 Task: Look for space in Jamshedpur, India from 6th September, 2023 to 15th September, 2023 for 6 adults in price range Rs.8000 to Rs.12000. Place can be entire place or private room with 6 bedrooms having 6 beds and 6 bathrooms. Property type can be house, flat, guest house. Amenities needed are: wifi, TV, free parkinig on premises, gym, breakfast. Booking option can be shelf check-in. Required host language is English.
Action: Mouse pressed left at (526, 108)
Screenshot: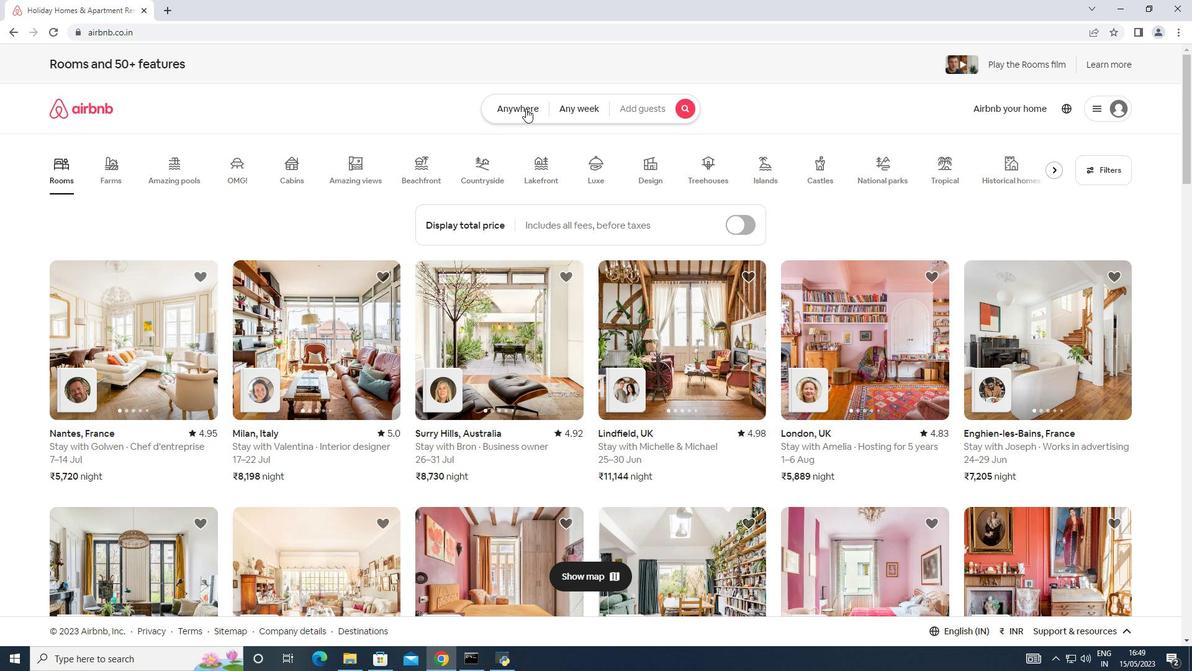 
Action: Mouse moved to (457, 150)
Screenshot: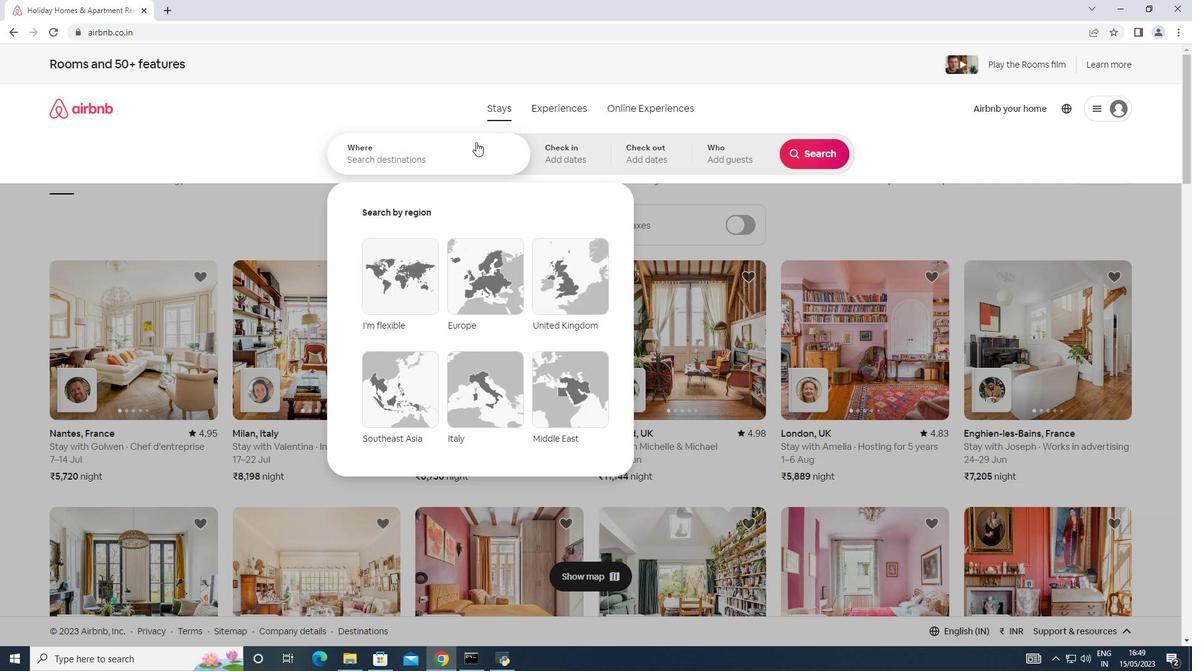 
Action: Mouse pressed left at (457, 150)
Screenshot: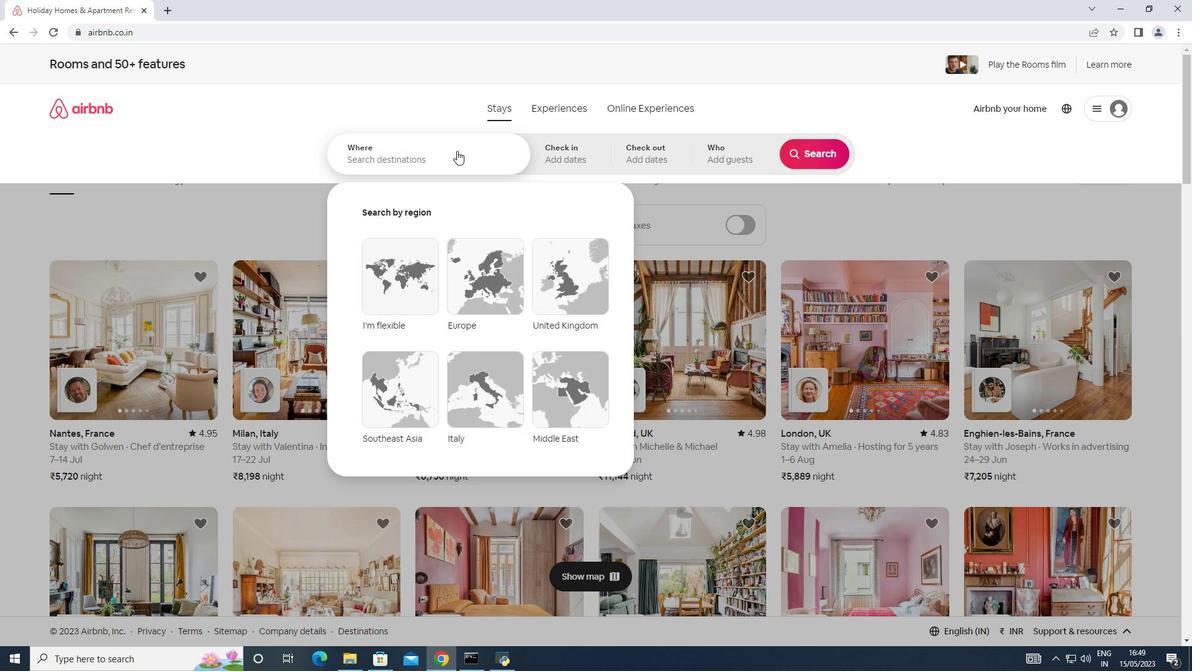 
Action: Key pressed <Key.shift><Key.shift><Key.shift><Key.shift><Key.shift>Jamshedpur,<Key.shift>India
Screenshot: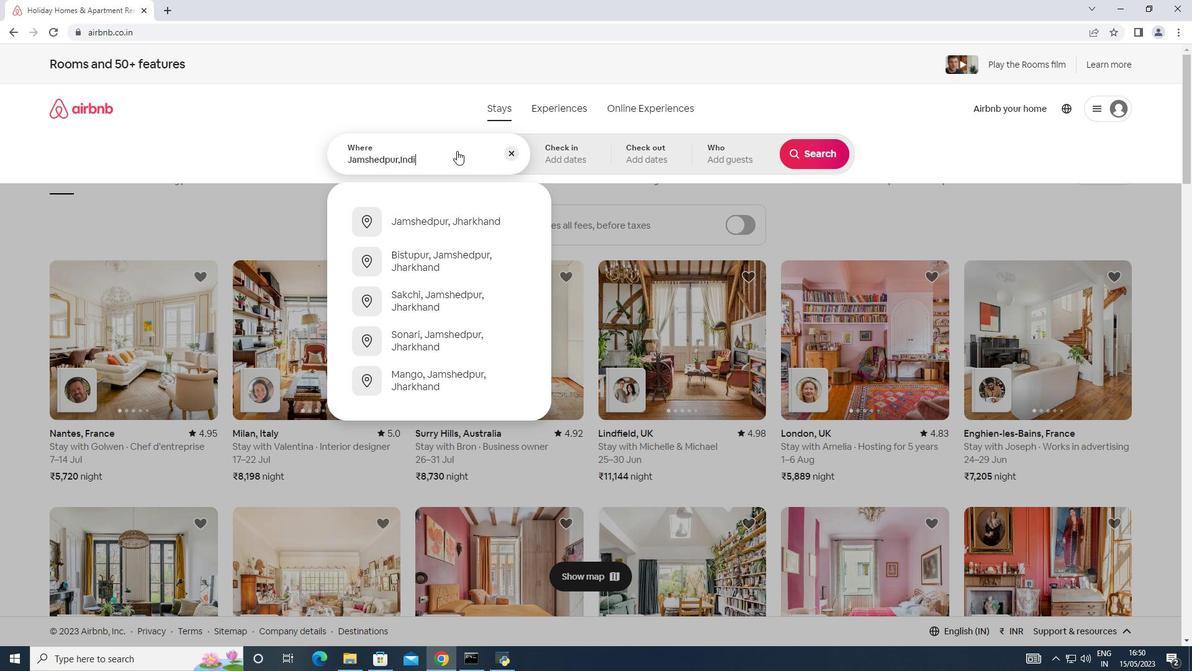 
Action: Mouse moved to (549, 150)
Screenshot: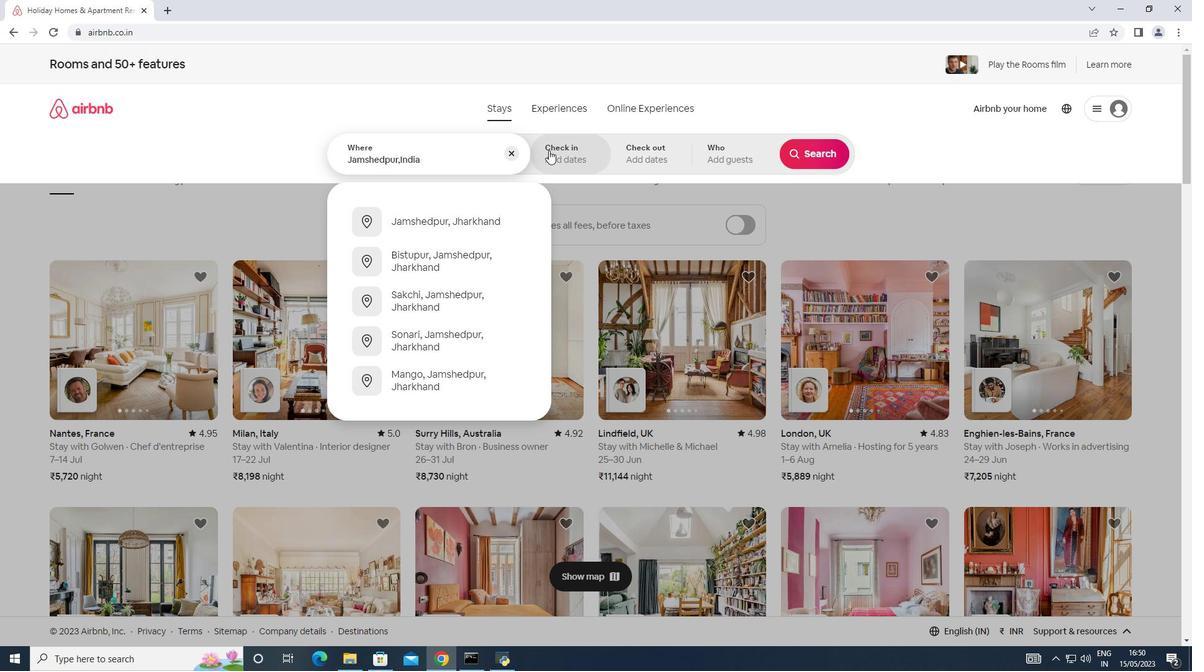 
Action: Mouse pressed left at (549, 150)
Screenshot: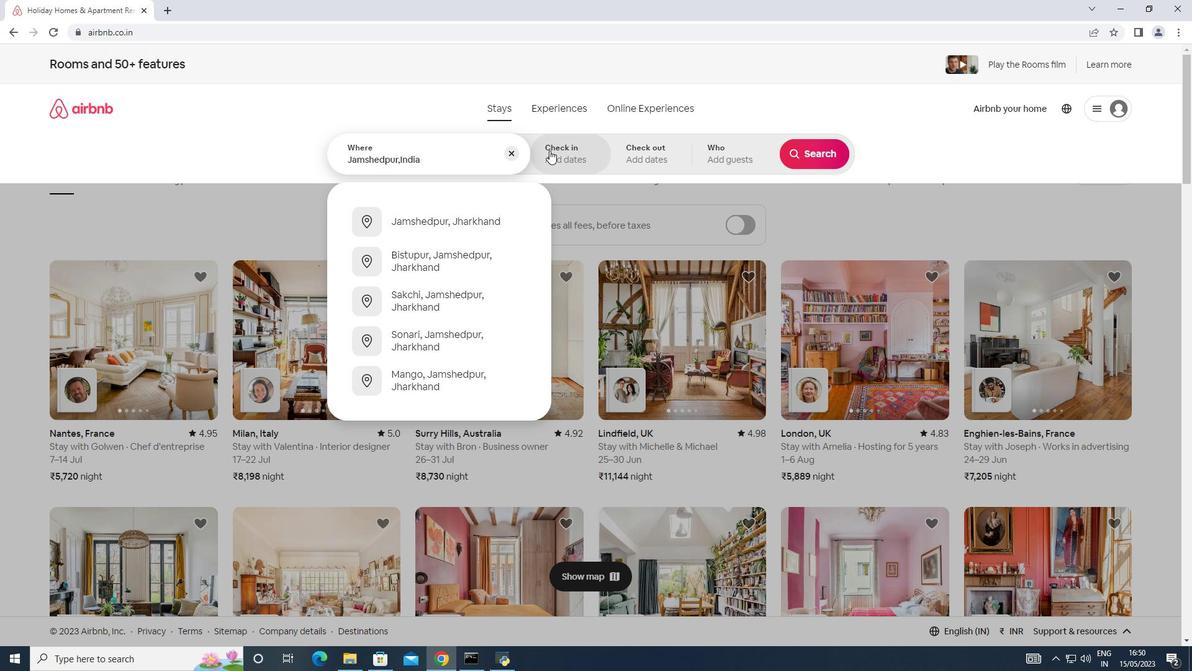 
Action: Mouse moved to (806, 249)
Screenshot: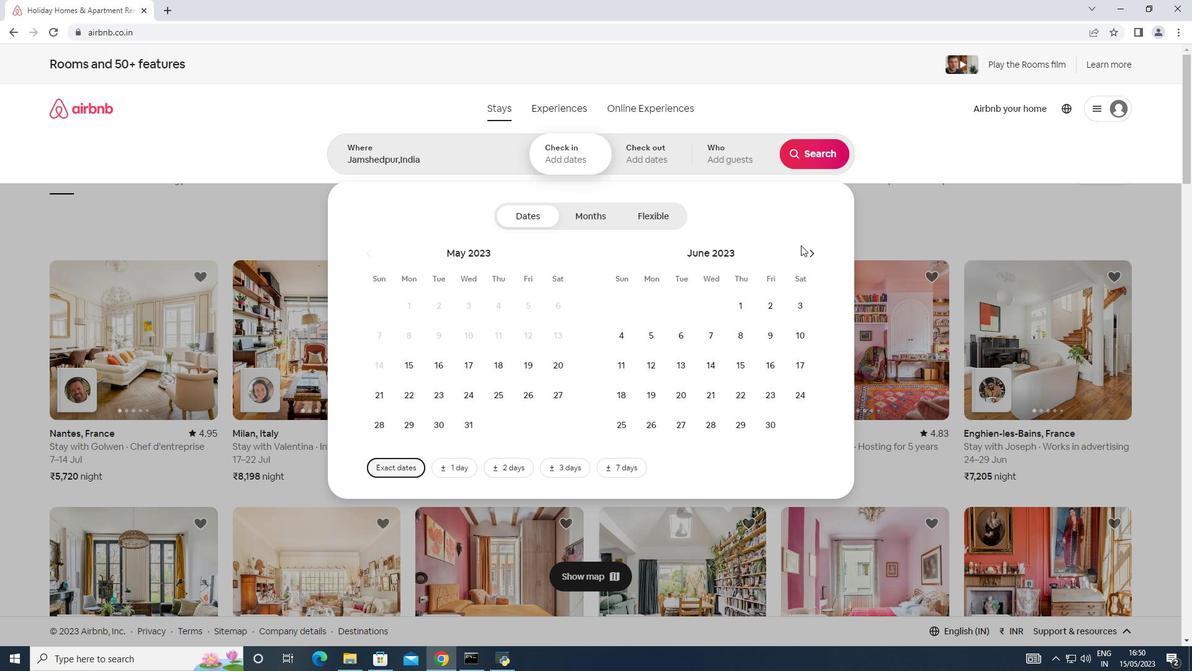 
Action: Mouse pressed left at (806, 249)
Screenshot: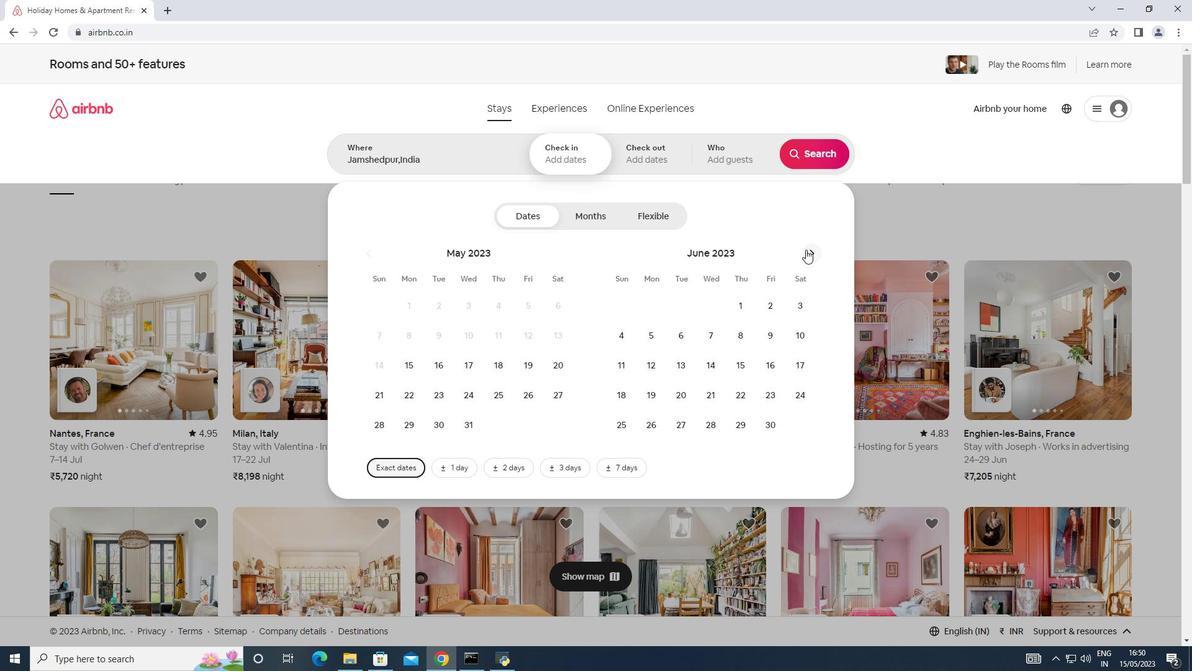 
Action: Mouse pressed left at (806, 249)
Screenshot: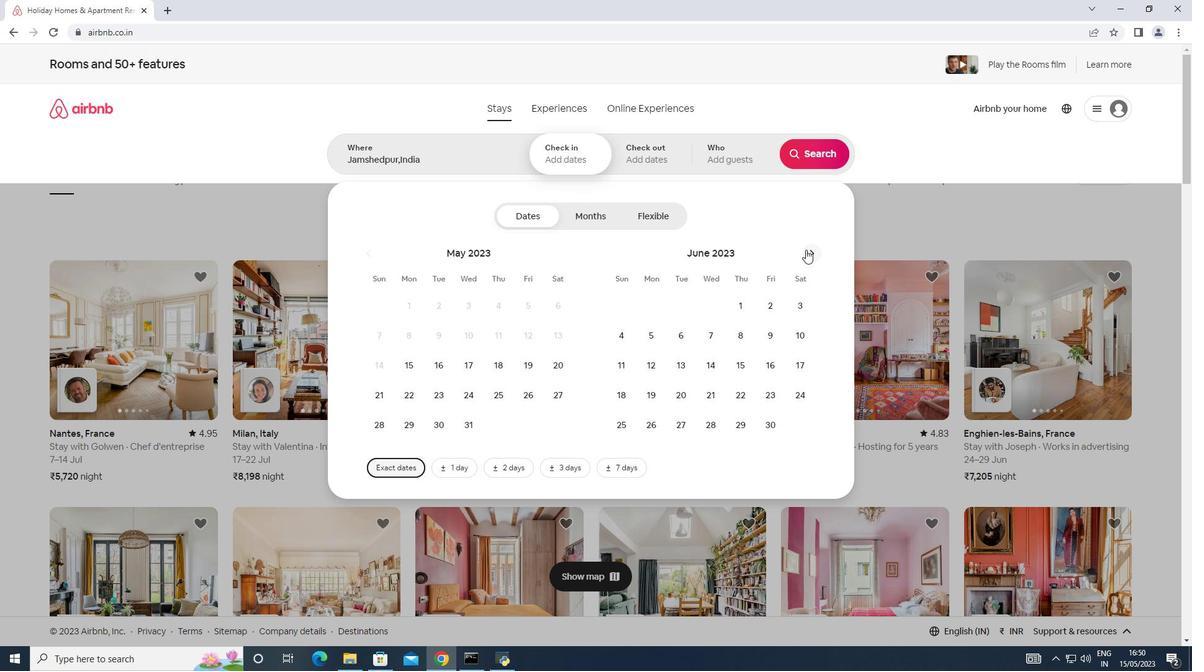
Action: Mouse pressed left at (806, 249)
Screenshot: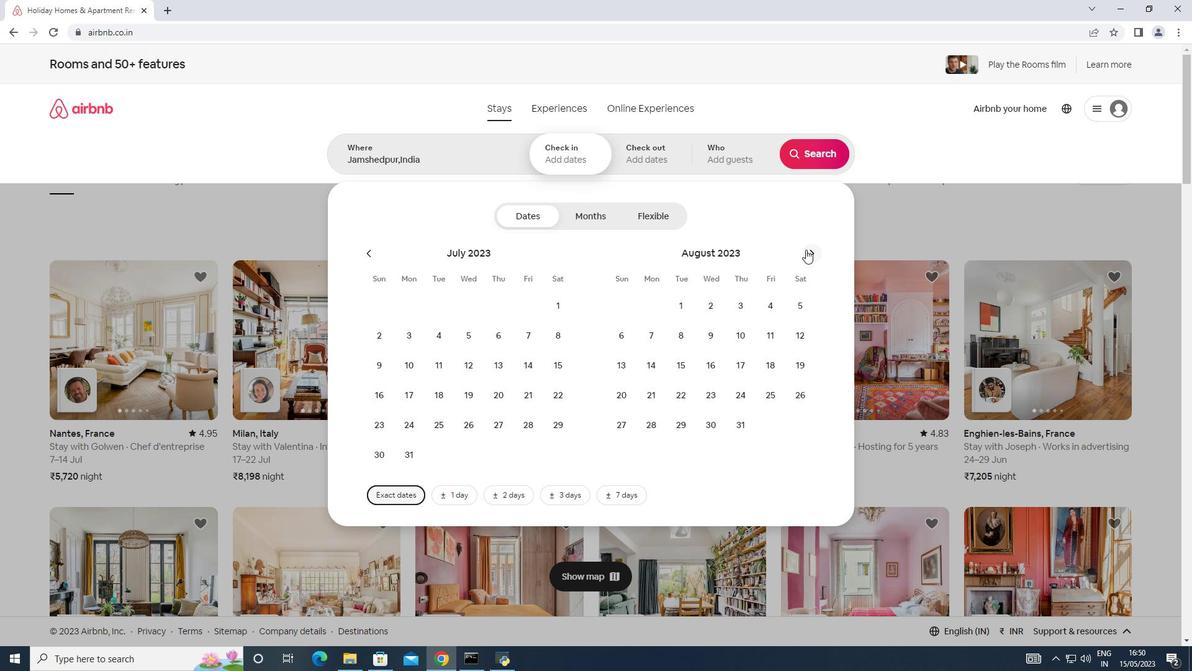 
Action: Mouse moved to (718, 328)
Screenshot: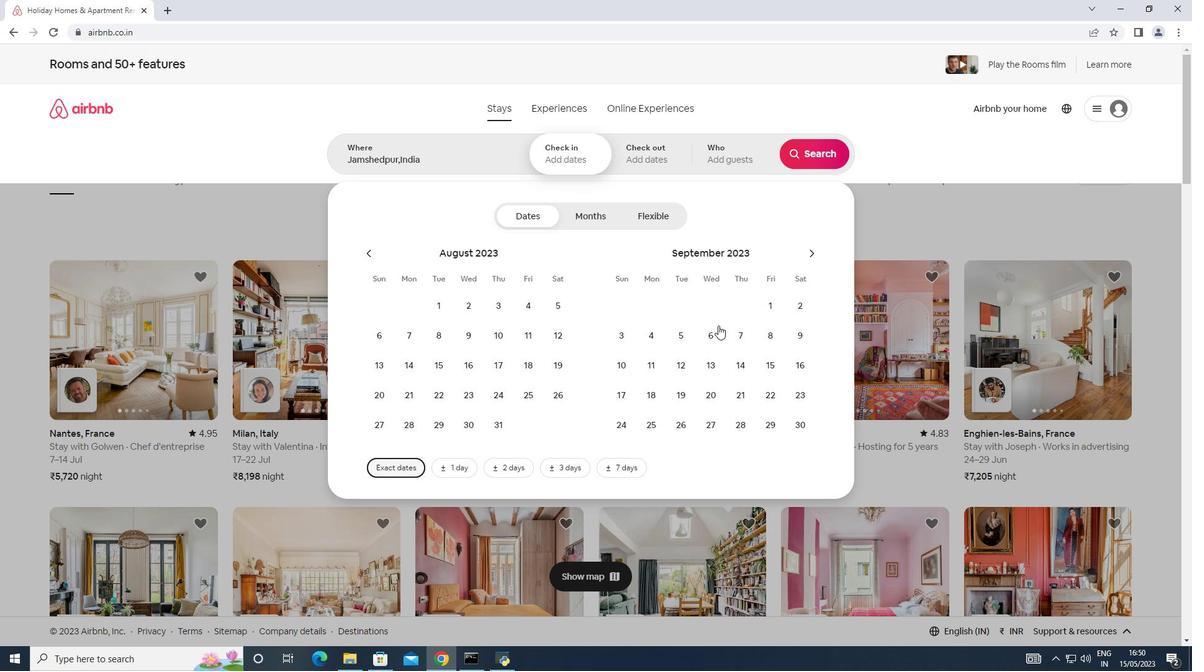 
Action: Mouse pressed left at (718, 328)
Screenshot: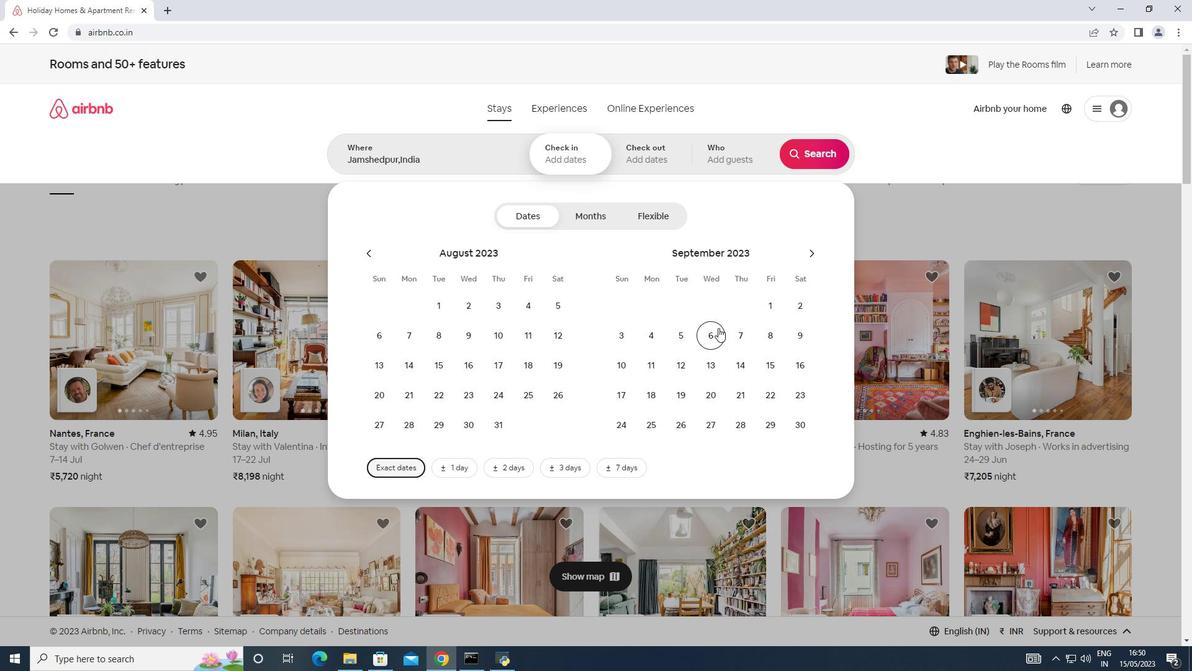 
Action: Mouse moved to (769, 360)
Screenshot: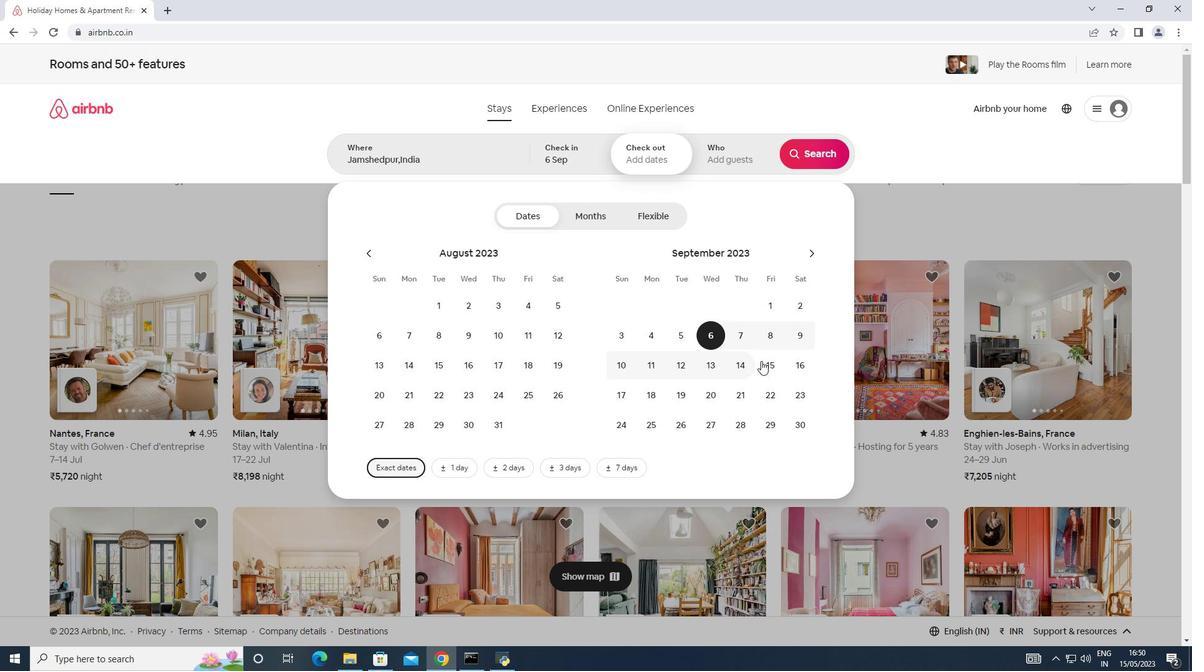 
Action: Mouse pressed left at (769, 360)
Screenshot: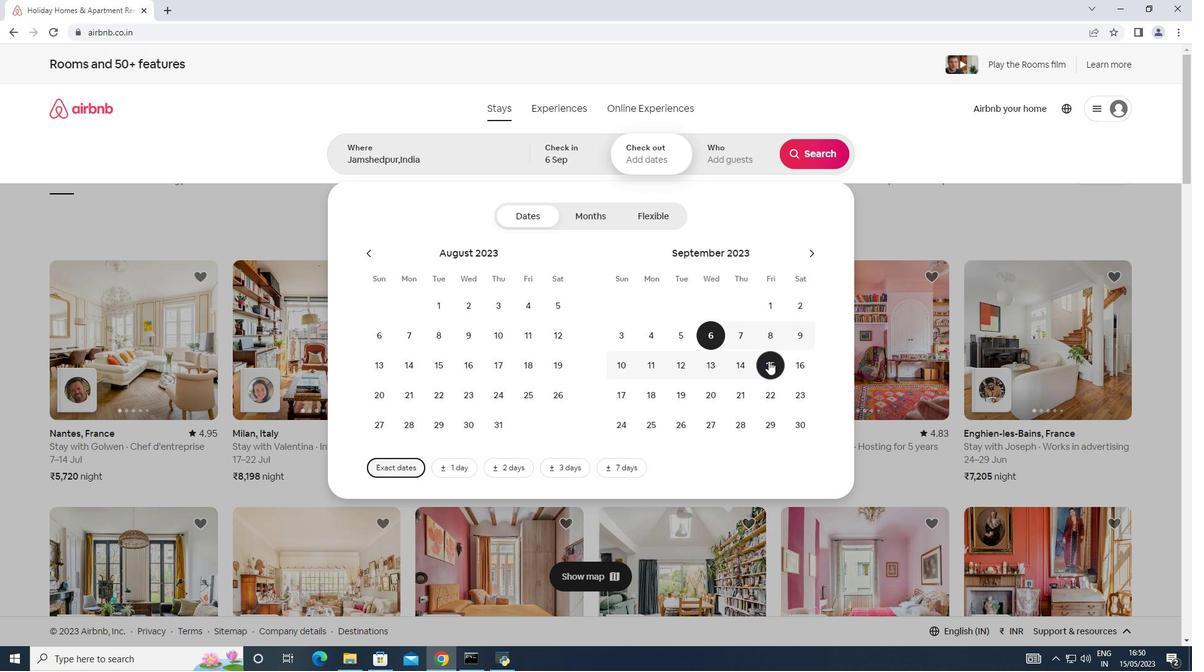 
Action: Mouse moved to (725, 150)
Screenshot: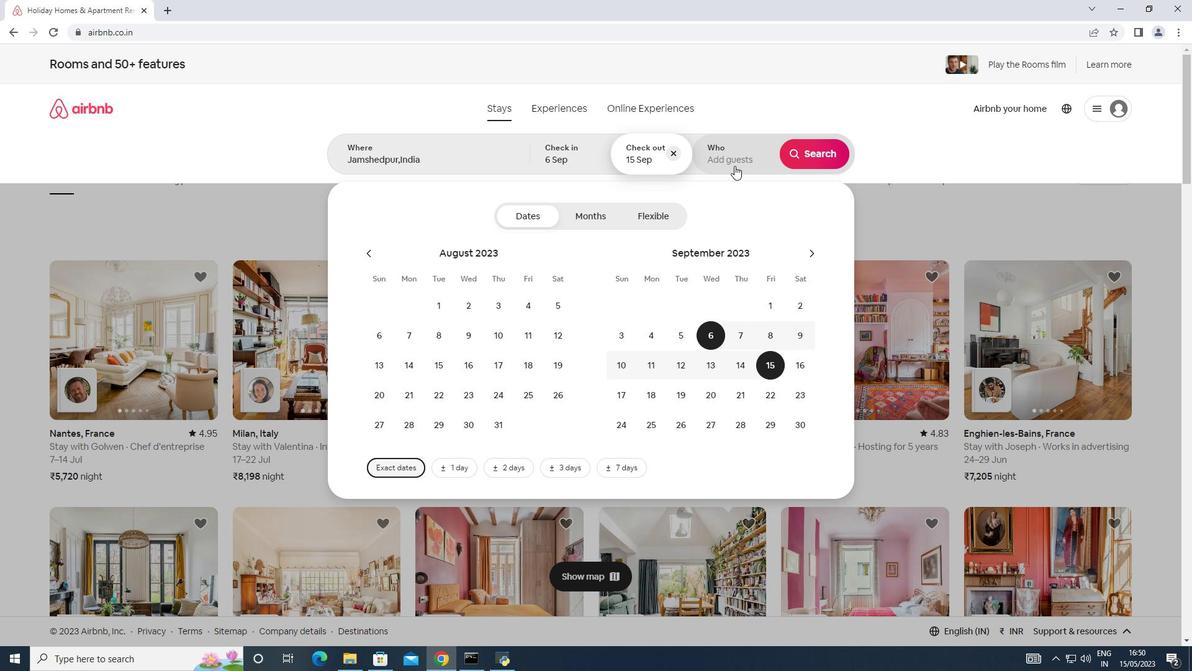 
Action: Mouse pressed left at (725, 150)
Screenshot: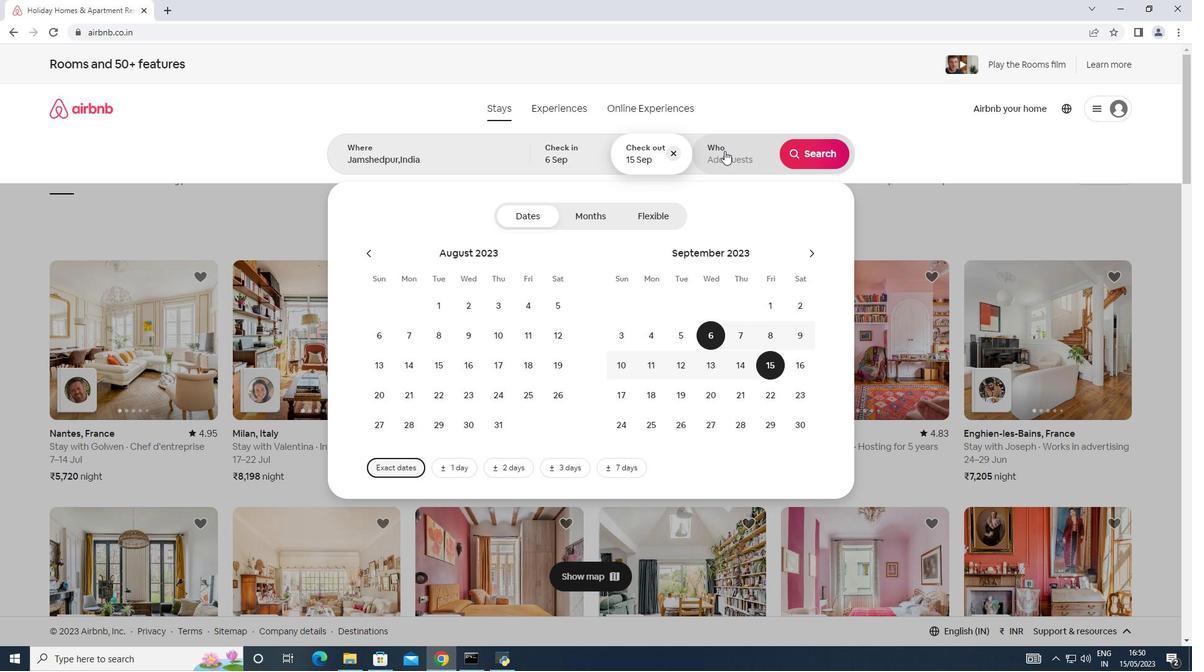 
Action: Mouse moved to (815, 213)
Screenshot: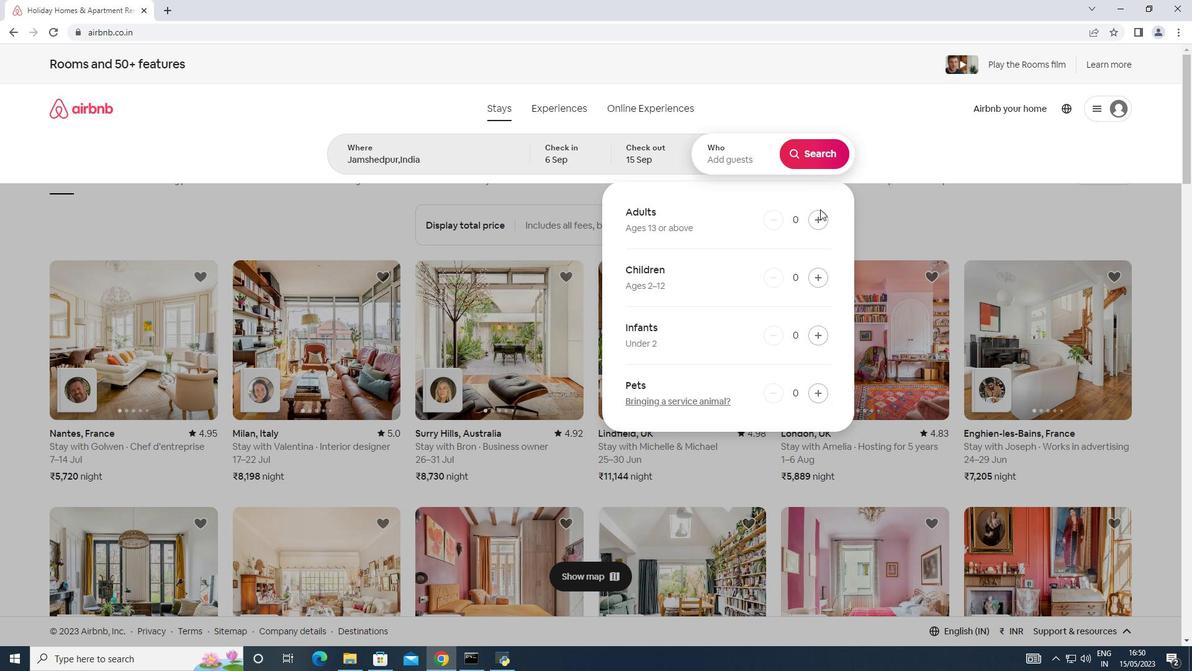 
Action: Mouse pressed left at (815, 213)
Screenshot: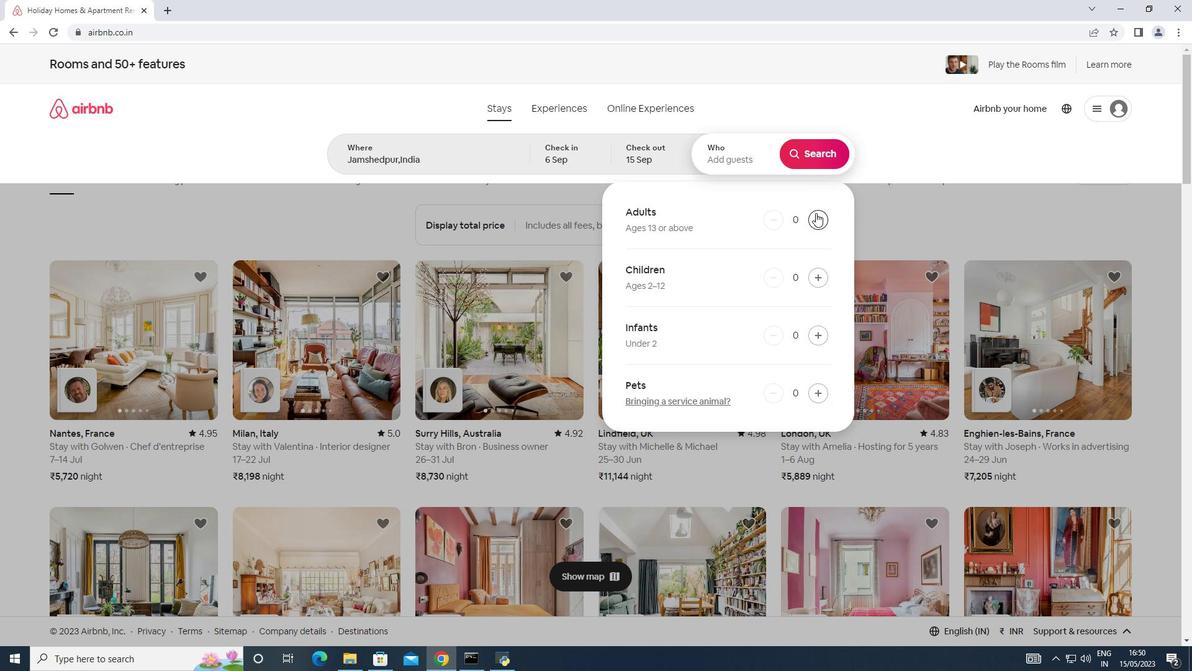 
Action: Mouse pressed left at (815, 213)
Screenshot: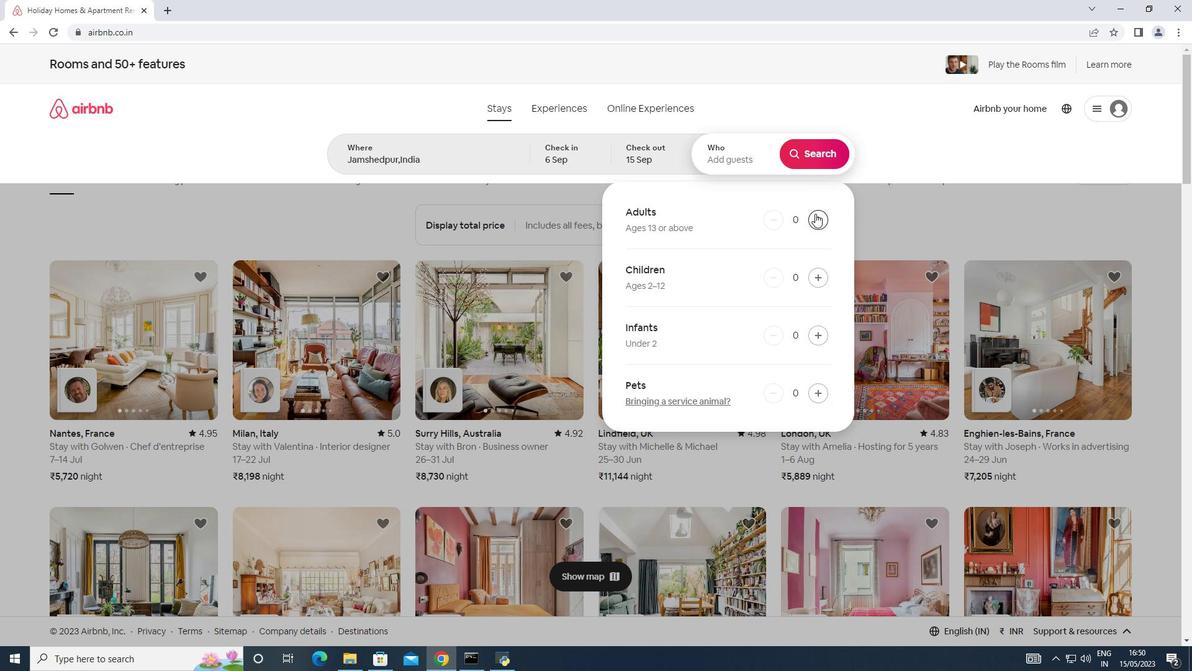 
Action: Mouse pressed left at (815, 213)
Screenshot: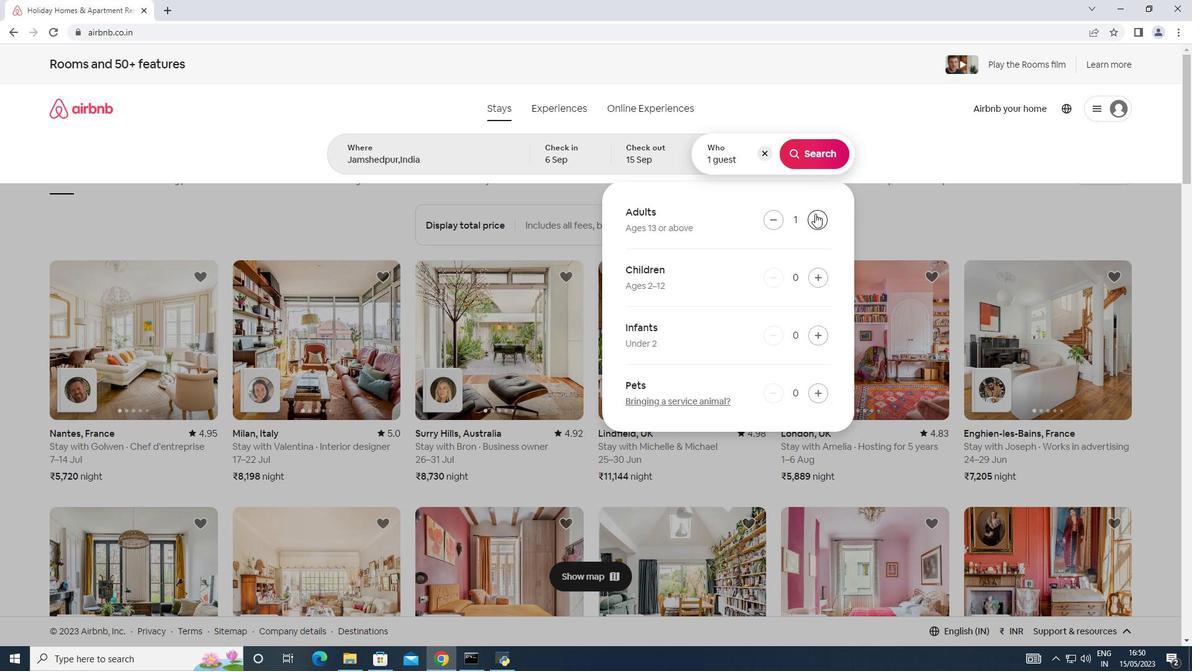 
Action: Mouse pressed left at (815, 213)
Screenshot: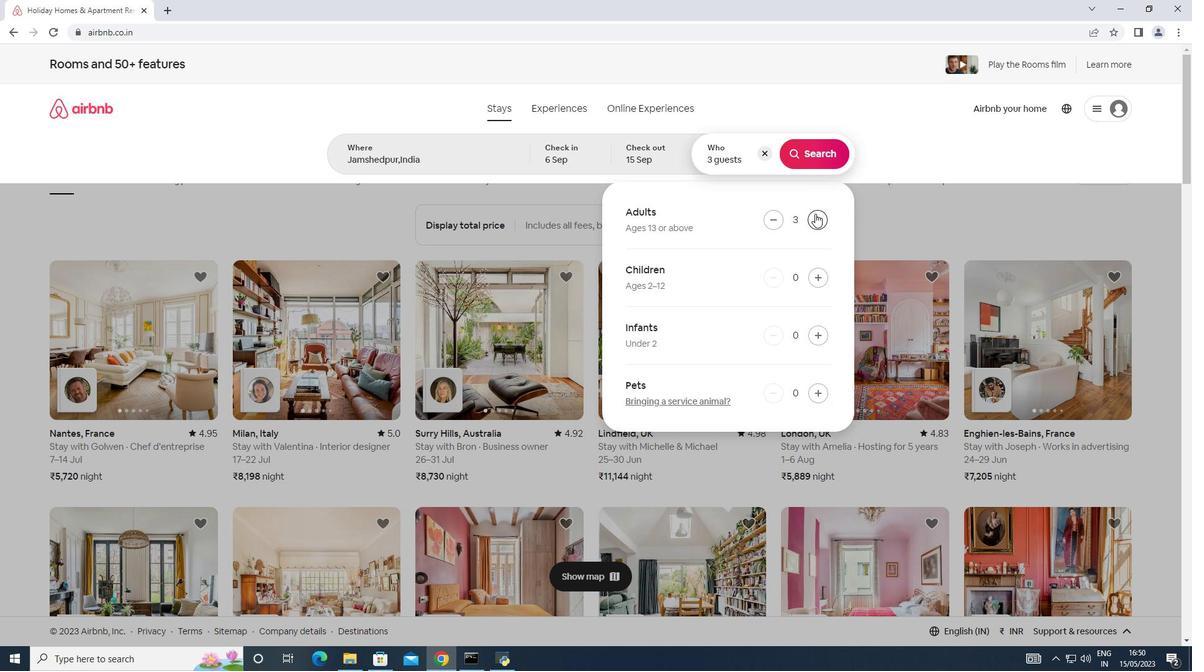 
Action: Mouse pressed left at (815, 213)
Screenshot: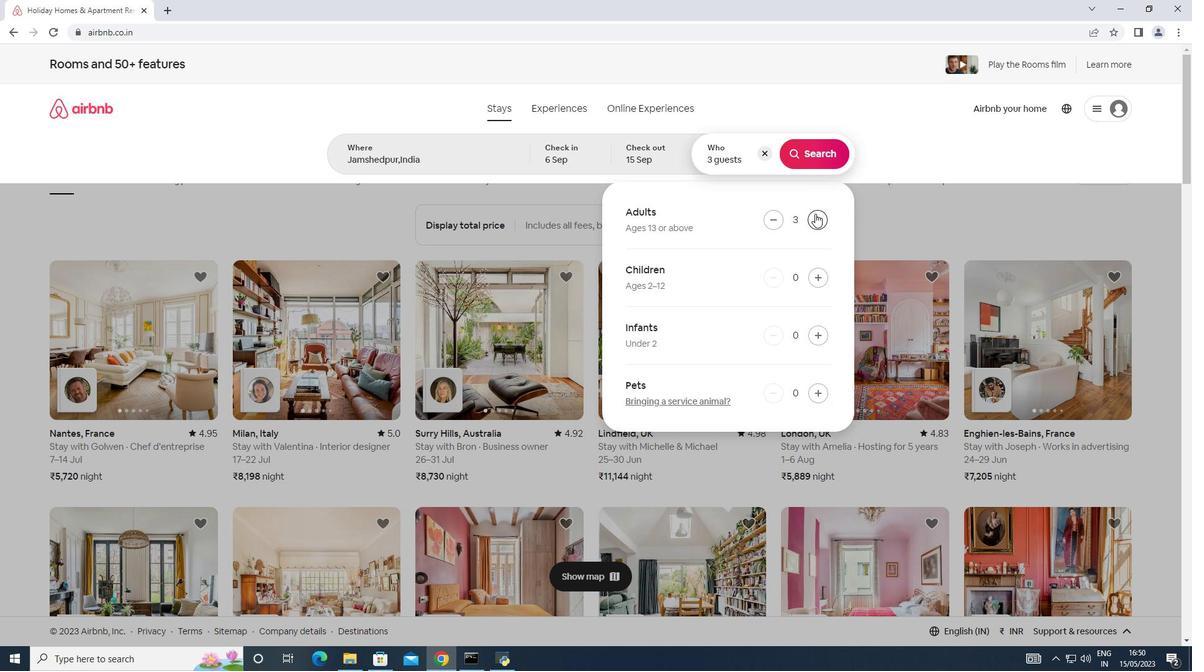 
Action: Mouse pressed left at (815, 213)
Screenshot: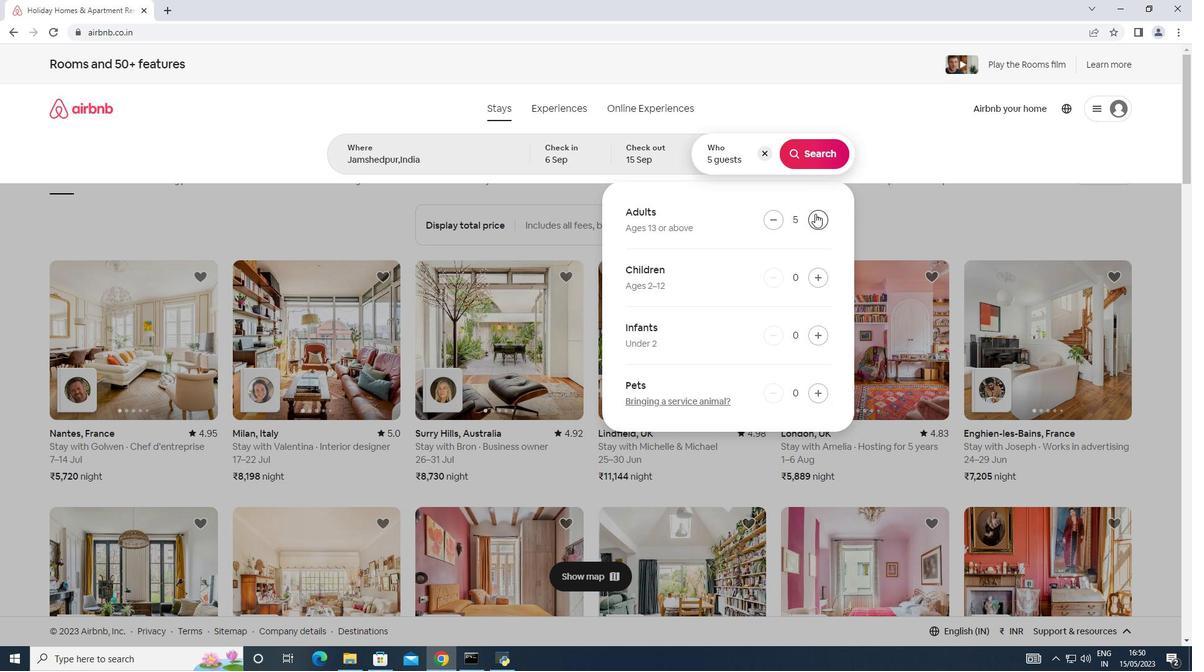 
Action: Mouse moved to (807, 155)
Screenshot: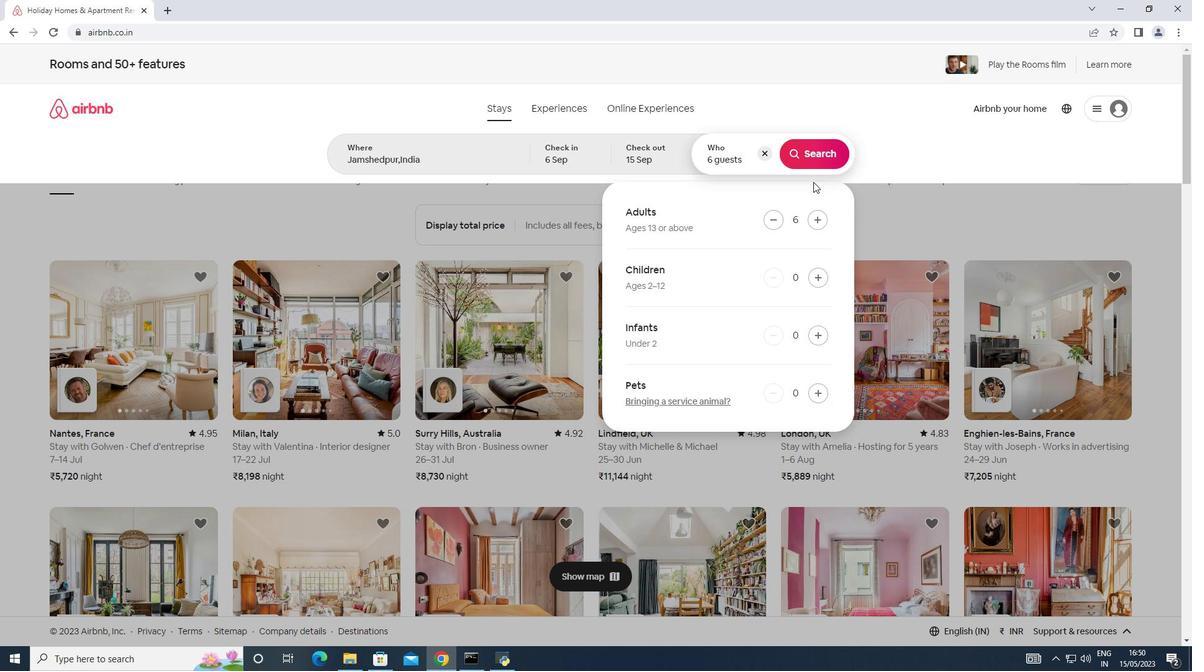 
Action: Mouse pressed left at (807, 155)
Screenshot: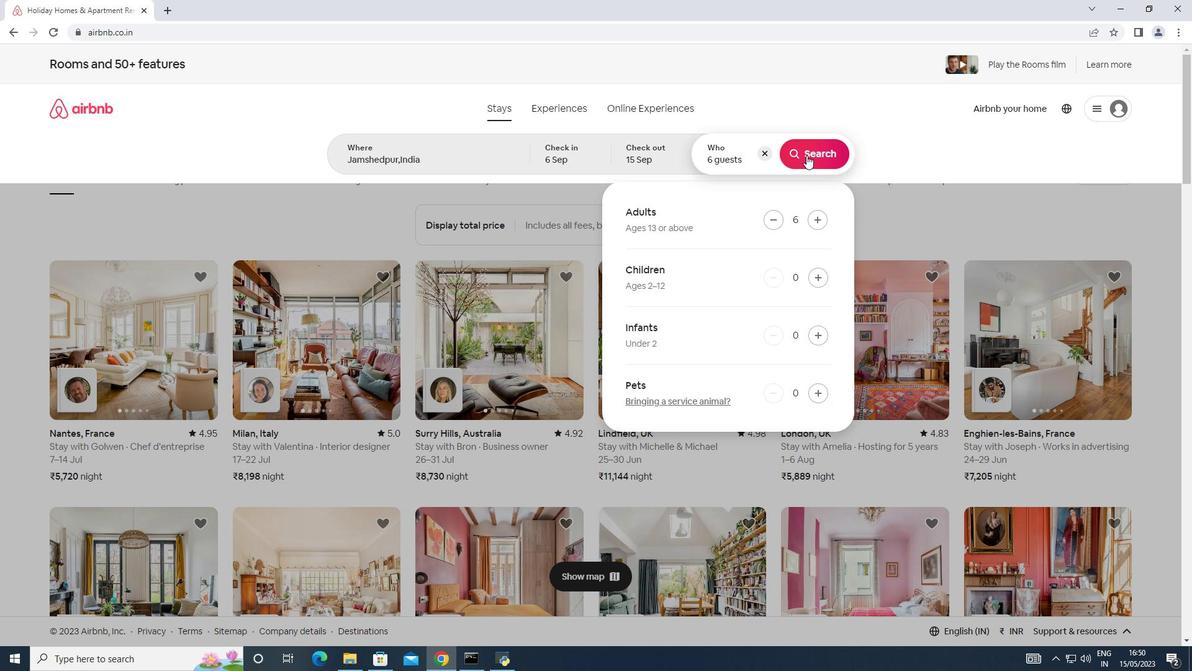 
Action: Mouse moved to (1123, 121)
Screenshot: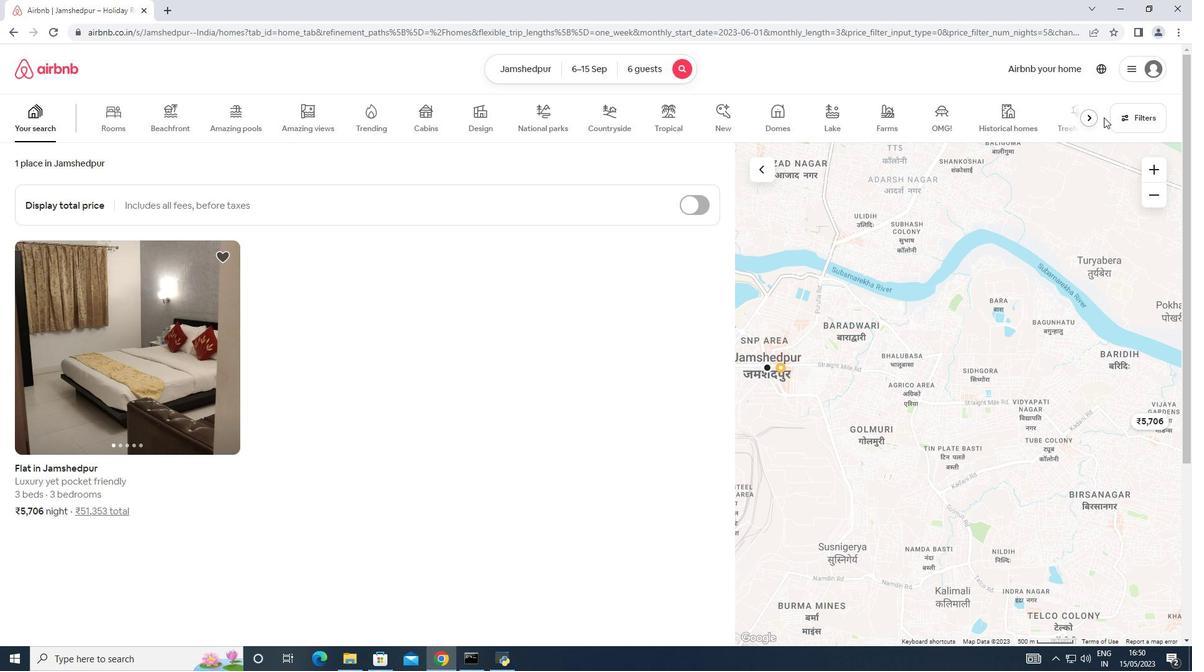 
Action: Mouse pressed left at (1123, 121)
Screenshot: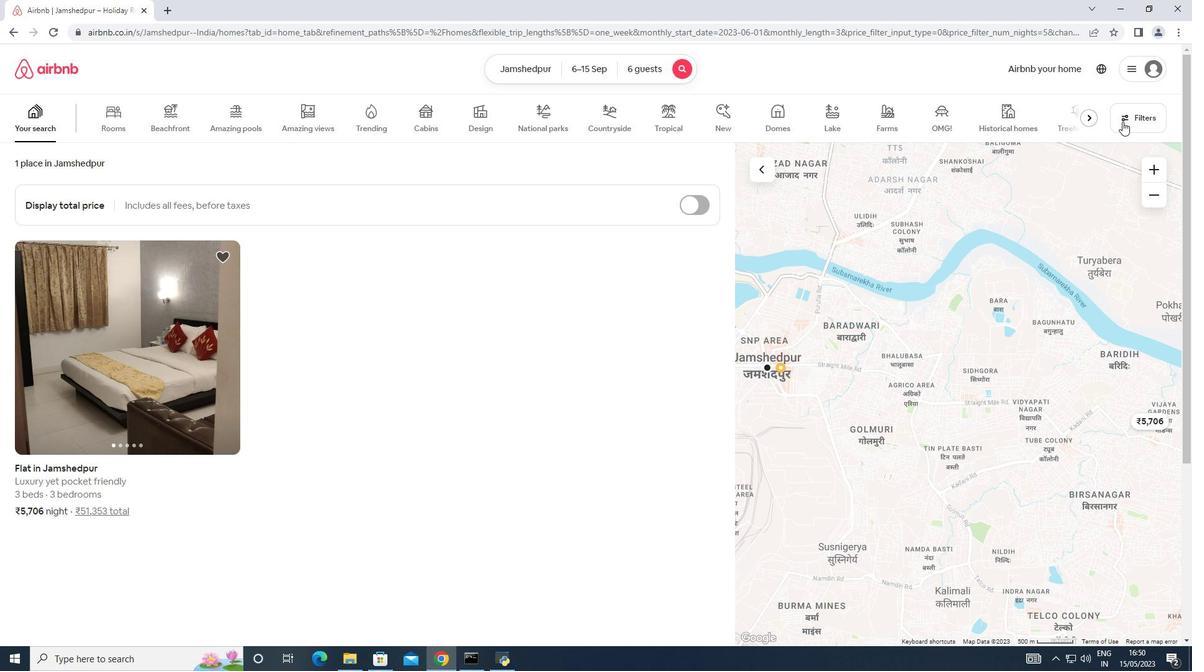 
Action: Mouse moved to (439, 424)
Screenshot: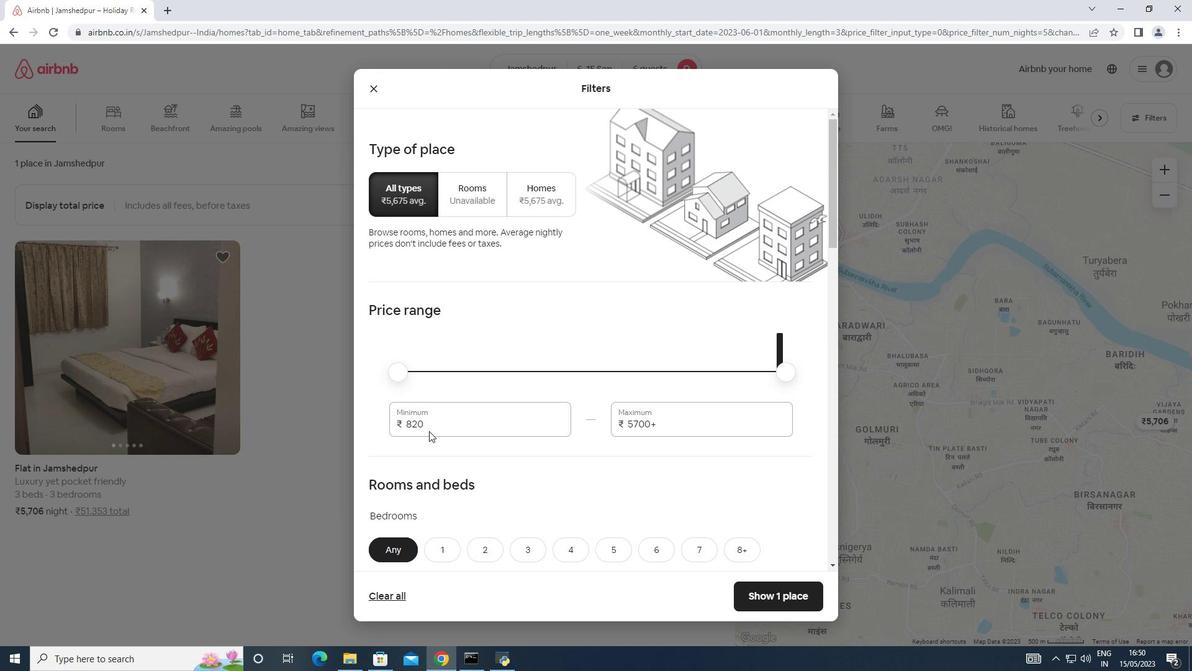 
Action: Mouse pressed left at (439, 424)
Screenshot: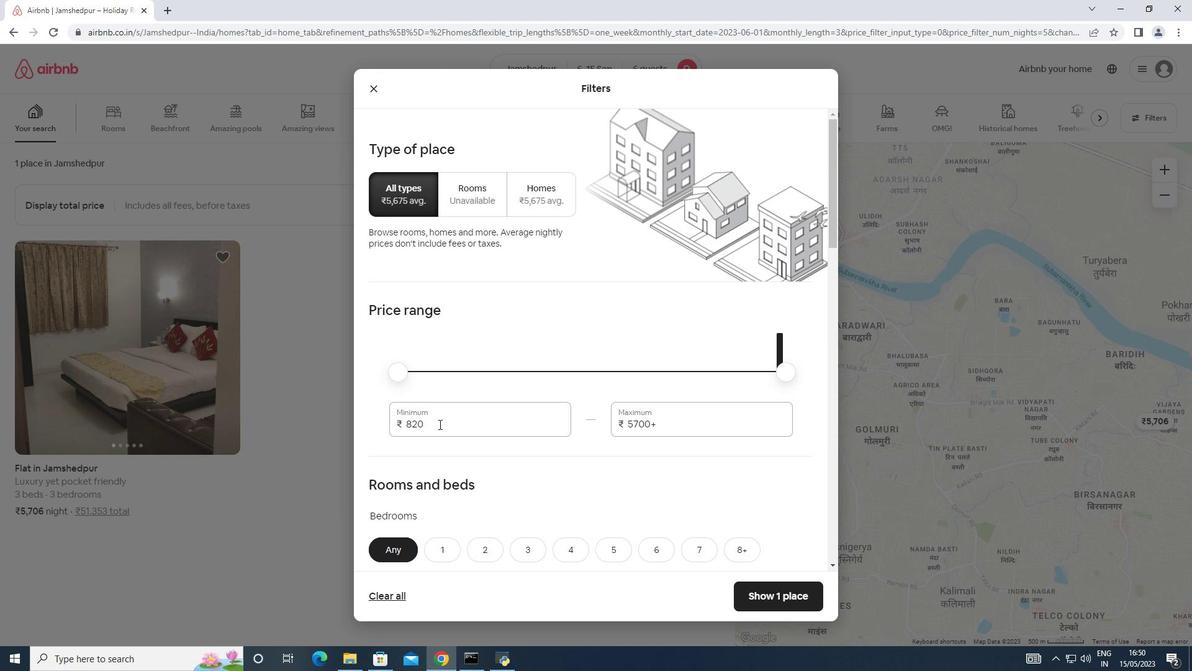 
Action: Mouse moved to (375, 428)
Screenshot: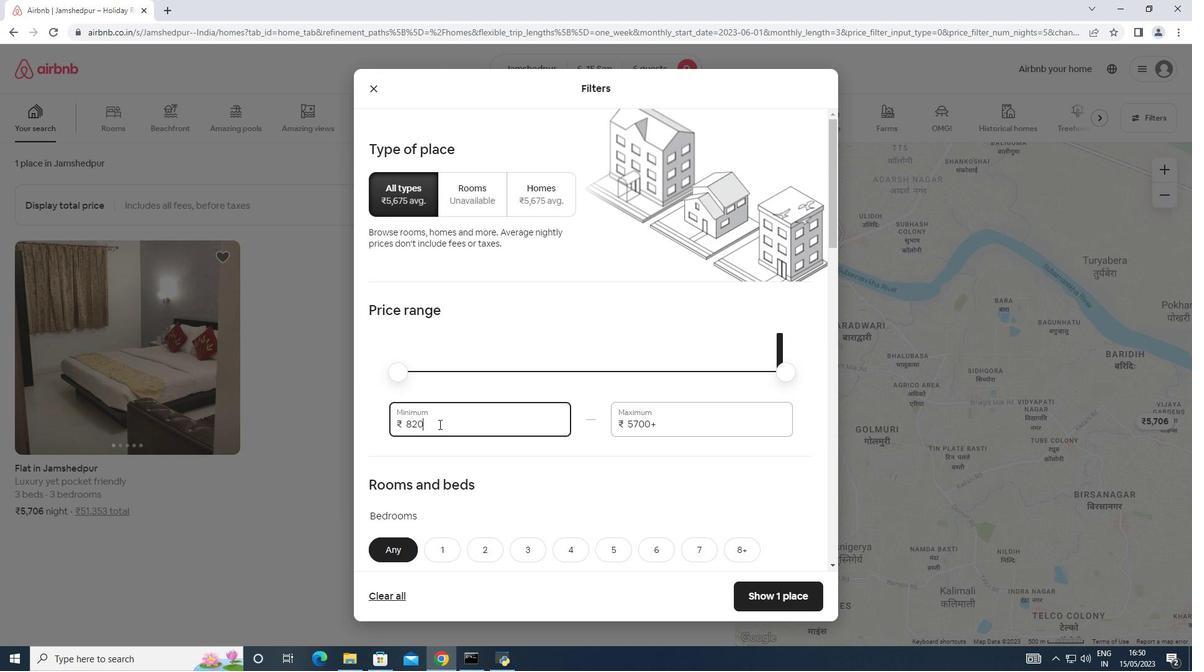 
Action: Key pressed 8000
Screenshot: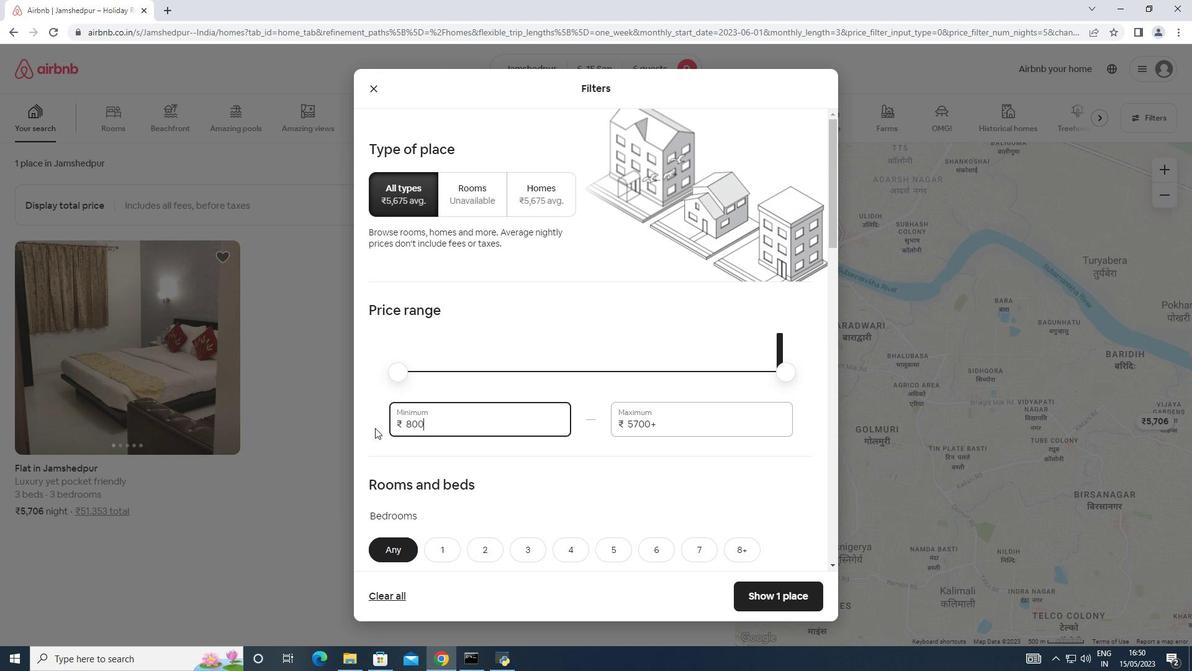 
Action: Mouse moved to (662, 426)
Screenshot: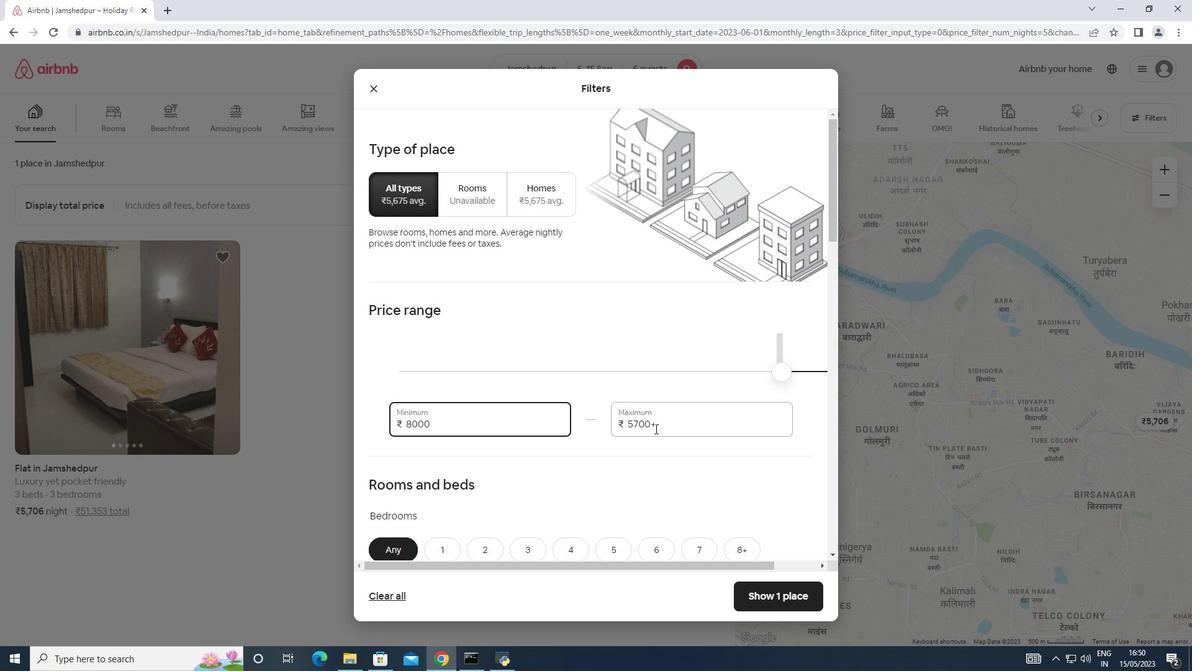 
Action: Mouse pressed left at (662, 426)
Screenshot: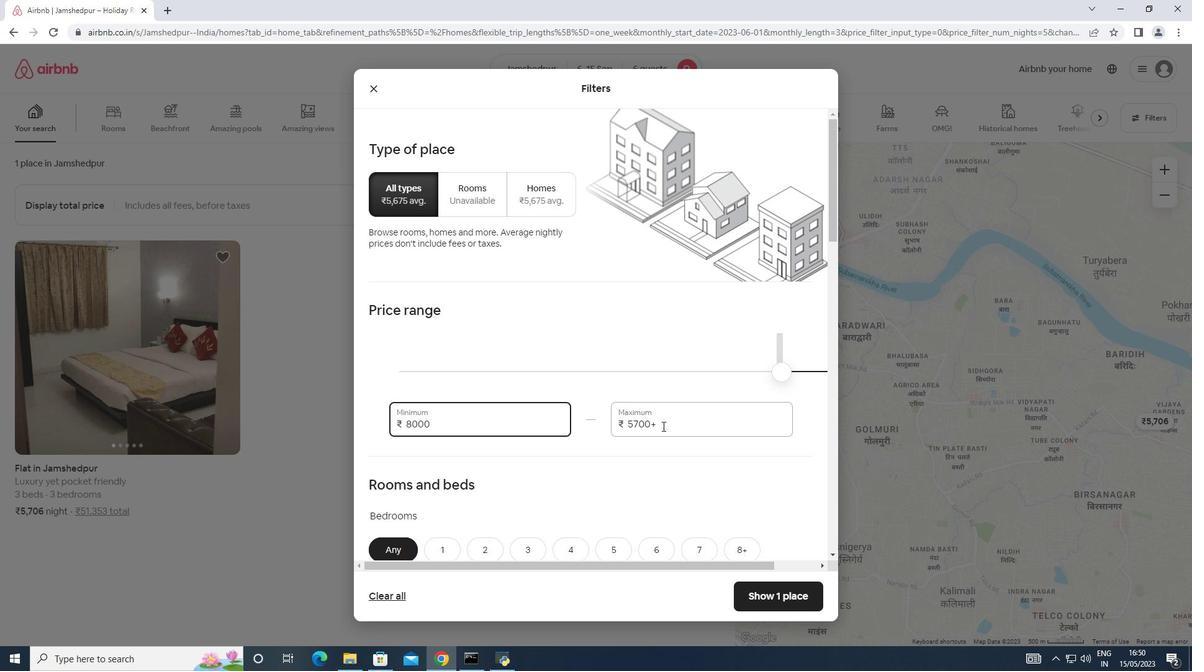 
Action: Mouse moved to (387, 530)
Screenshot: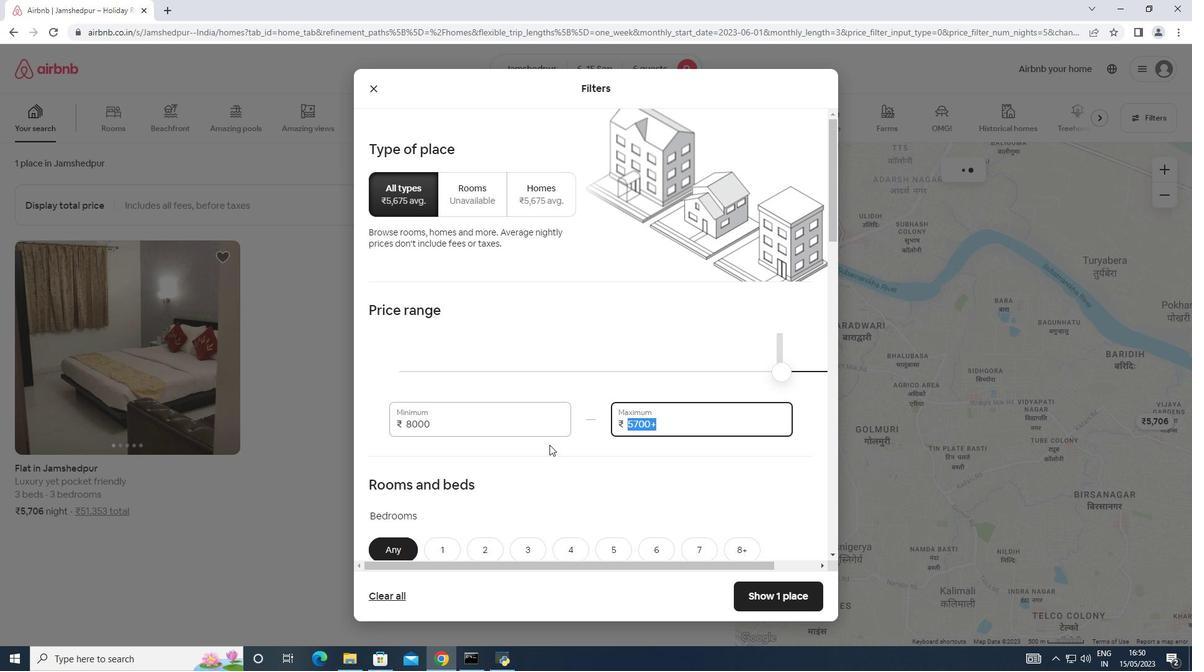 
Action: Key pressed 12000
Screenshot: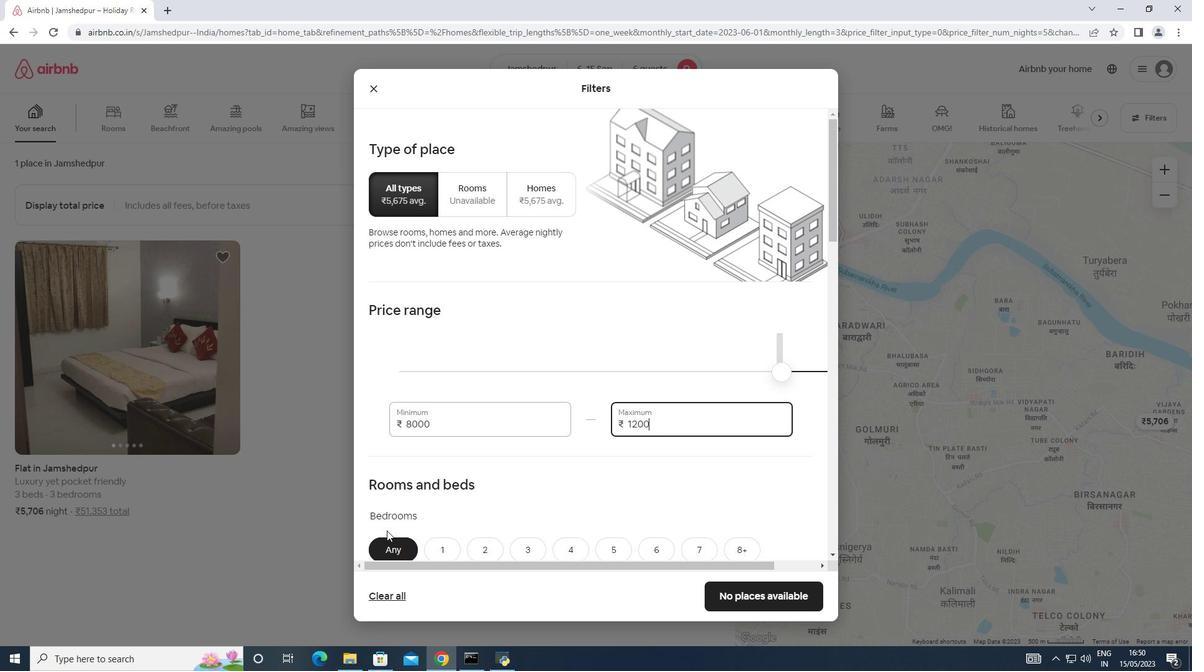 
Action: Mouse moved to (428, 539)
Screenshot: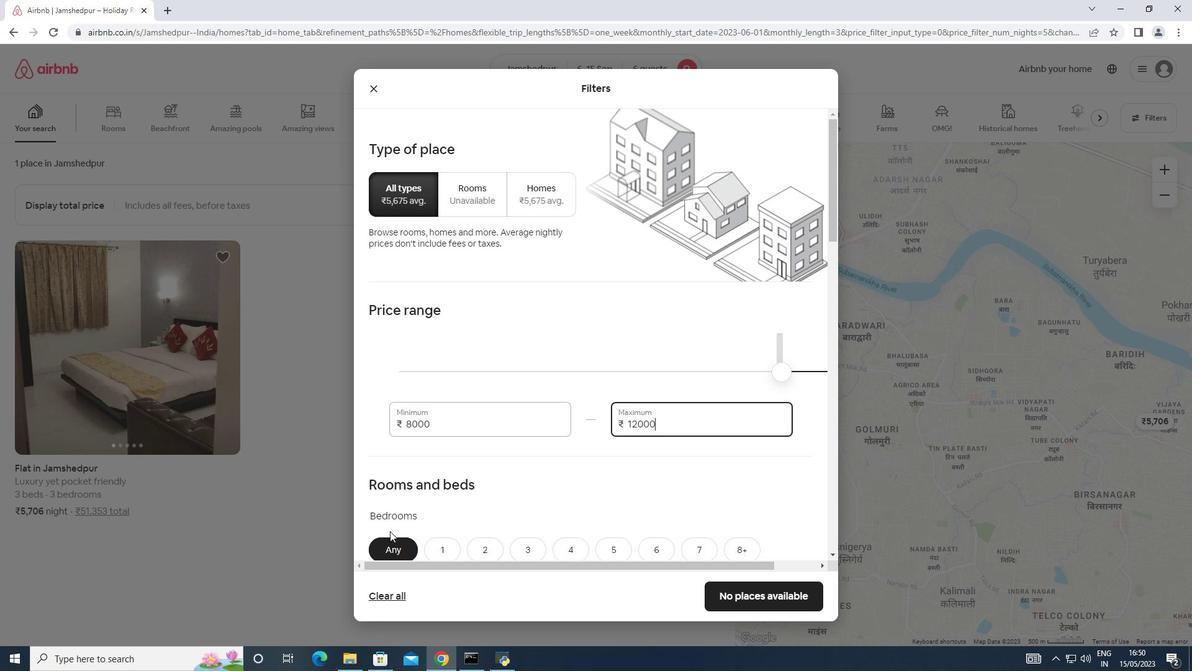 
Action: Mouse scrolled (428, 539) with delta (0, 0)
Screenshot: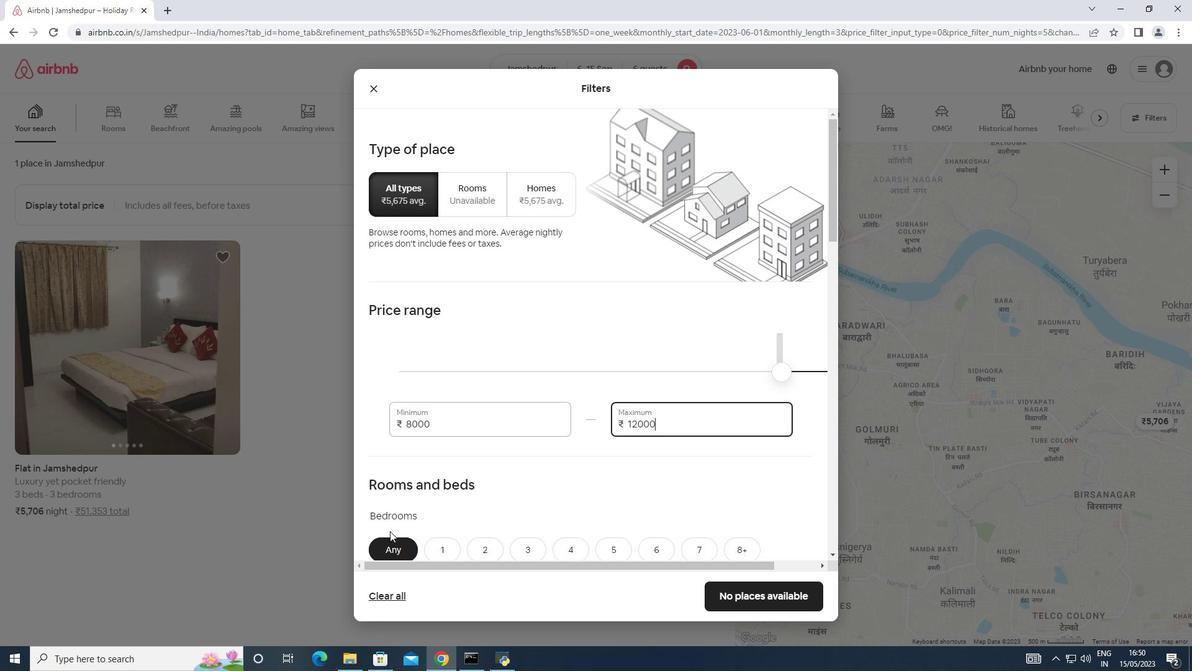 
Action: Mouse moved to (431, 540)
Screenshot: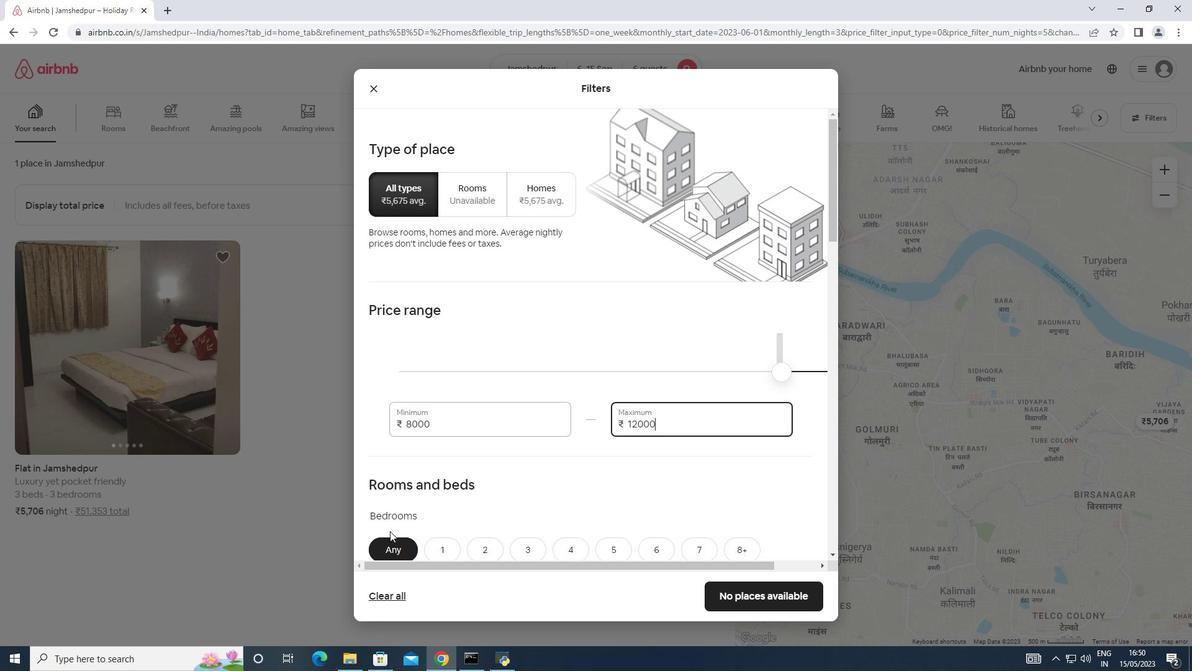 
Action: Mouse scrolled (431, 539) with delta (0, 0)
Screenshot: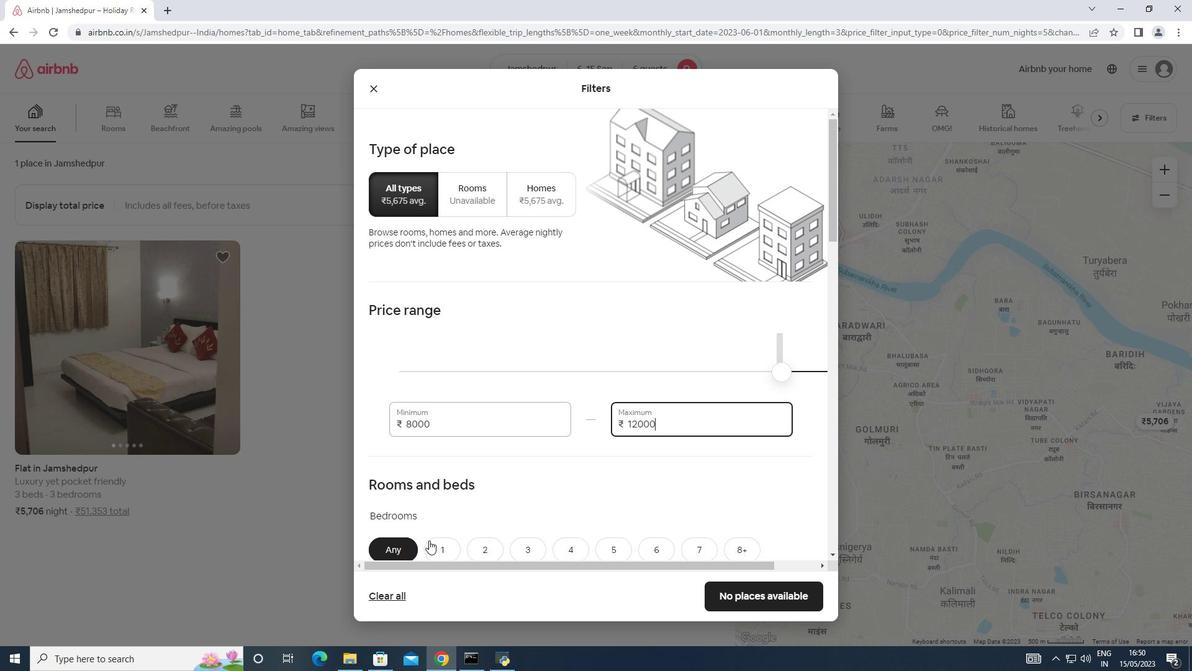 
Action: Mouse moved to (412, 553)
Screenshot: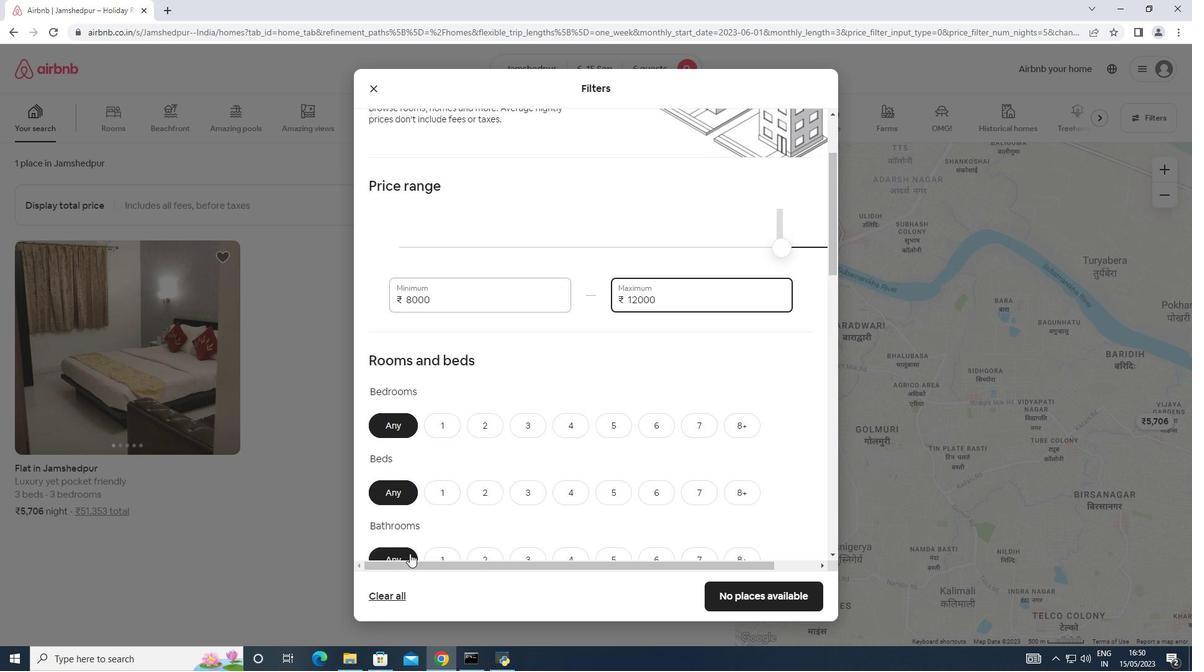 
Action: Mouse scrolled (412, 552) with delta (0, 0)
Screenshot: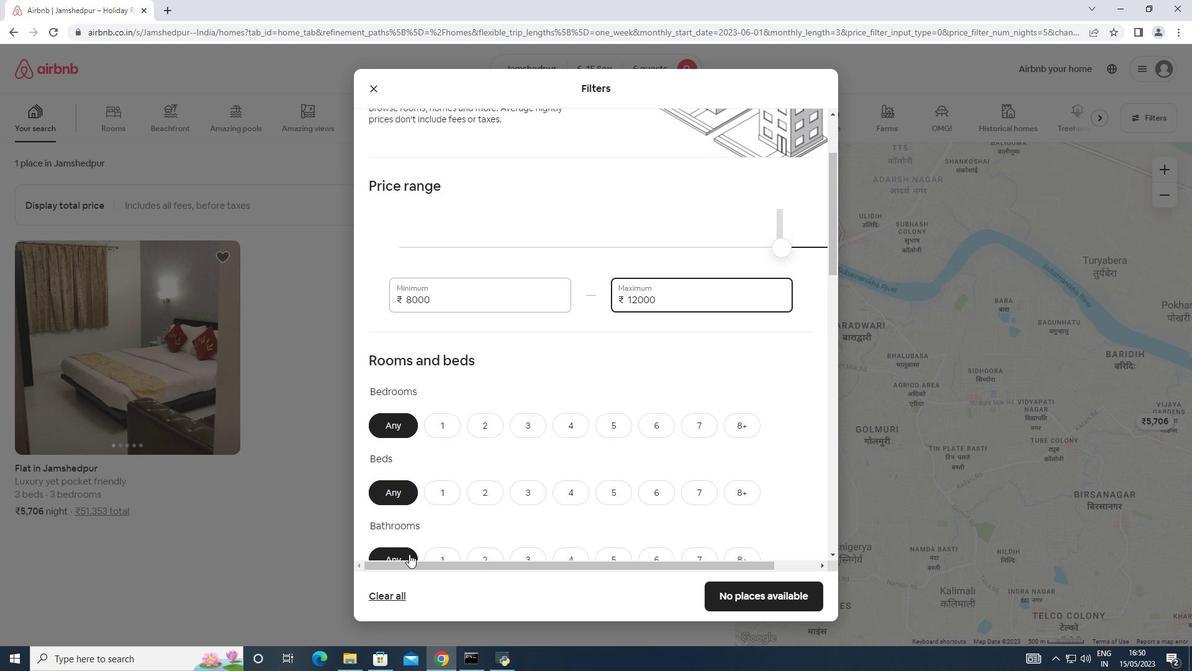 
Action: Mouse moved to (414, 552)
Screenshot: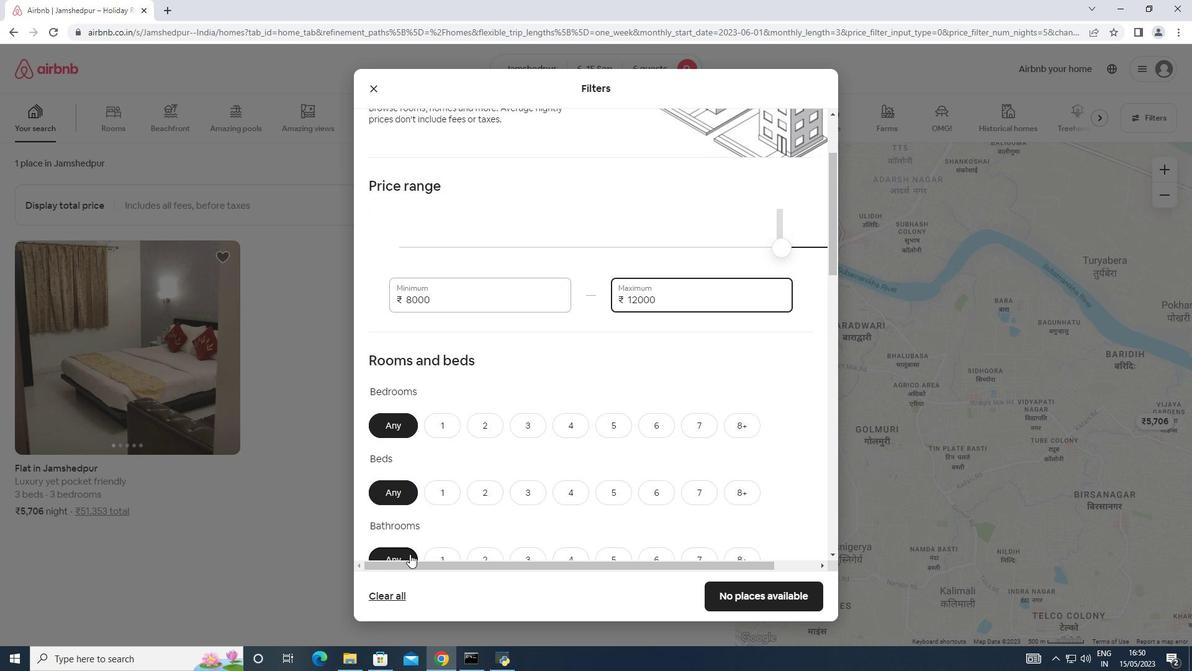 
Action: Mouse scrolled (414, 551) with delta (0, 0)
Screenshot: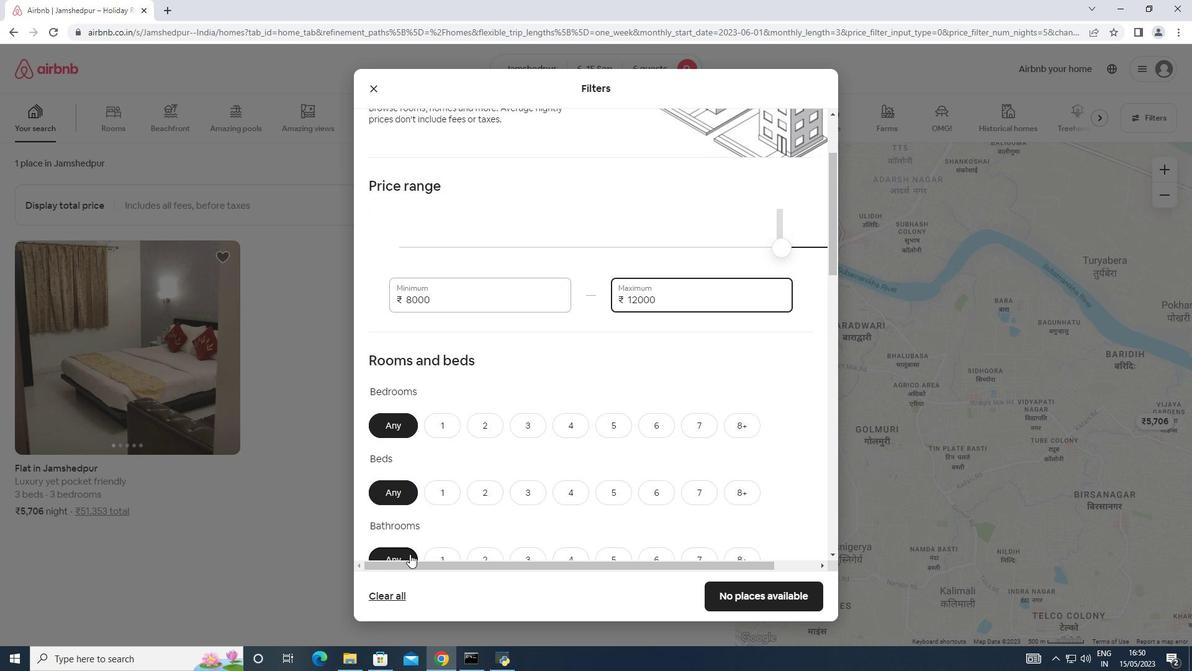 
Action: Mouse moved to (448, 516)
Screenshot: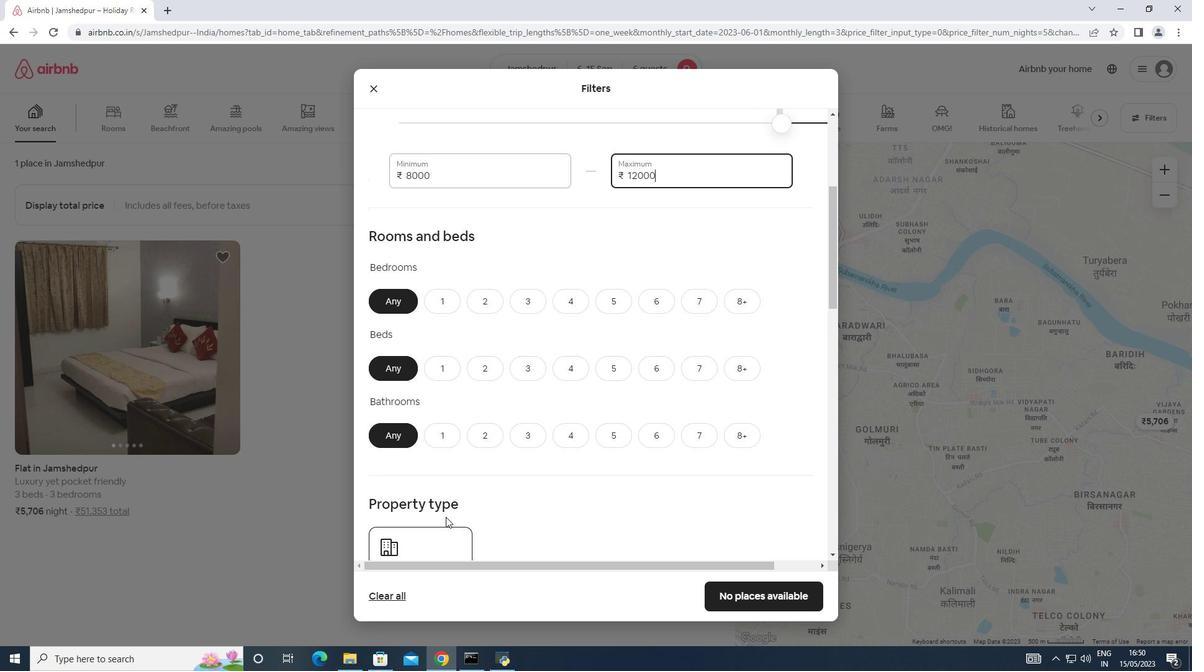 
Action: Mouse scrolled (448, 515) with delta (0, 0)
Screenshot: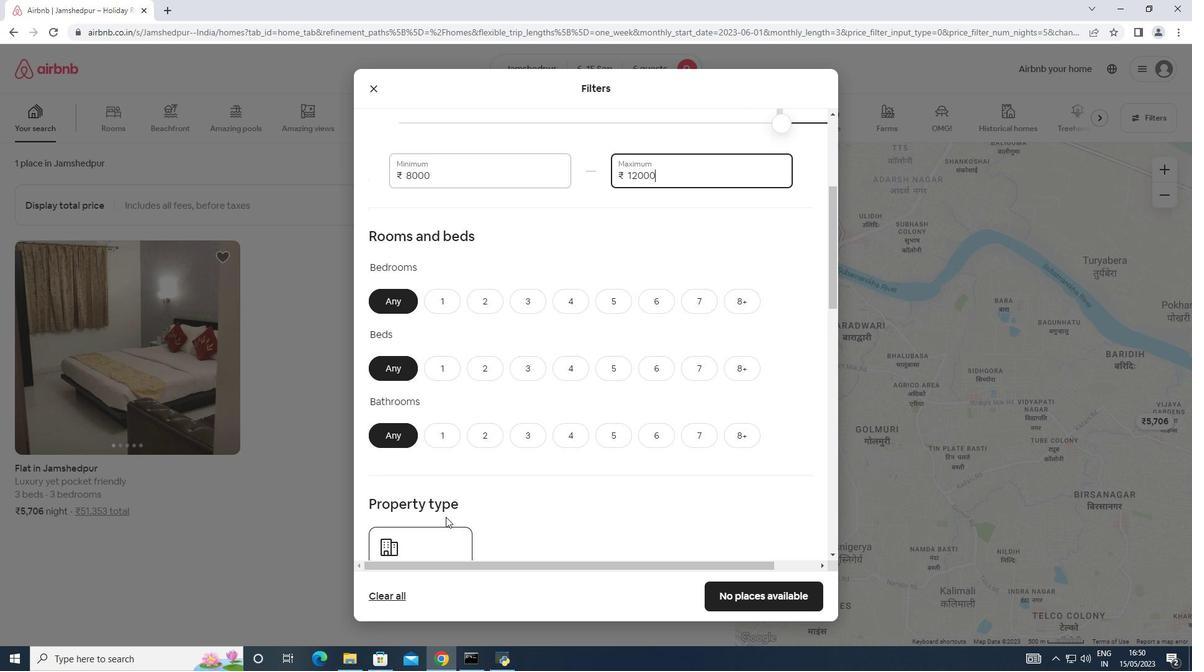 
Action: Mouse moved to (657, 235)
Screenshot: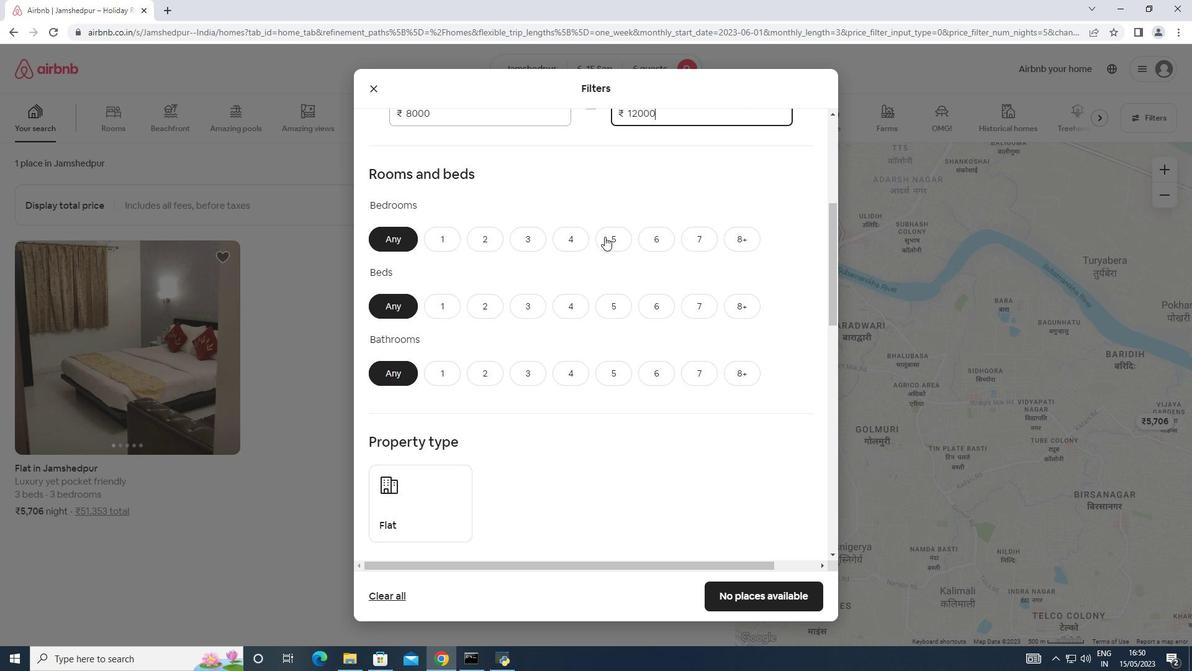 
Action: Mouse pressed left at (657, 235)
Screenshot: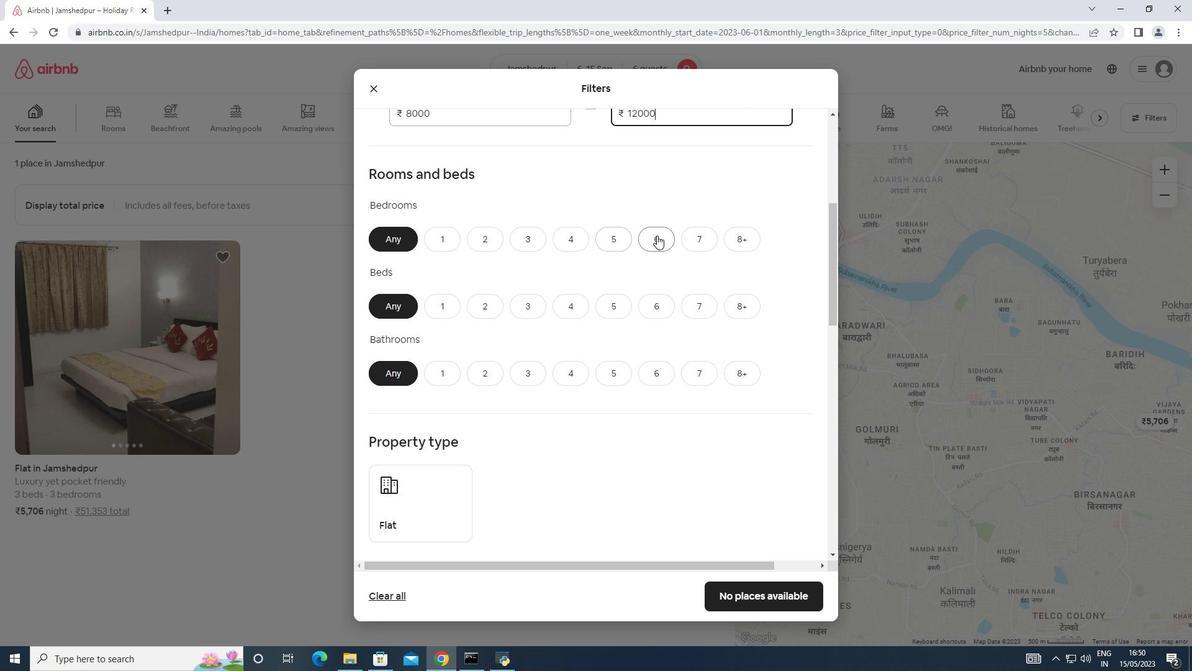 
Action: Mouse moved to (653, 303)
Screenshot: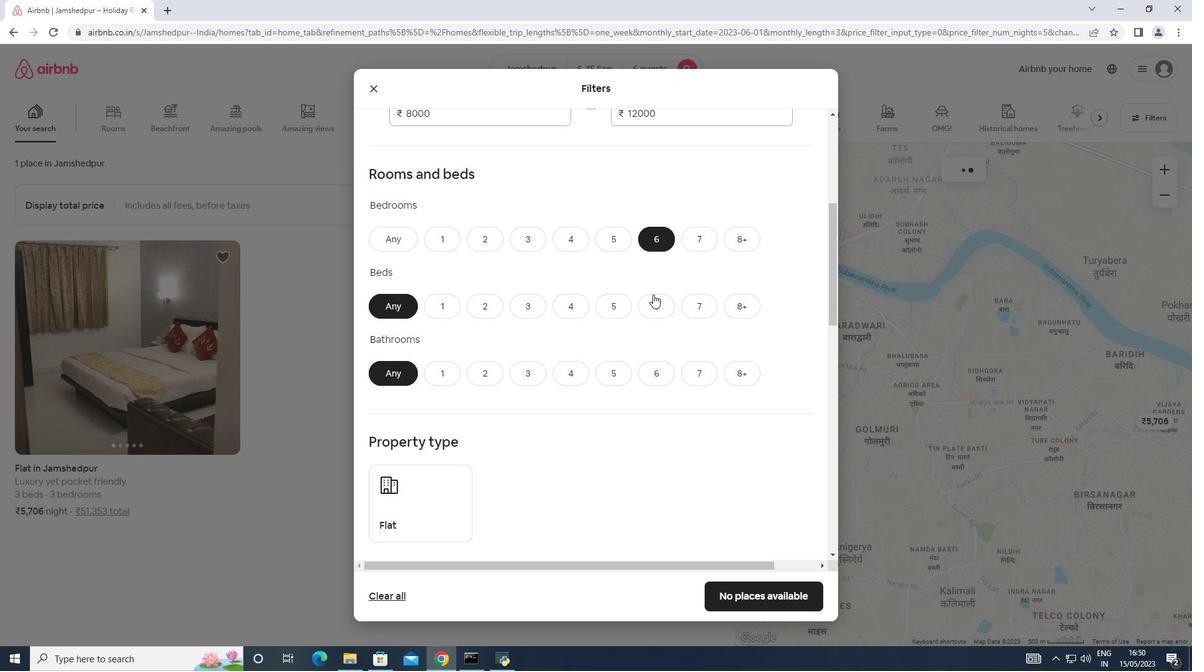 
Action: Mouse pressed left at (653, 303)
Screenshot: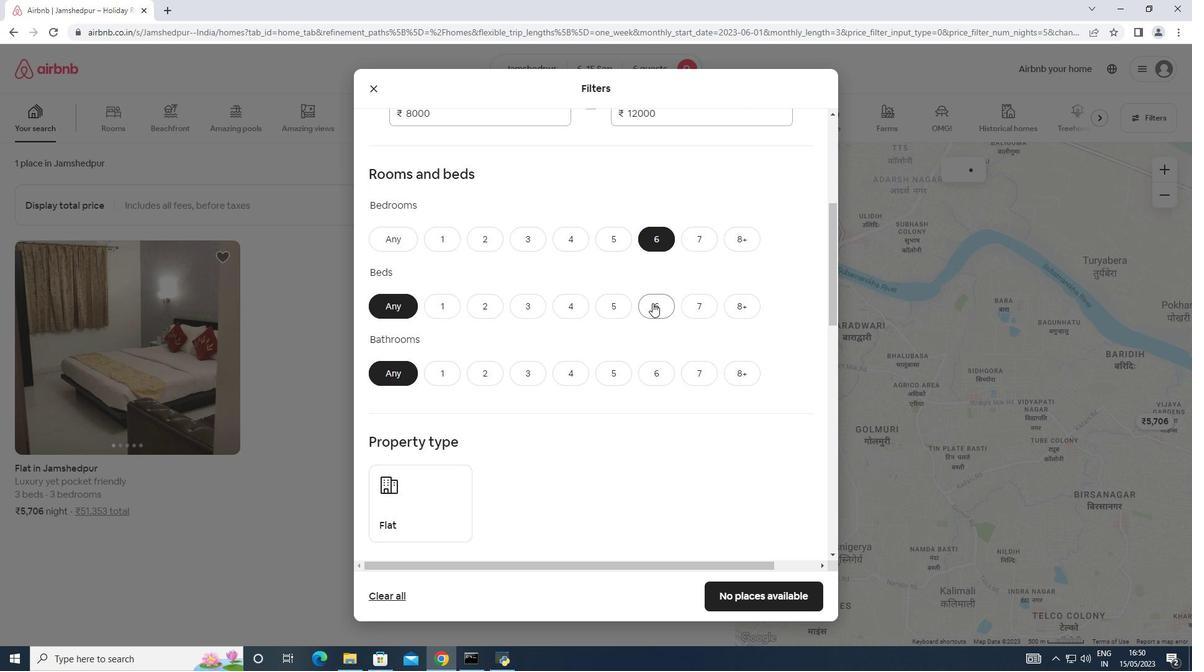 
Action: Mouse moved to (657, 377)
Screenshot: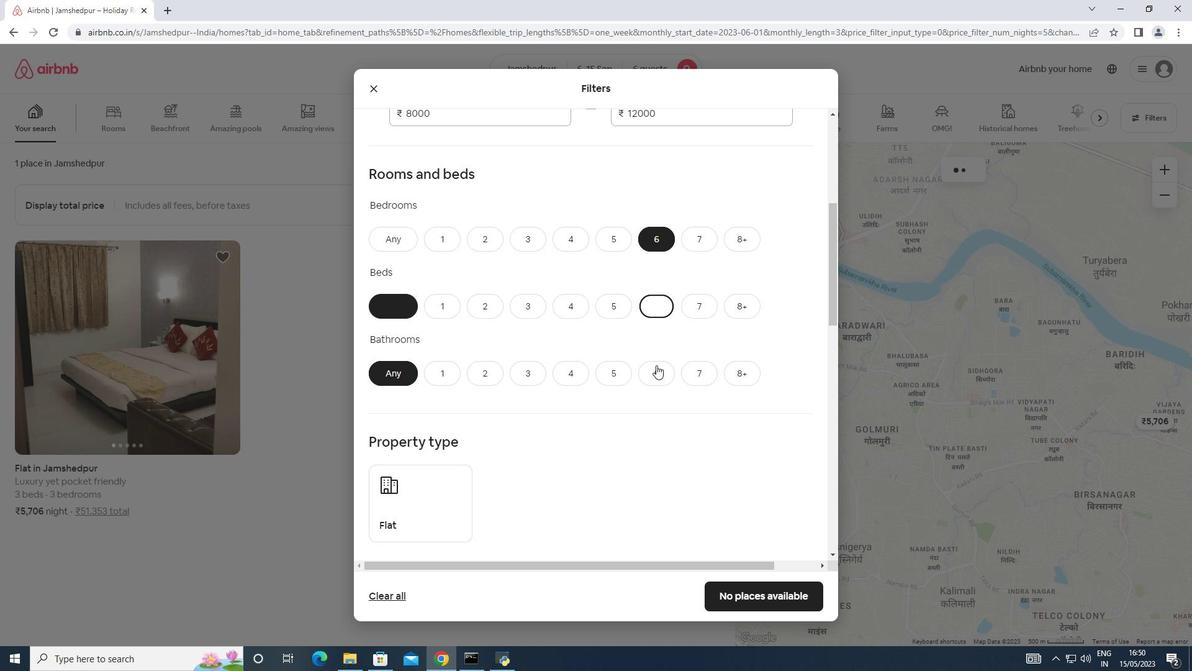 
Action: Mouse pressed left at (657, 377)
Screenshot: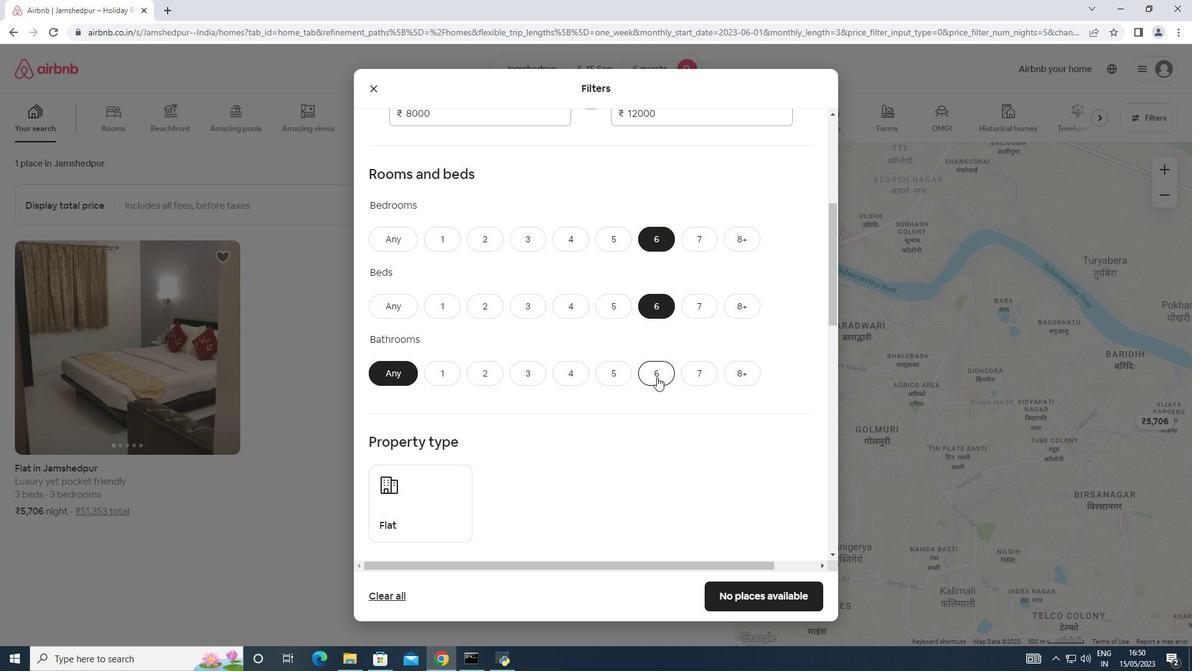 
Action: Mouse moved to (597, 391)
Screenshot: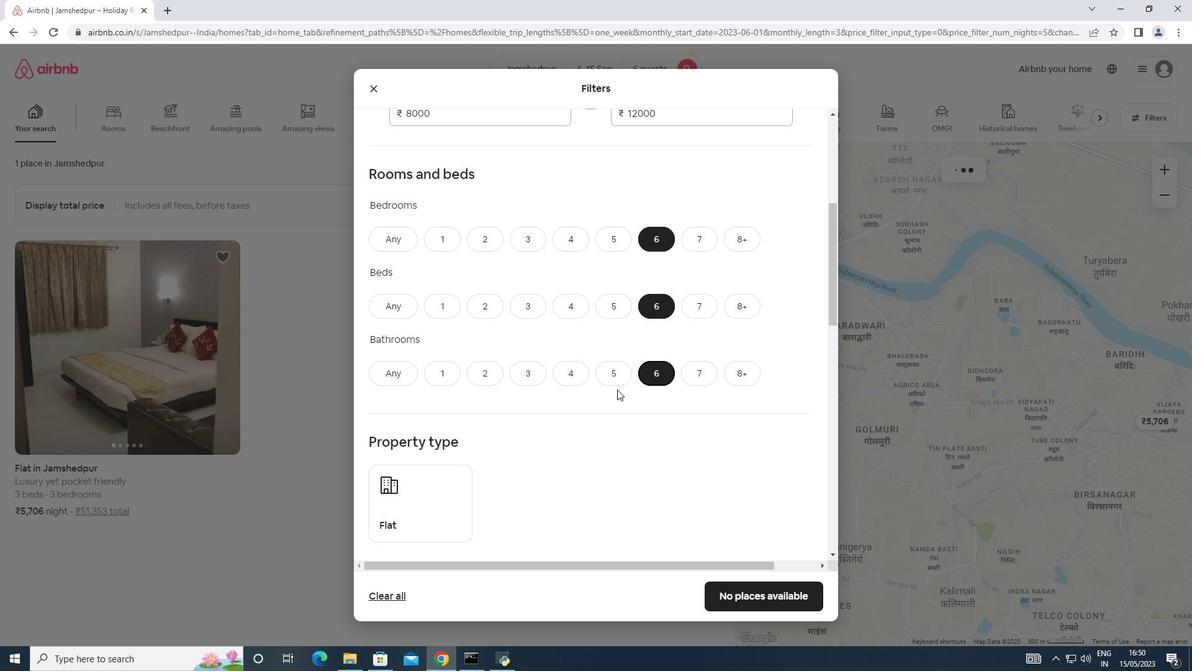 
Action: Mouse scrolled (597, 390) with delta (0, 0)
Screenshot: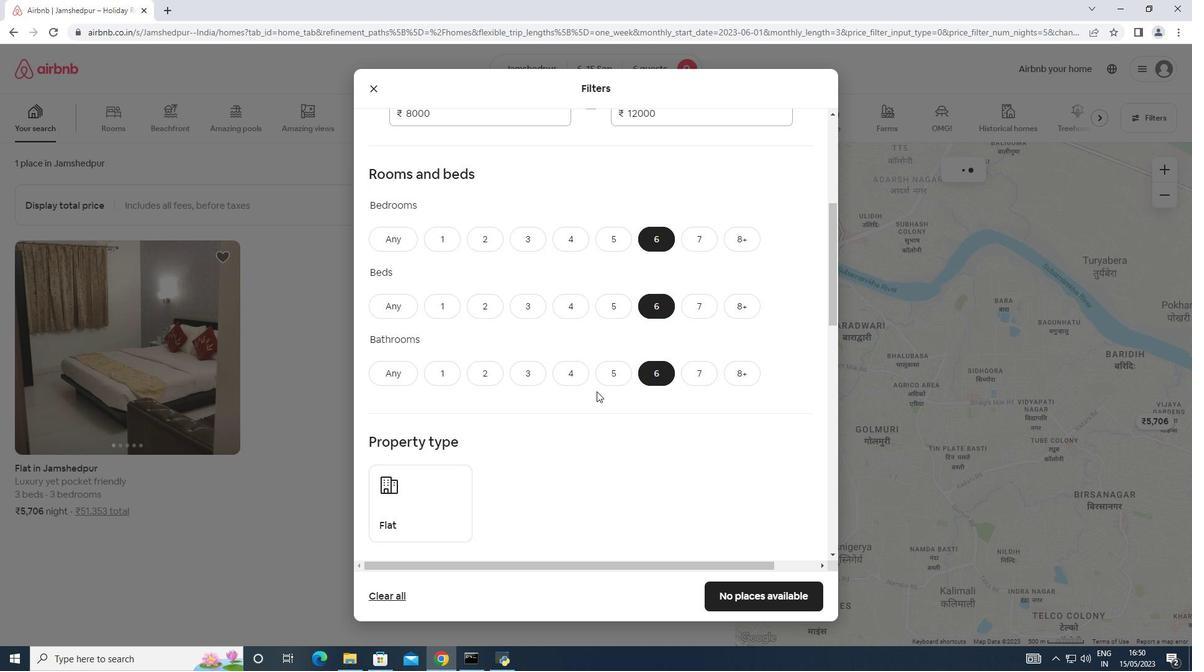 
Action: Mouse scrolled (597, 390) with delta (0, 0)
Screenshot: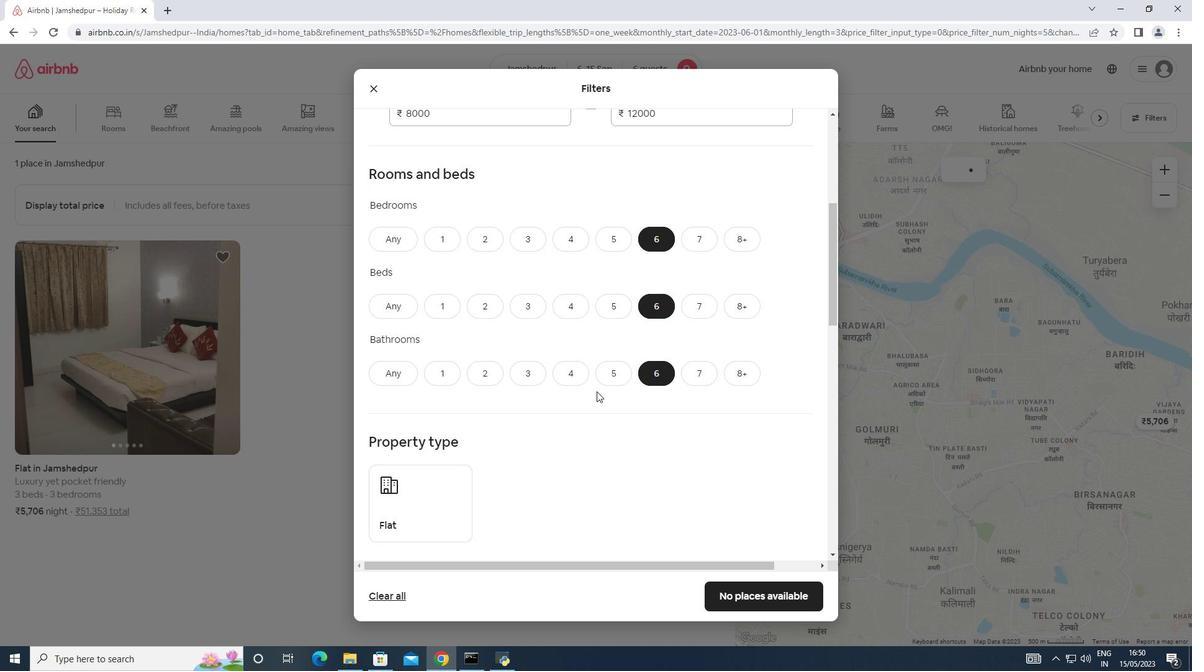 
Action: Mouse moved to (593, 389)
Screenshot: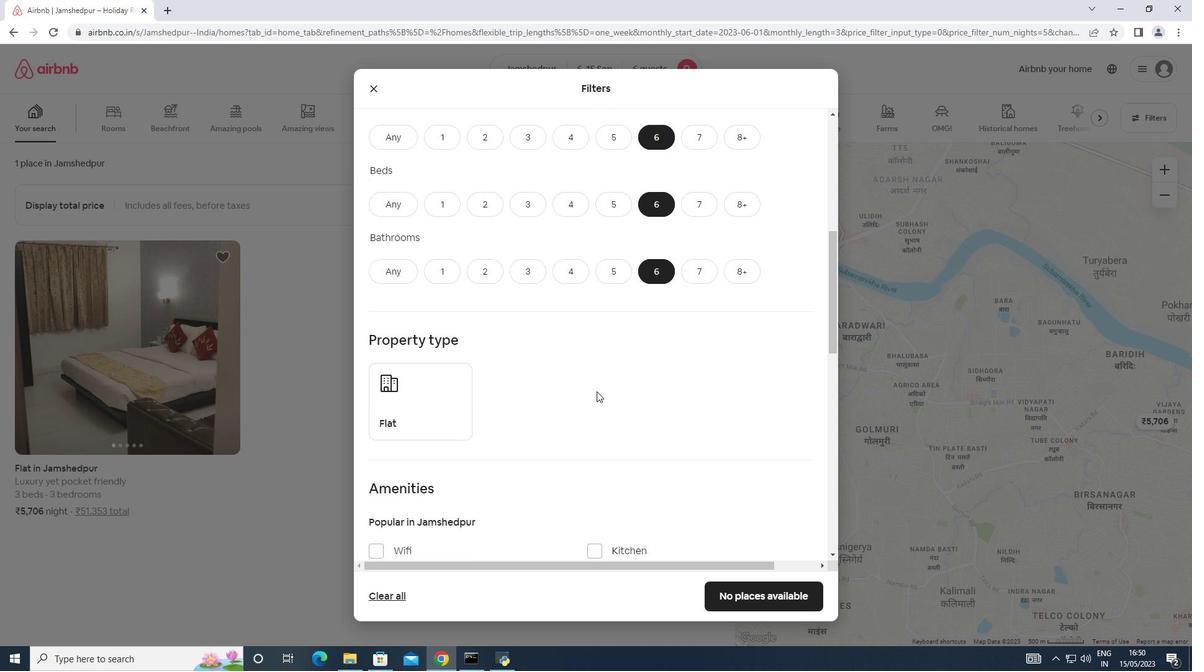 
Action: Mouse scrolled (593, 388) with delta (0, 0)
Screenshot: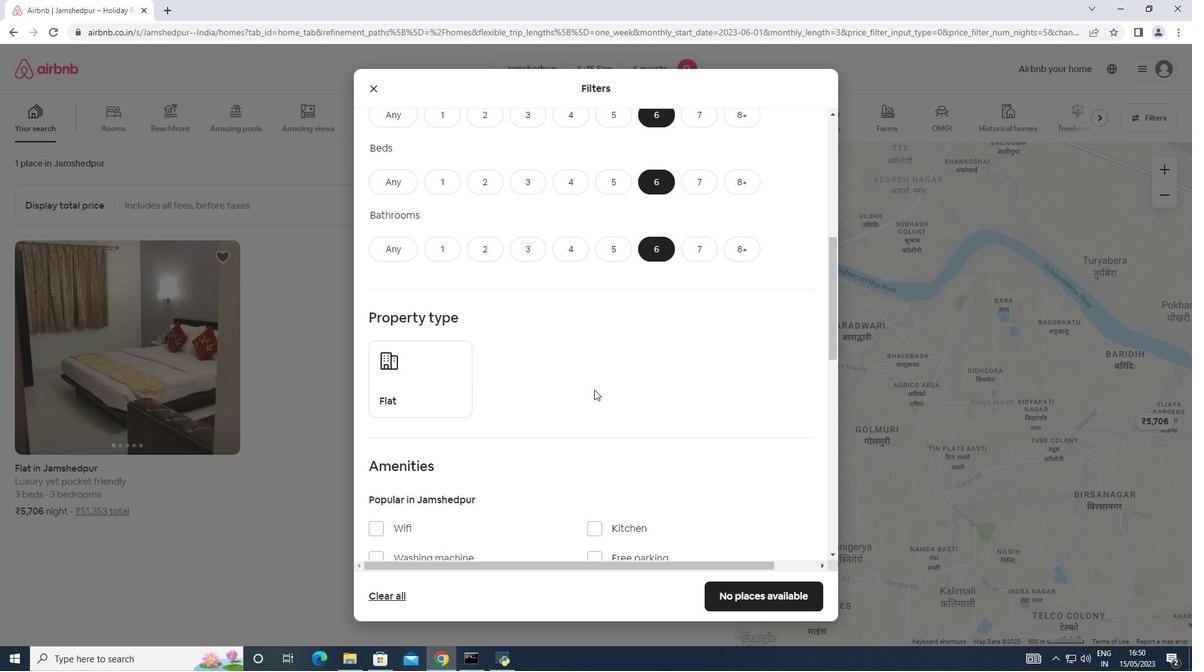 
Action: Mouse moved to (443, 340)
Screenshot: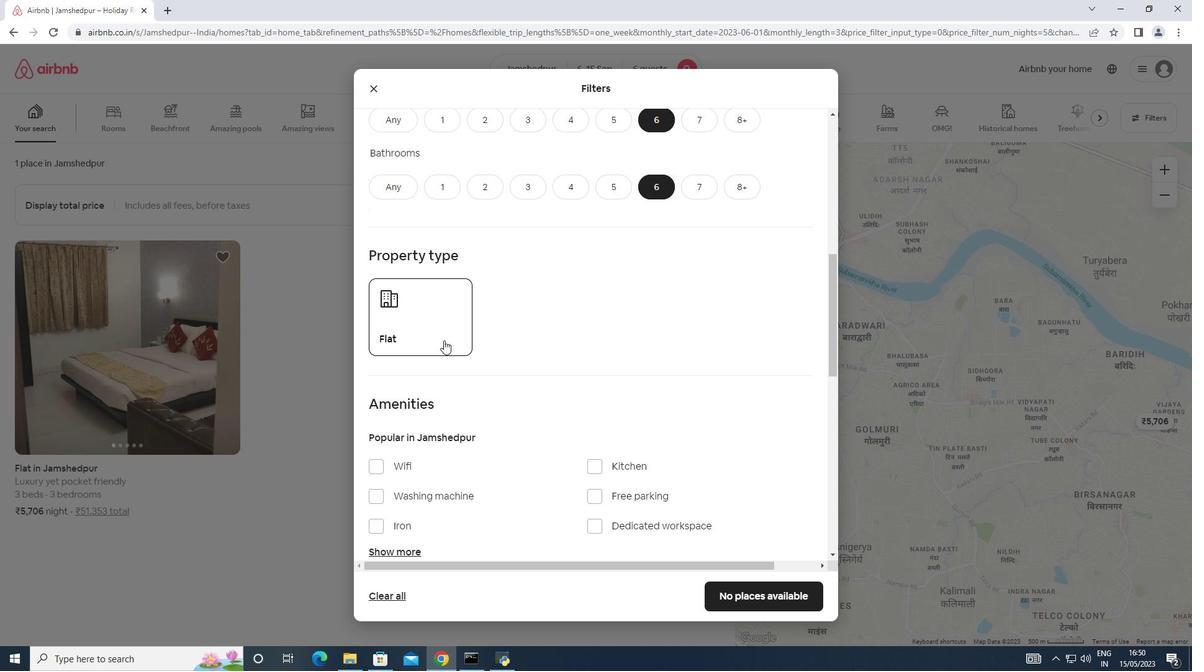 
Action: Mouse pressed left at (443, 340)
Screenshot: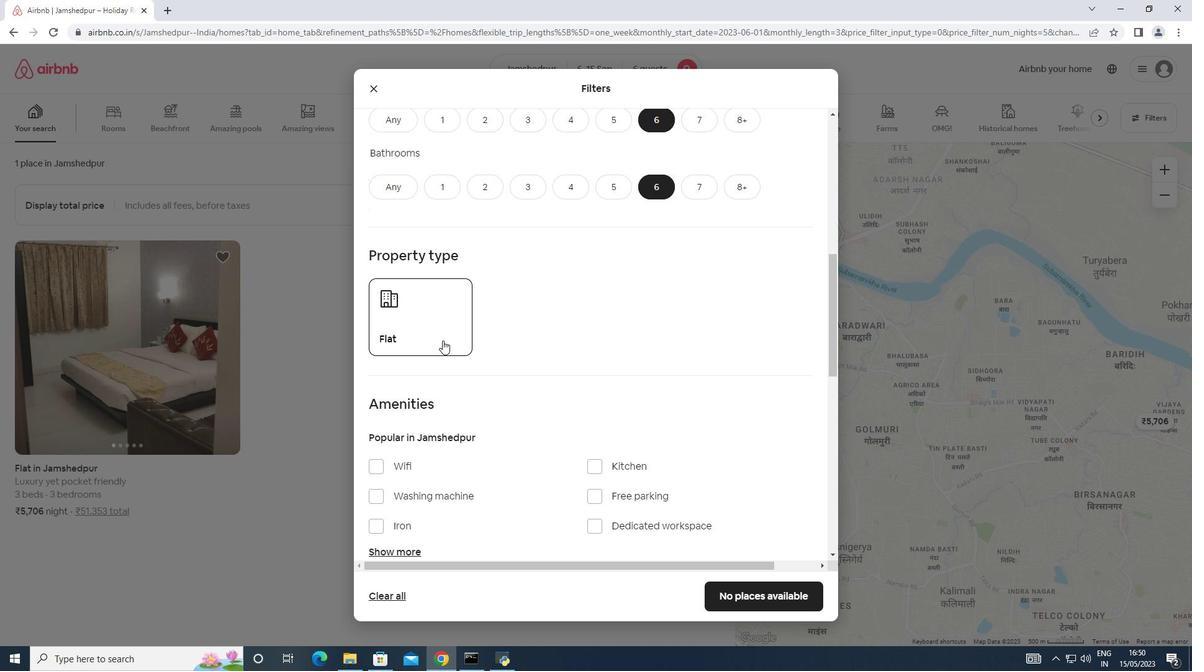 
Action: Mouse moved to (507, 396)
Screenshot: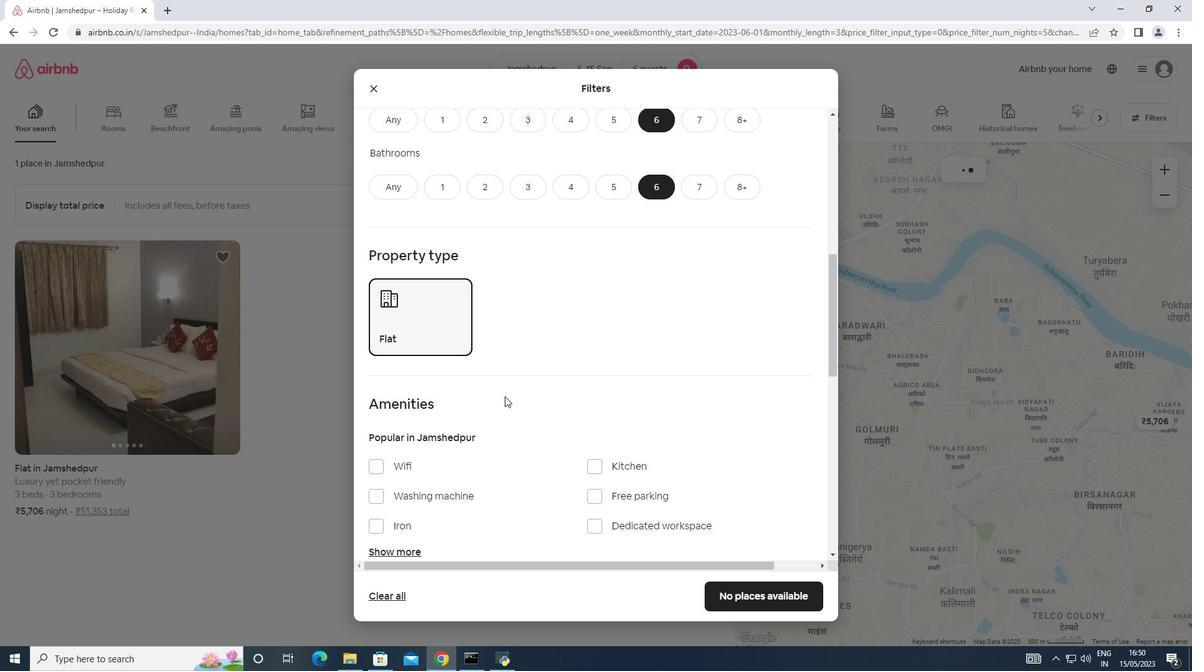 
Action: Mouse scrolled (507, 395) with delta (0, 0)
Screenshot: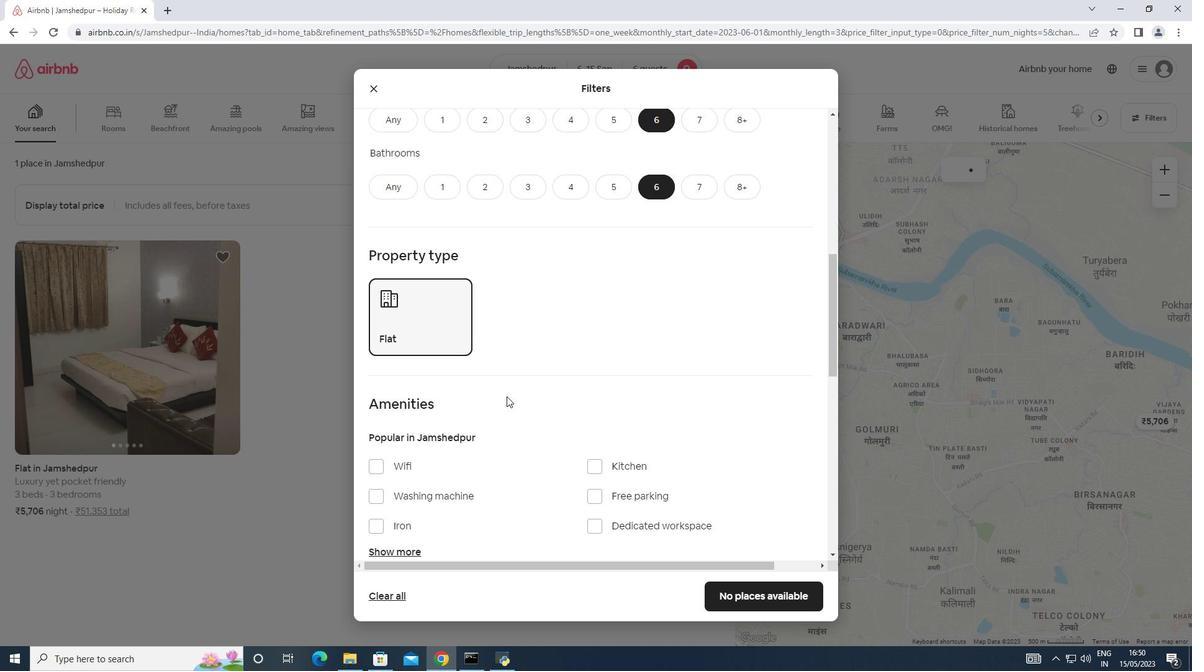 
Action: Mouse moved to (507, 396)
Screenshot: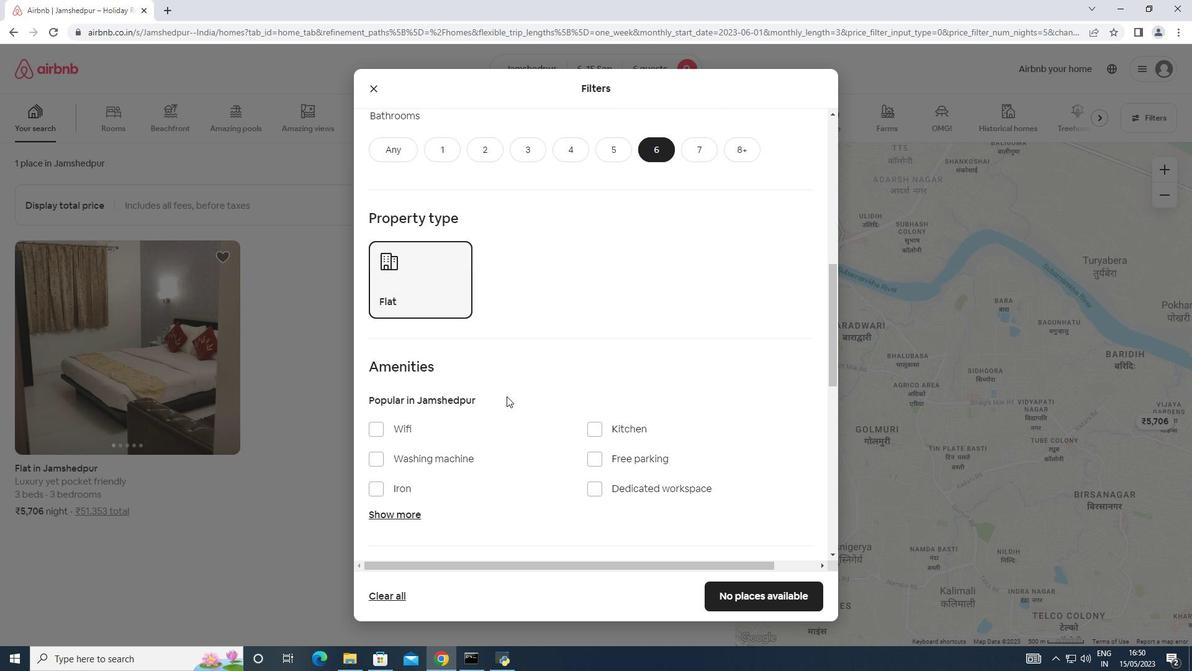 
Action: Mouse scrolled (507, 395) with delta (0, 0)
Screenshot: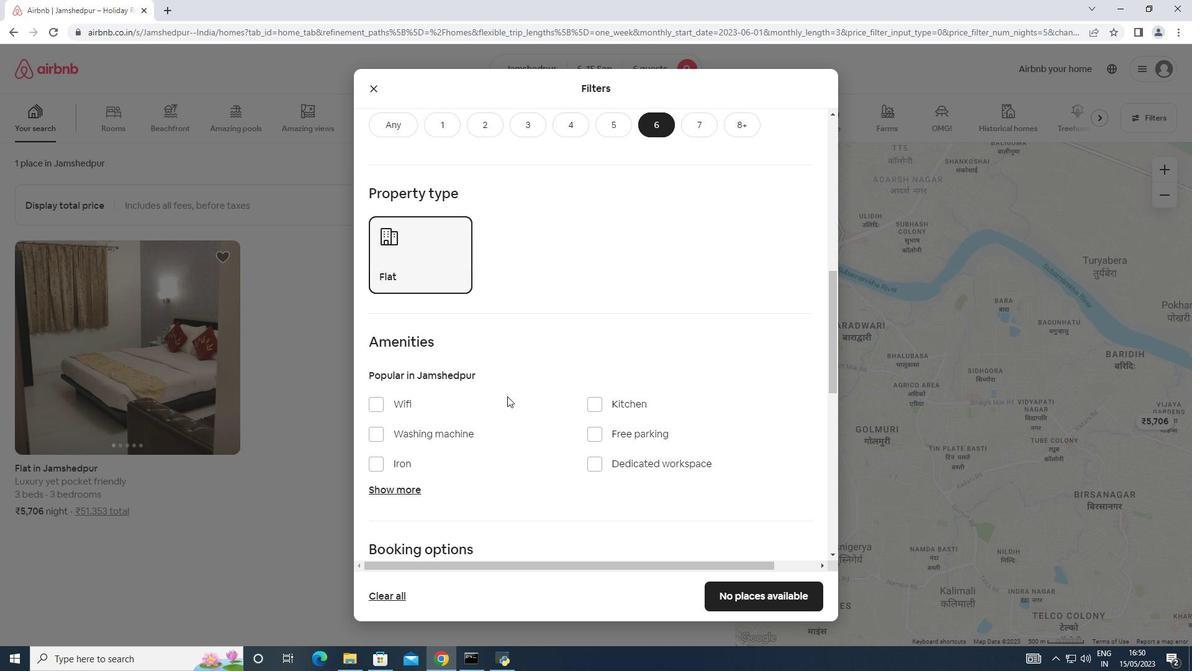 
Action: Mouse moved to (381, 342)
Screenshot: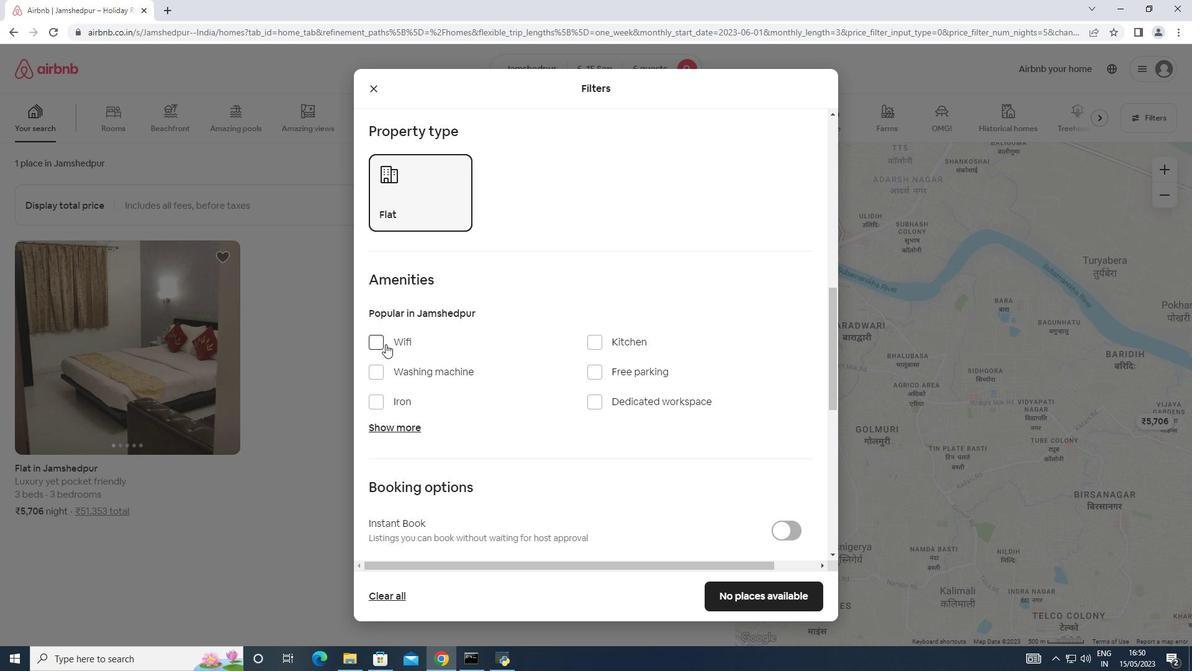 
Action: Mouse pressed left at (381, 342)
Screenshot: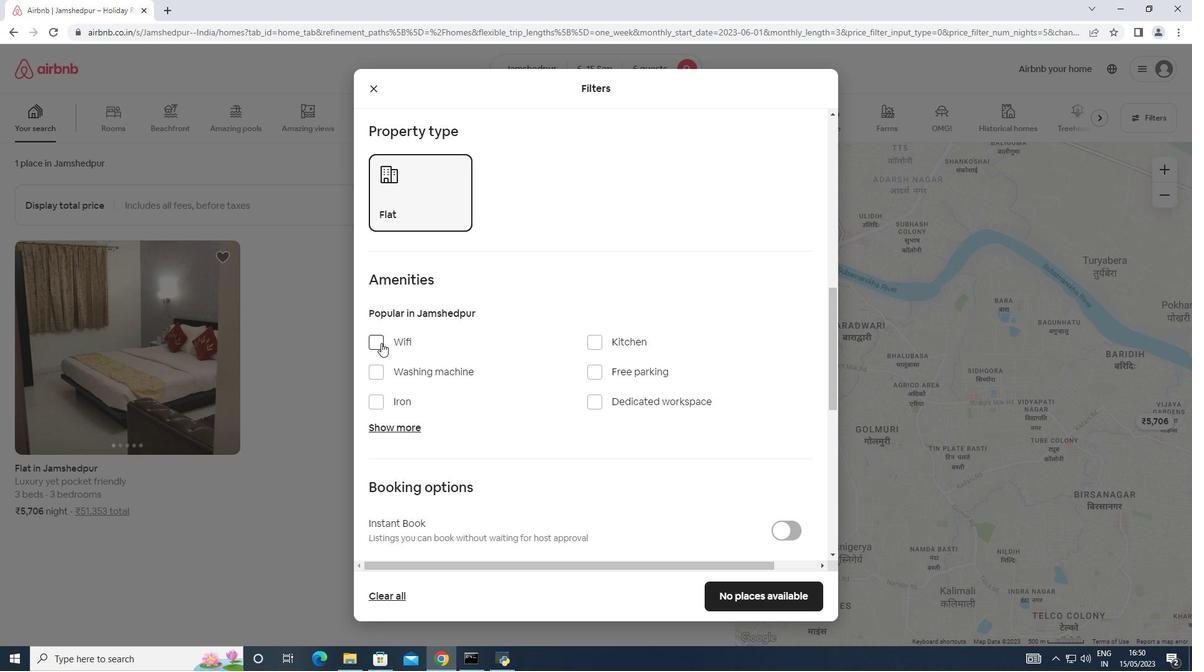 
Action: Mouse moved to (396, 429)
Screenshot: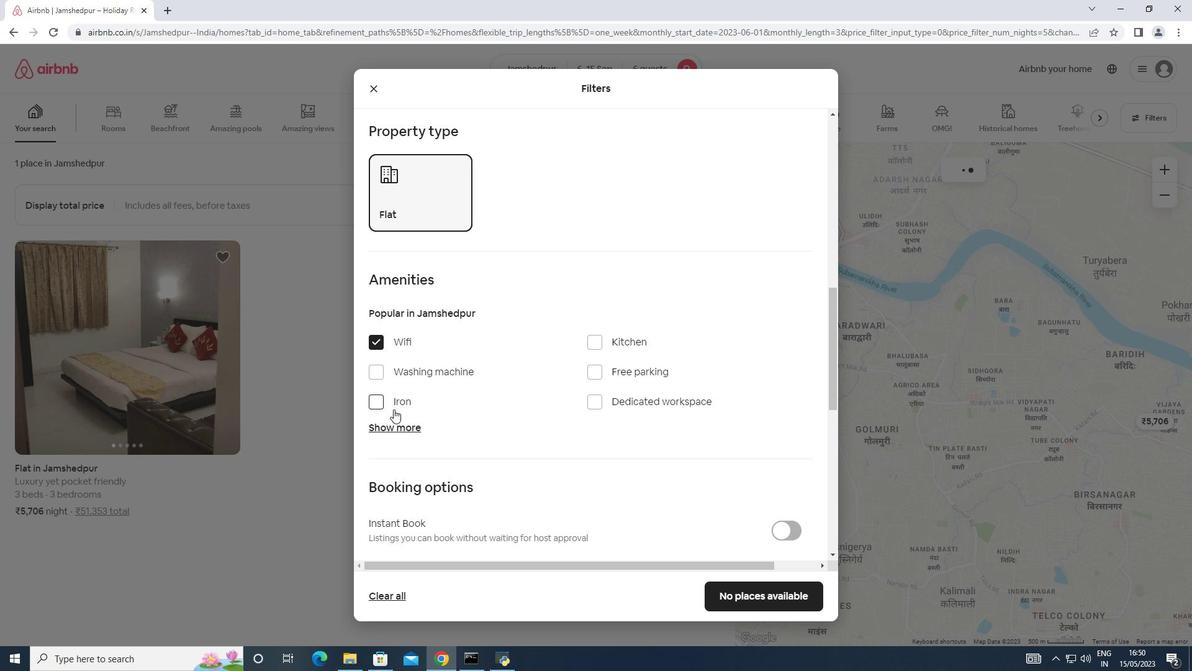 
Action: Mouse pressed left at (396, 429)
Screenshot: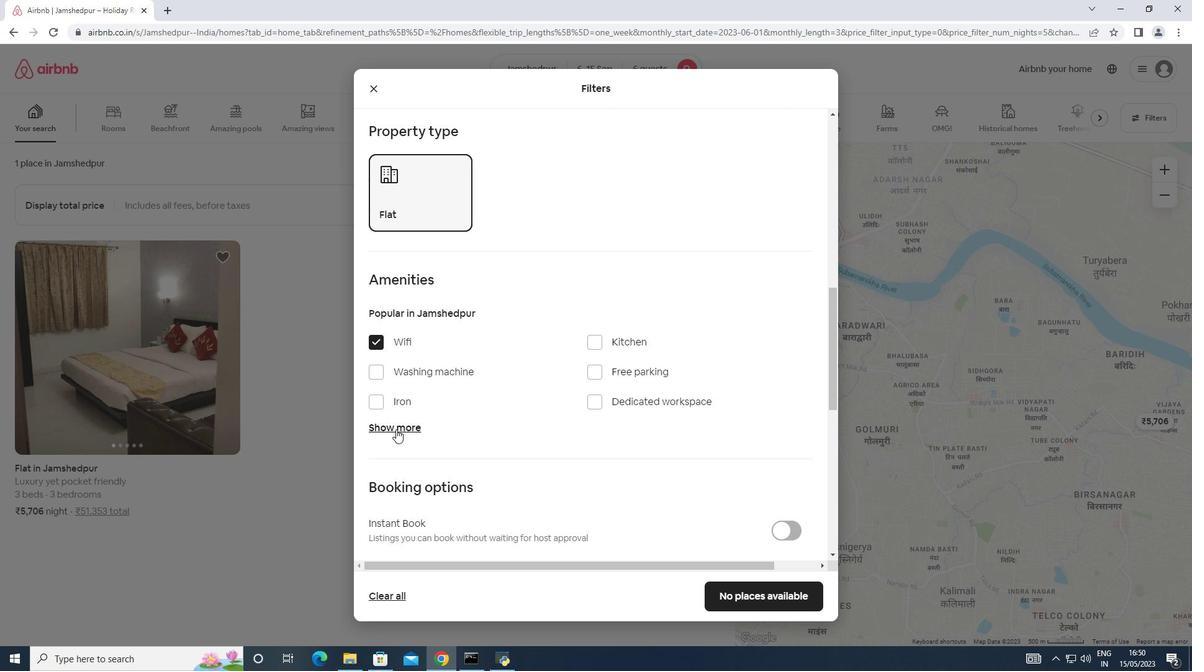 
Action: Mouse moved to (590, 495)
Screenshot: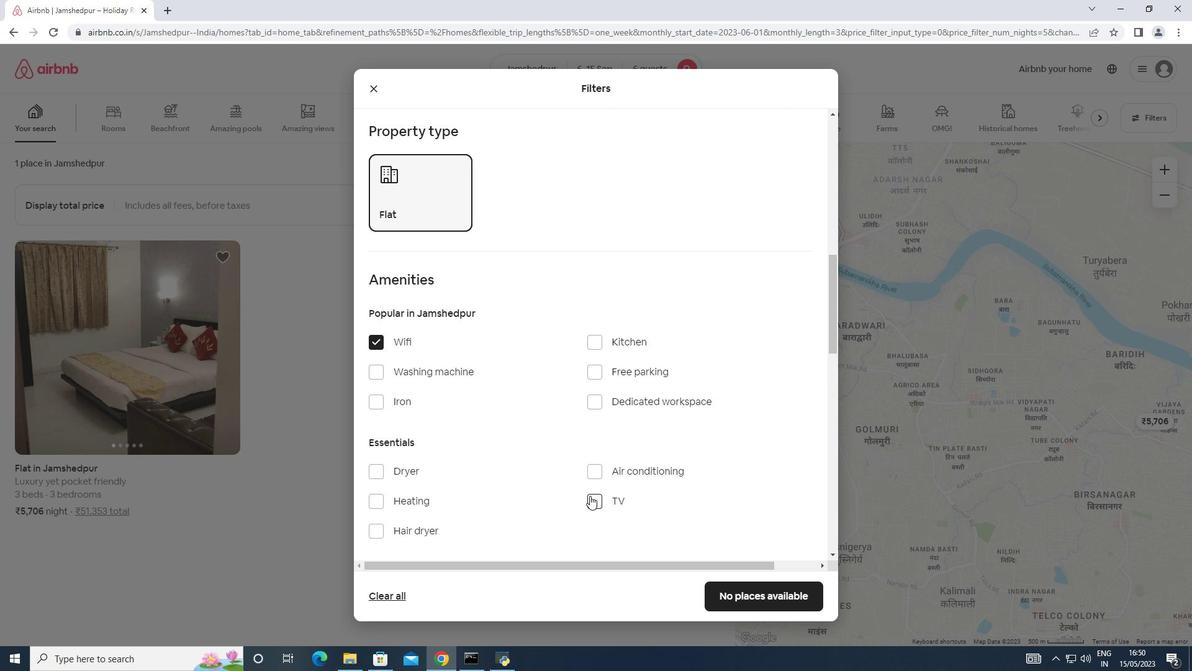 
Action: Mouse pressed left at (590, 495)
Screenshot: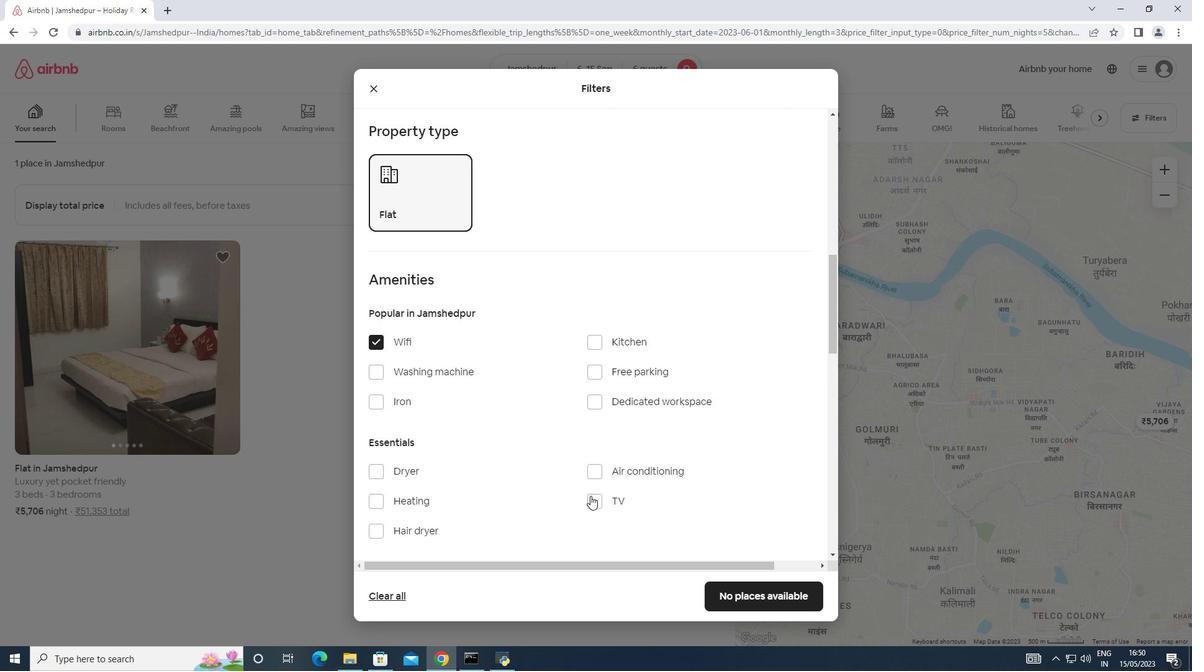 
Action: Mouse moved to (597, 370)
Screenshot: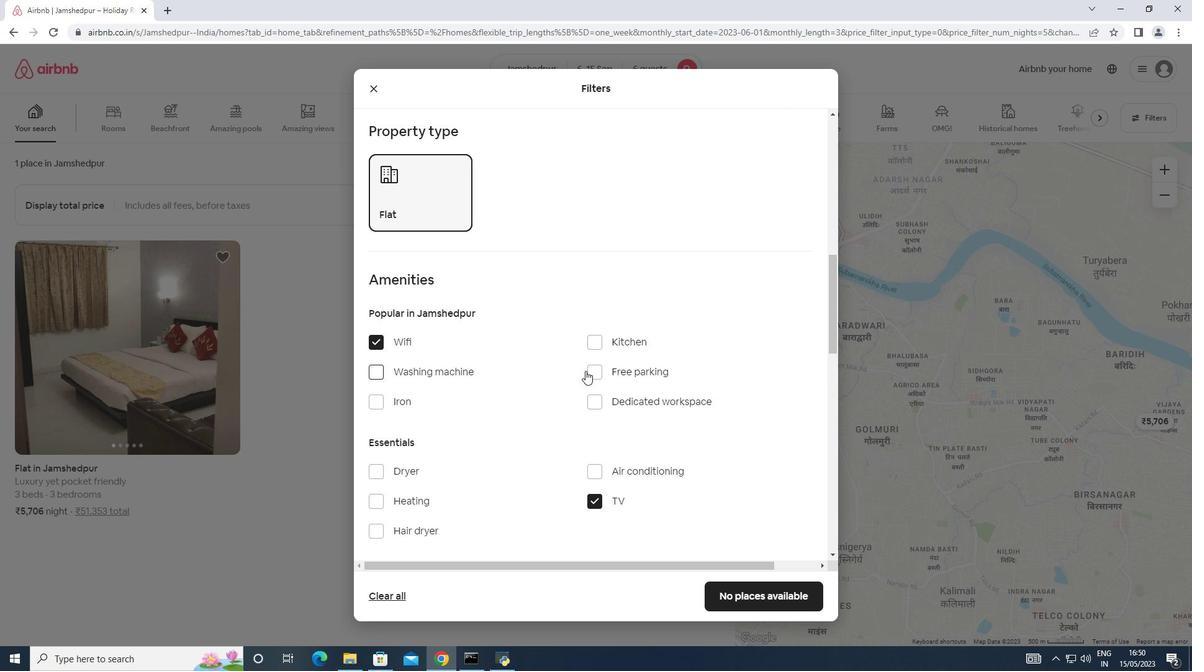 
Action: Mouse pressed left at (597, 370)
Screenshot: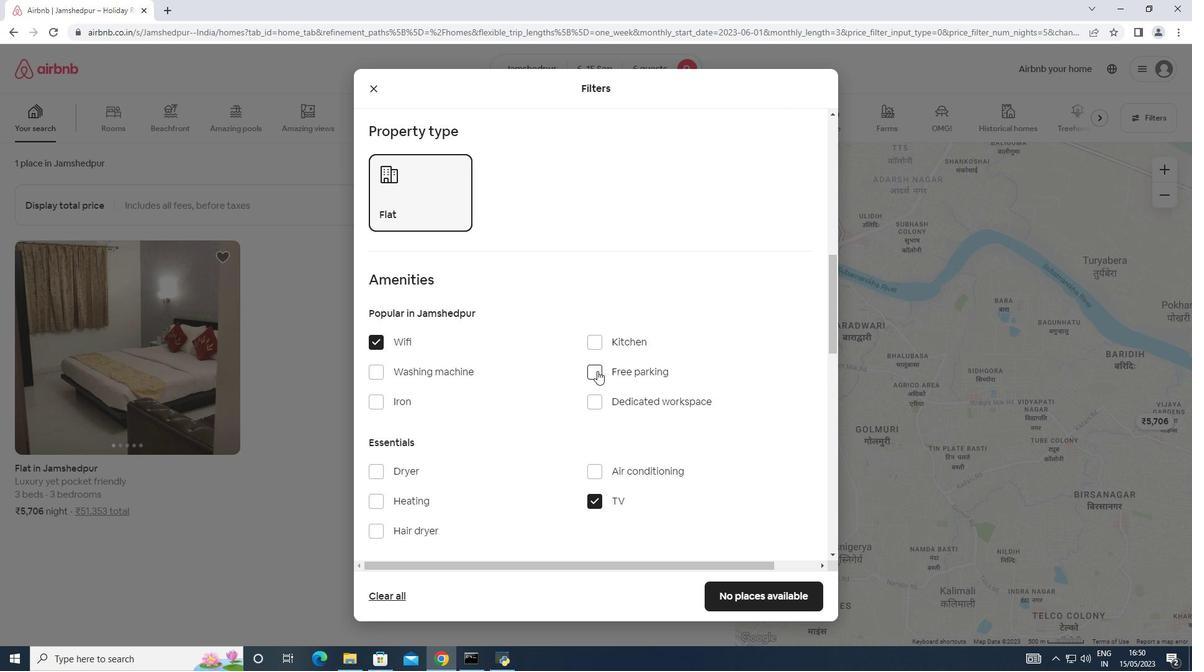 
Action: Mouse moved to (502, 407)
Screenshot: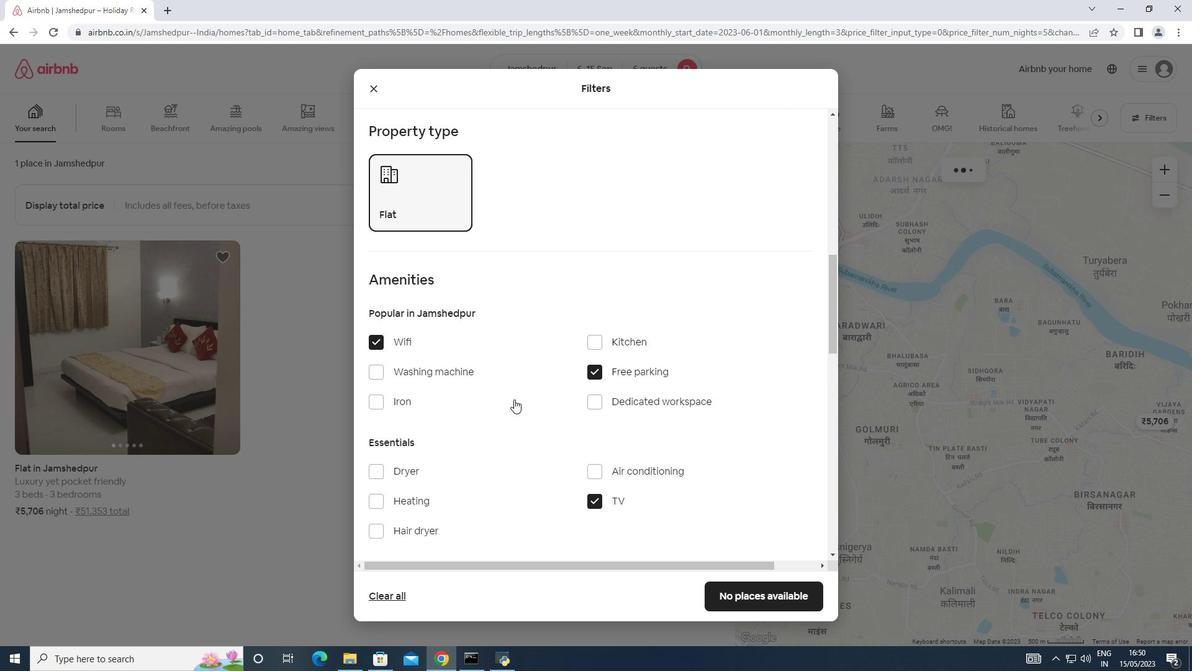 
Action: Mouse scrolled (502, 406) with delta (0, 0)
Screenshot: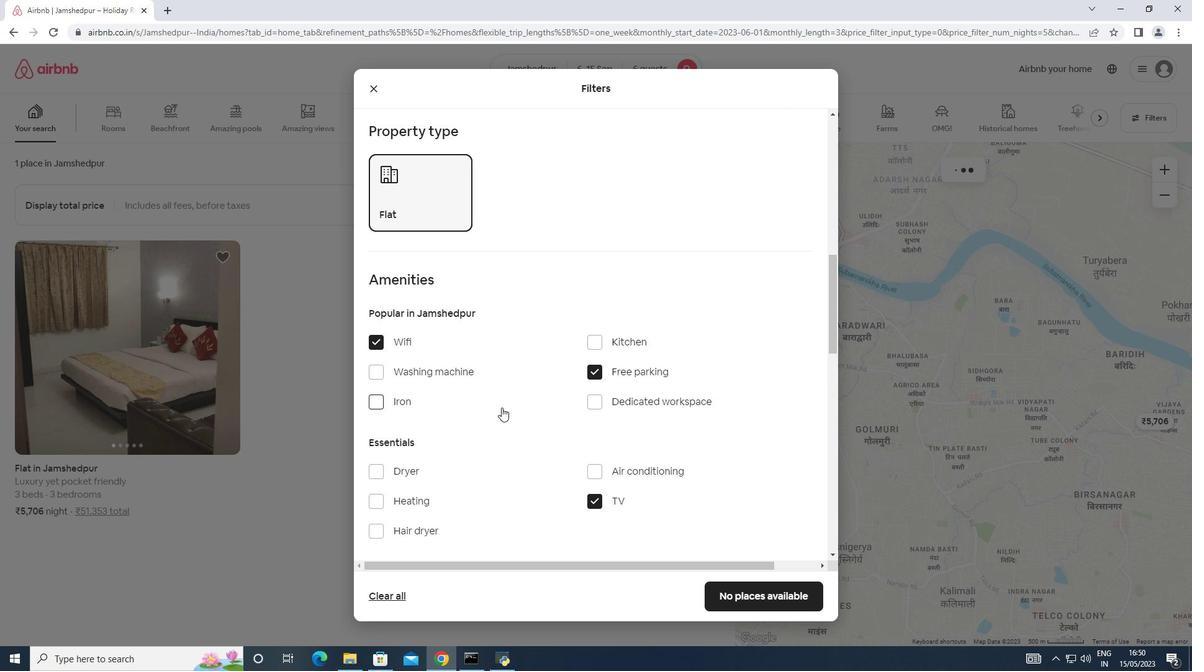 
Action: Mouse scrolled (502, 406) with delta (0, 0)
Screenshot: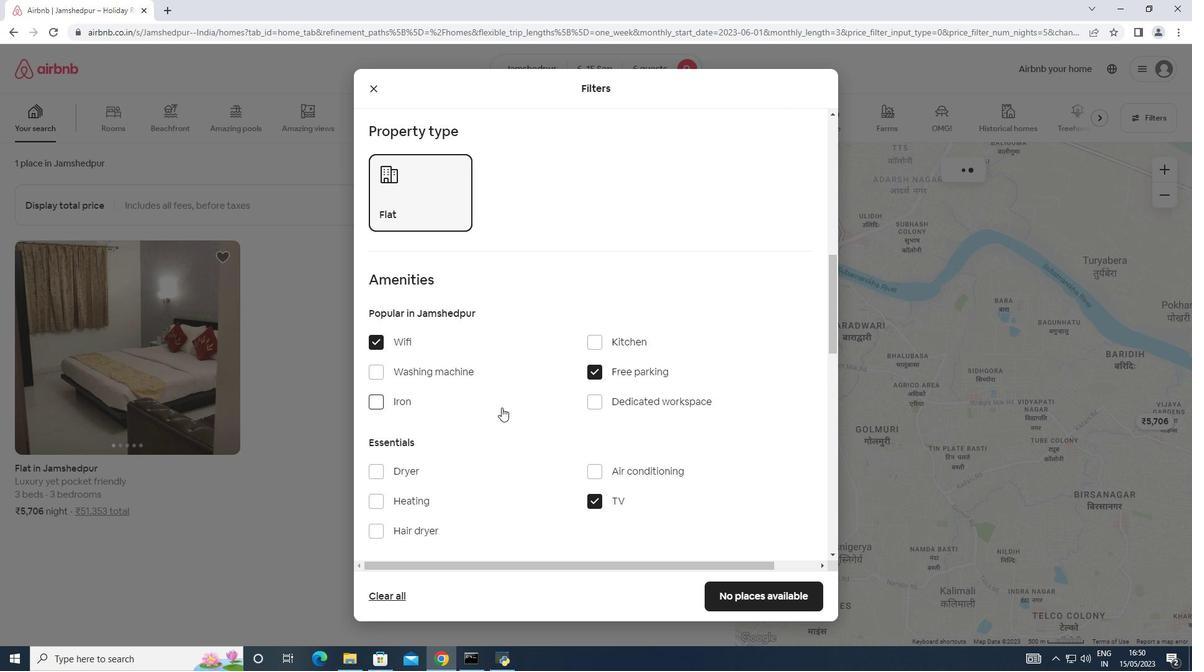 
Action: Mouse scrolled (502, 406) with delta (0, 0)
Screenshot: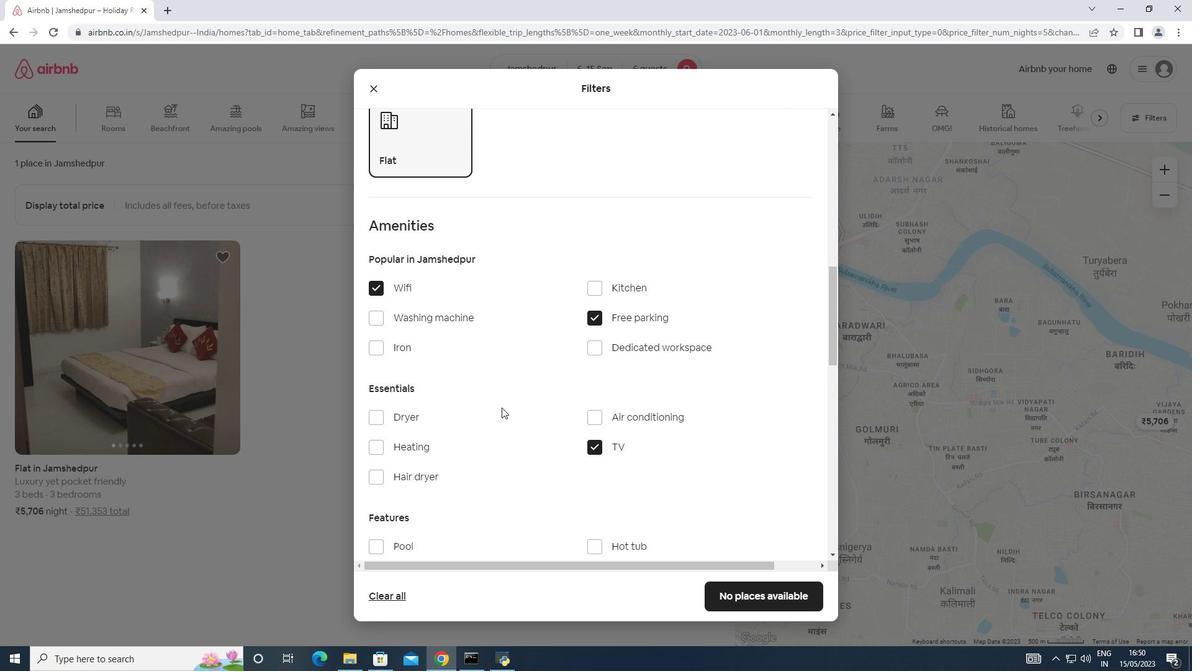 
Action: Mouse scrolled (502, 406) with delta (0, 0)
Screenshot: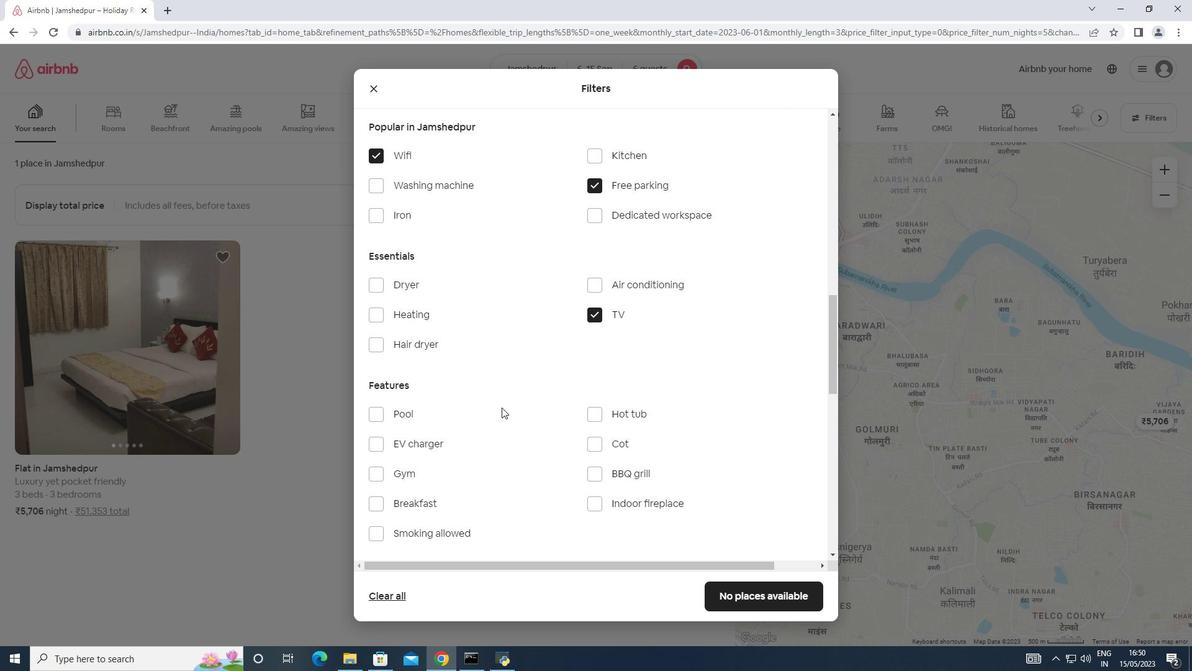 
Action: Mouse moved to (381, 412)
Screenshot: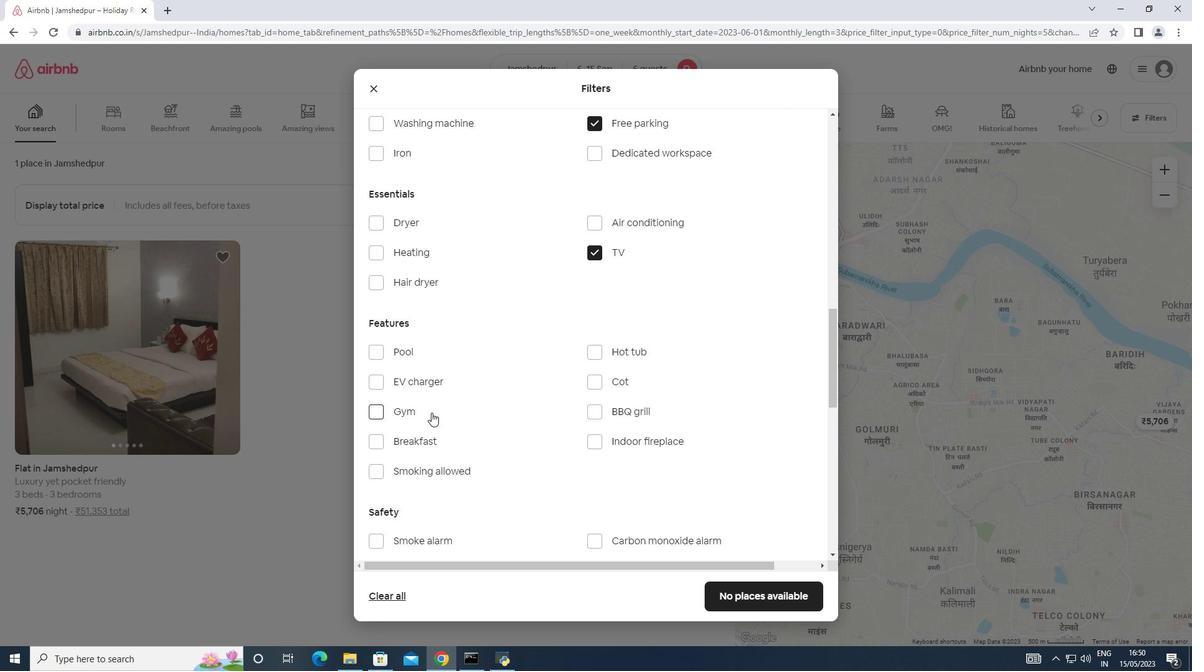 
Action: Mouse pressed left at (381, 412)
Screenshot: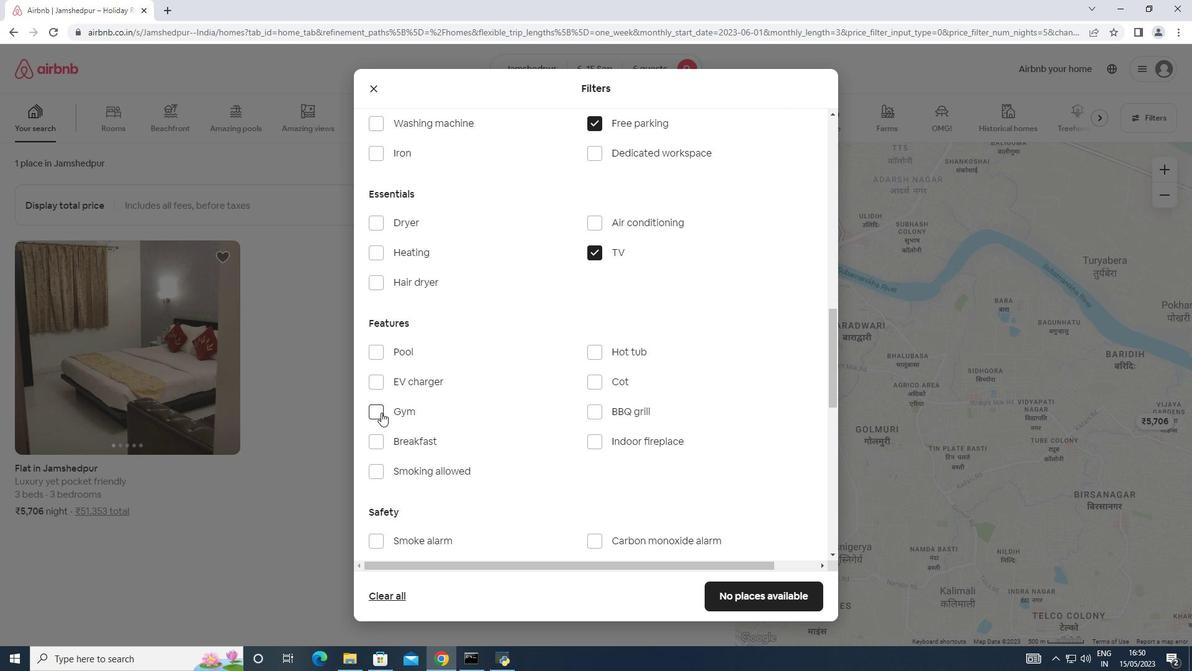 
Action: Mouse moved to (389, 440)
Screenshot: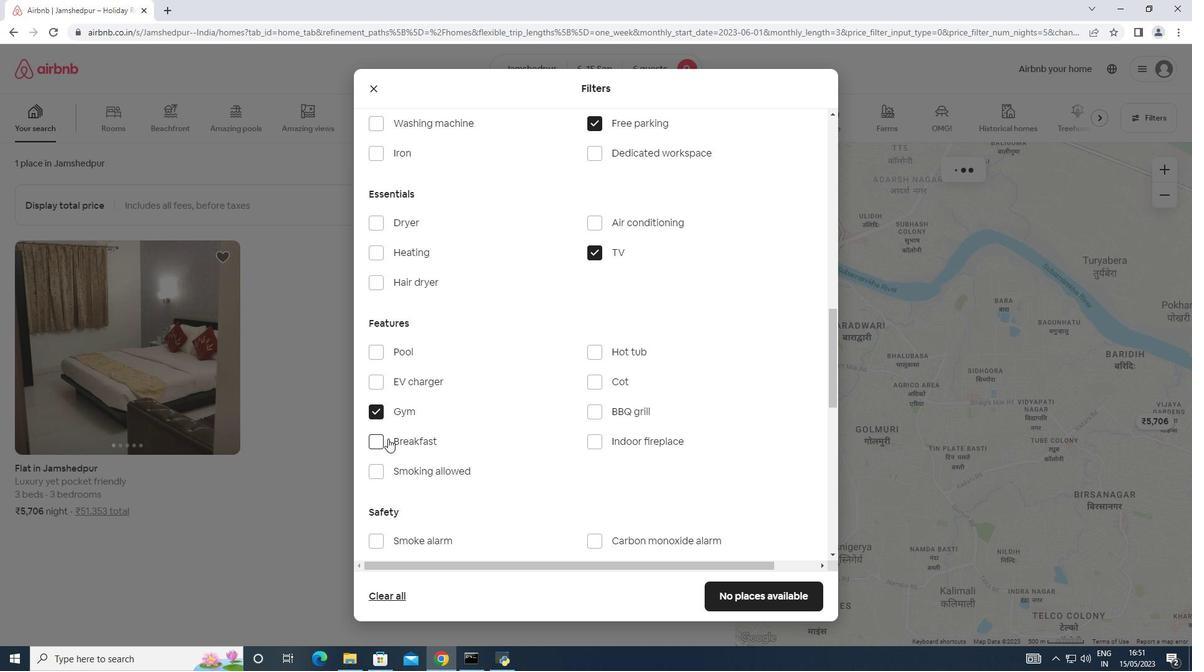 
Action: Mouse pressed left at (389, 440)
Screenshot: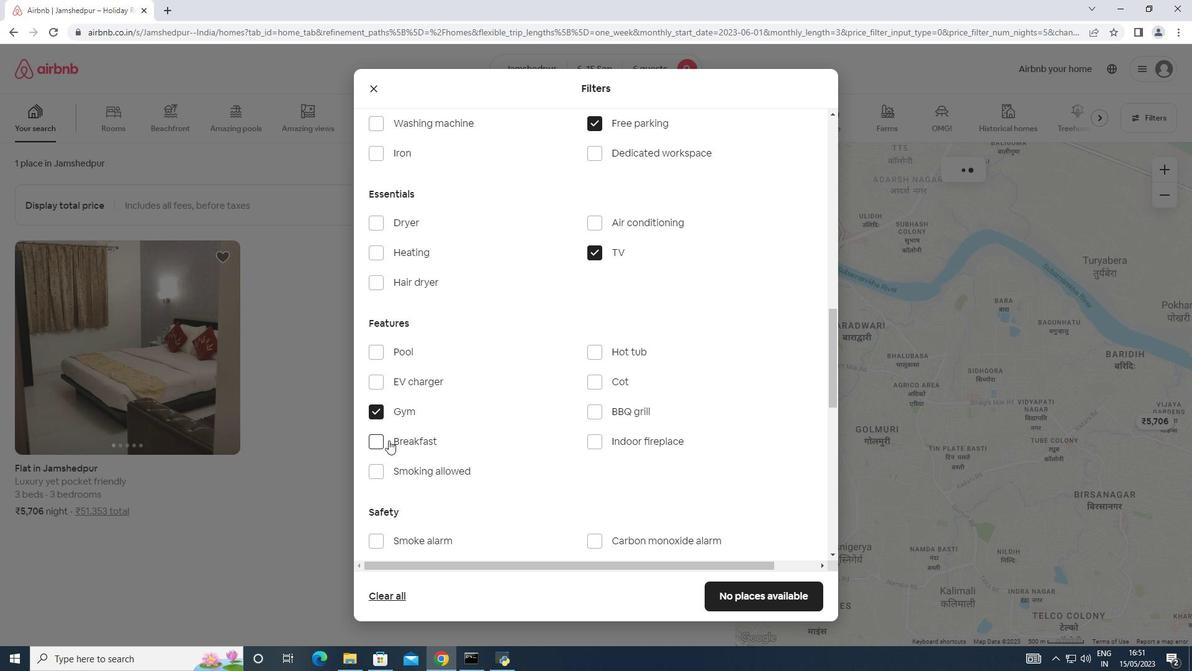 
Action: Mouse moved to (585, 470)
Screenshot: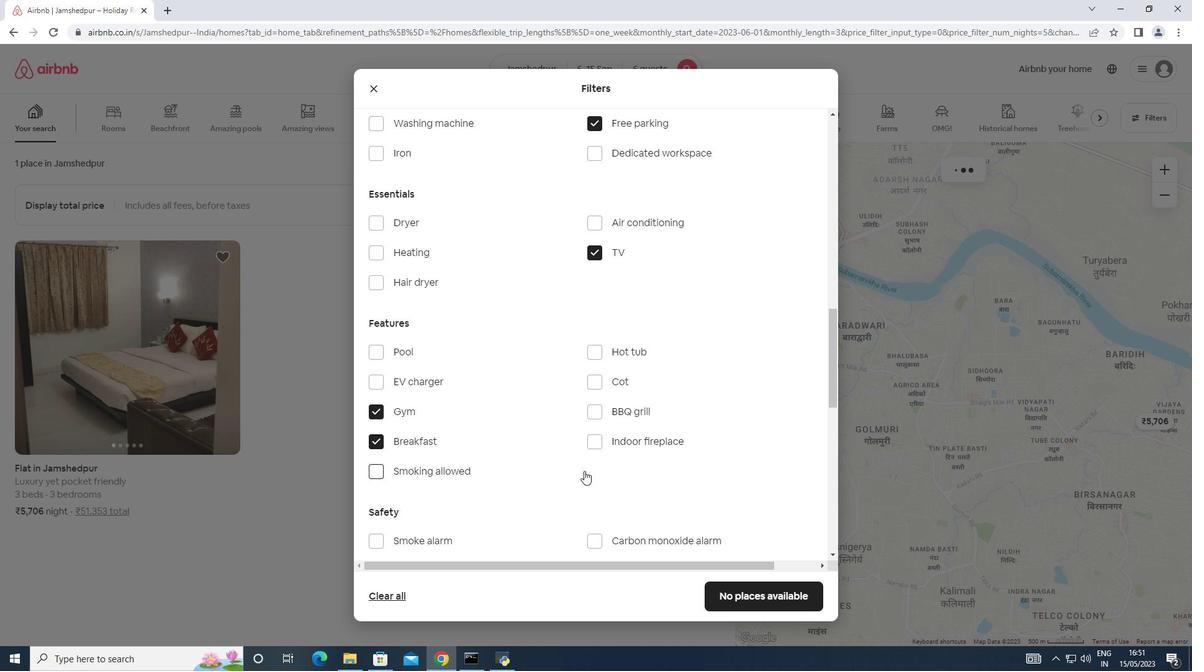 
Action: Mouse scrolled (585, 470) with delta (0, 0)
Screenshot: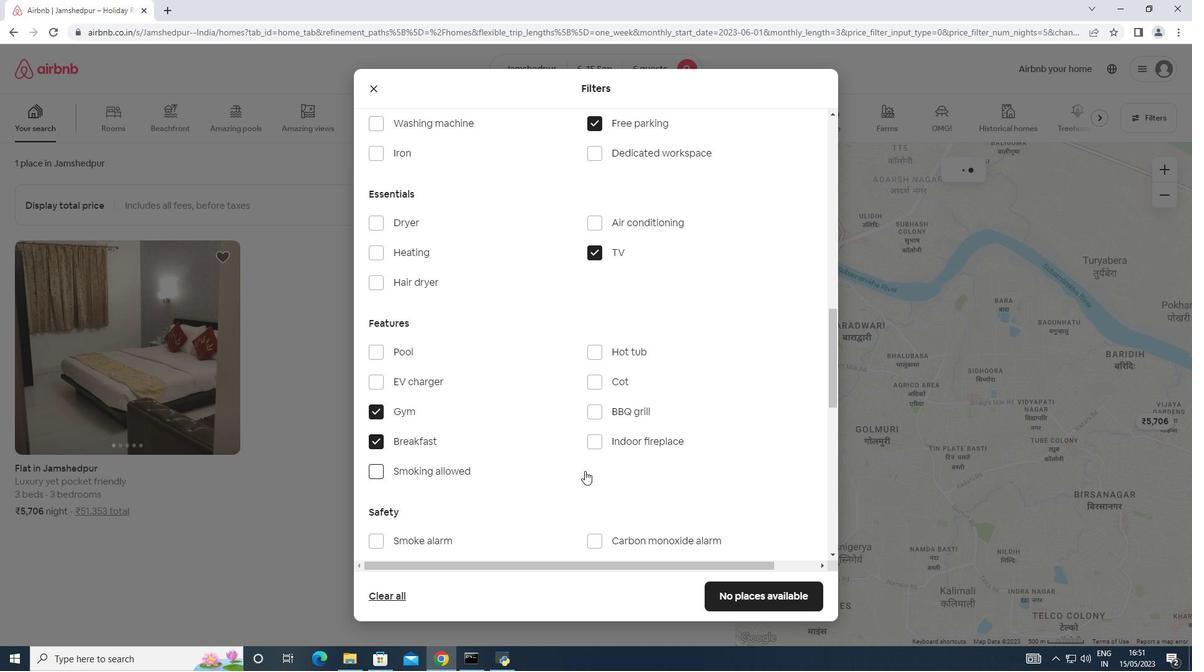 
Action: Mouse scrolled (585, 470) with delta (0, 0)
Screenshot: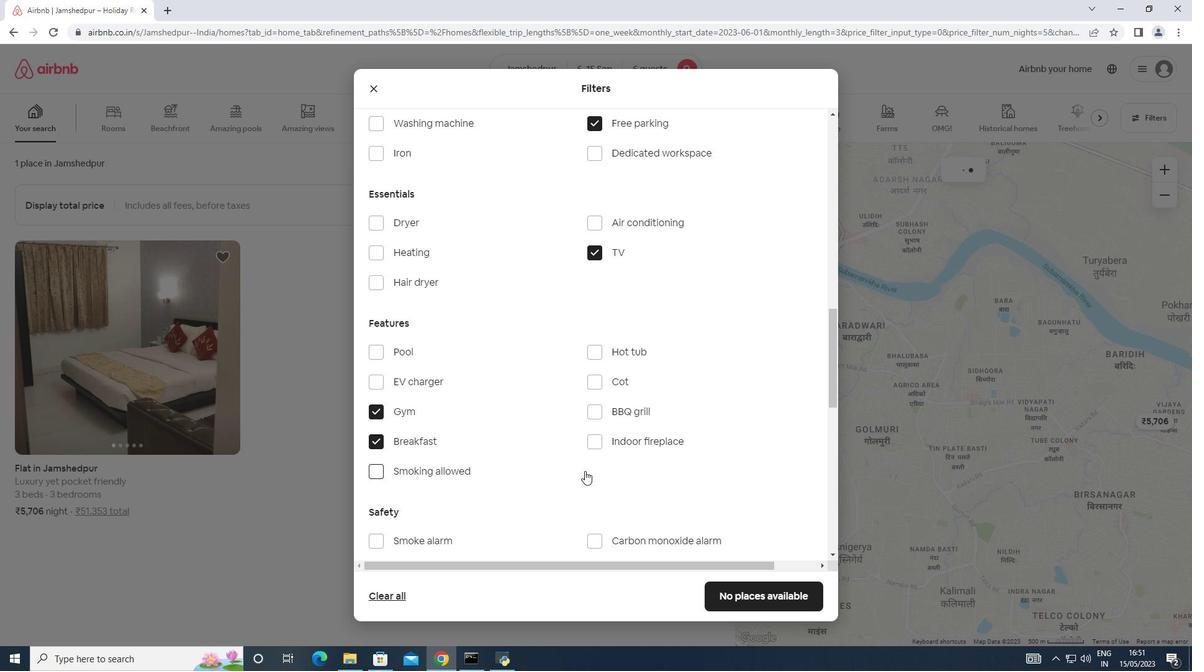 
Action: Mouse scrolled (585, 470) with delta (0, 0)
Screenshot: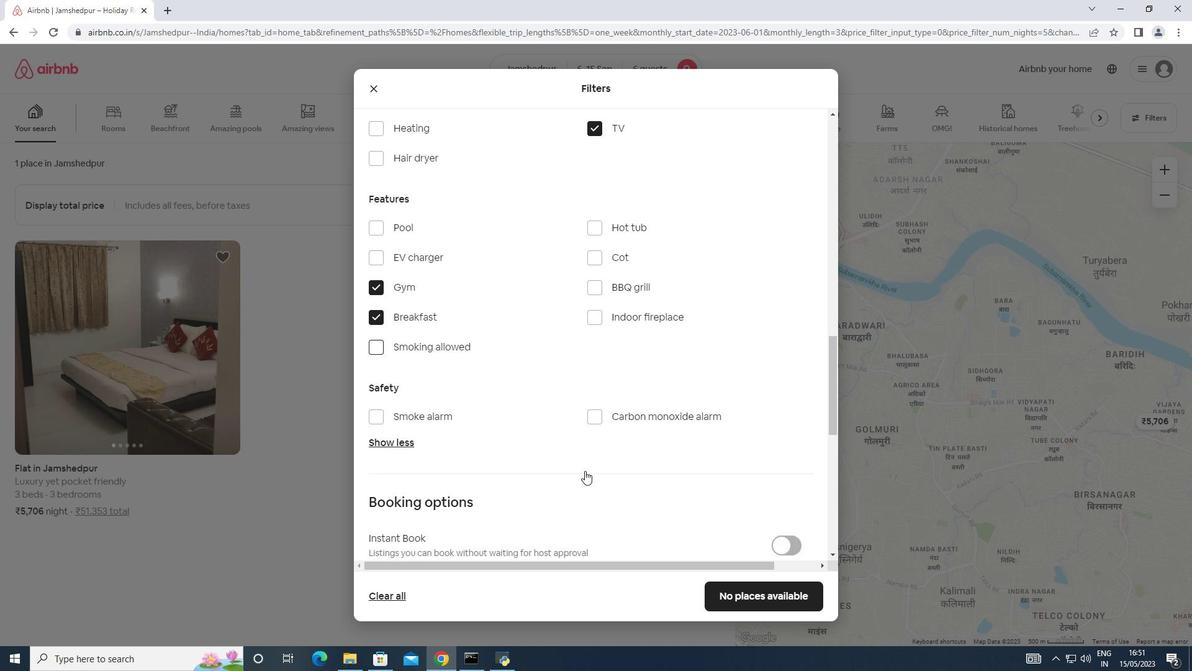 
Action: Mouse scrolled (585, 470) with delta (0, 0)
Screenshot: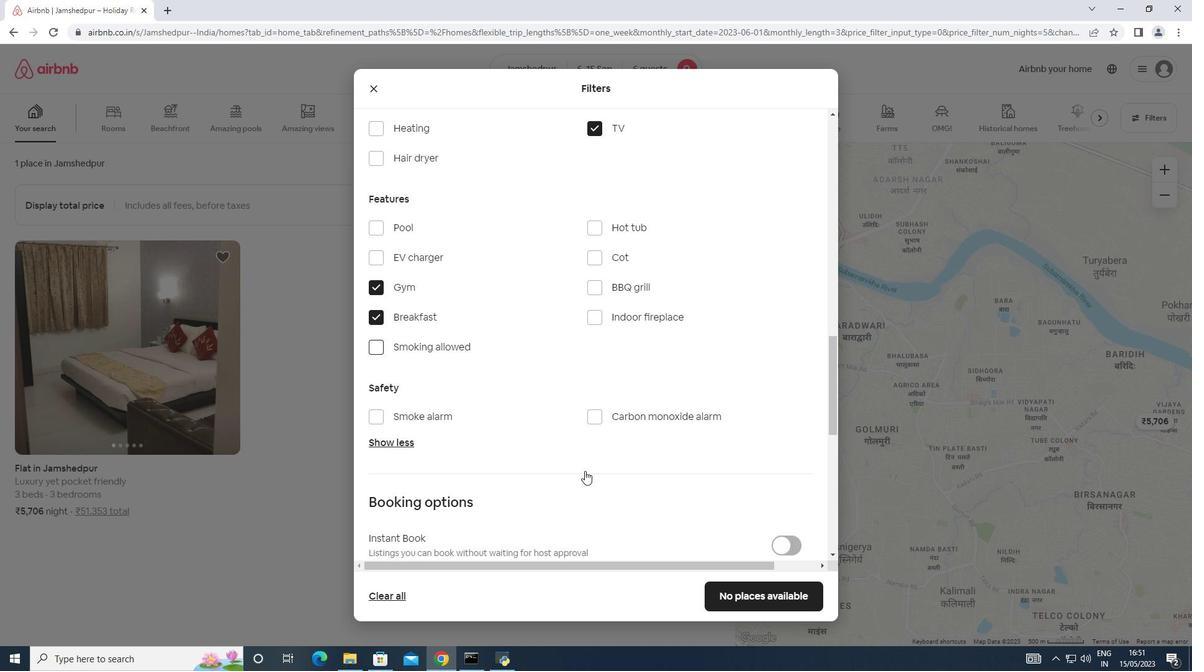 
Action: Mouse scrolled (585, 470) with delta (0, 0)
Screenshot: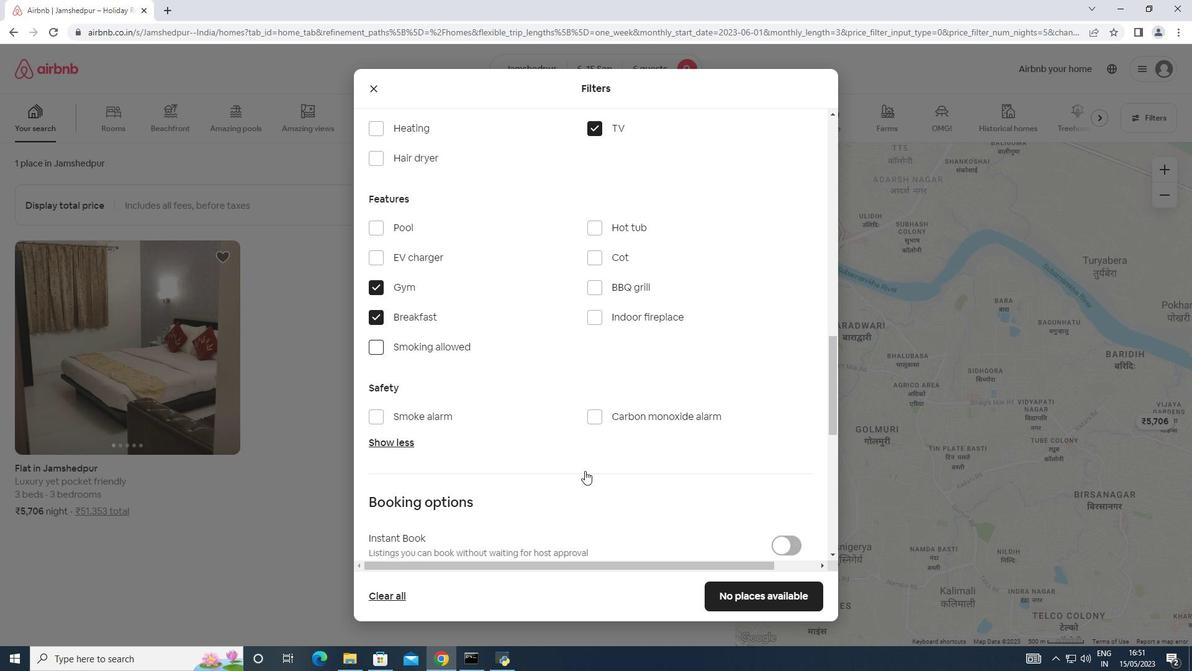 
Action: Mouse scrolled (585, 470) with delta (0, 0)
Screenshot: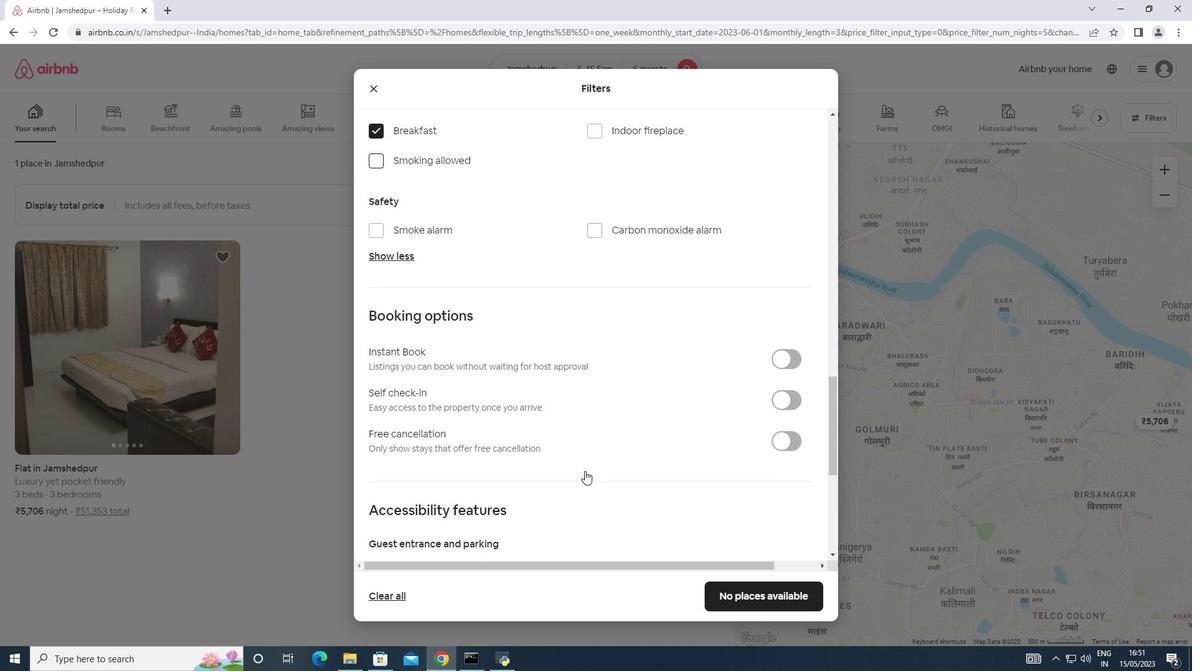 
Action: Mouse moved to (777, 343)
Screenshot: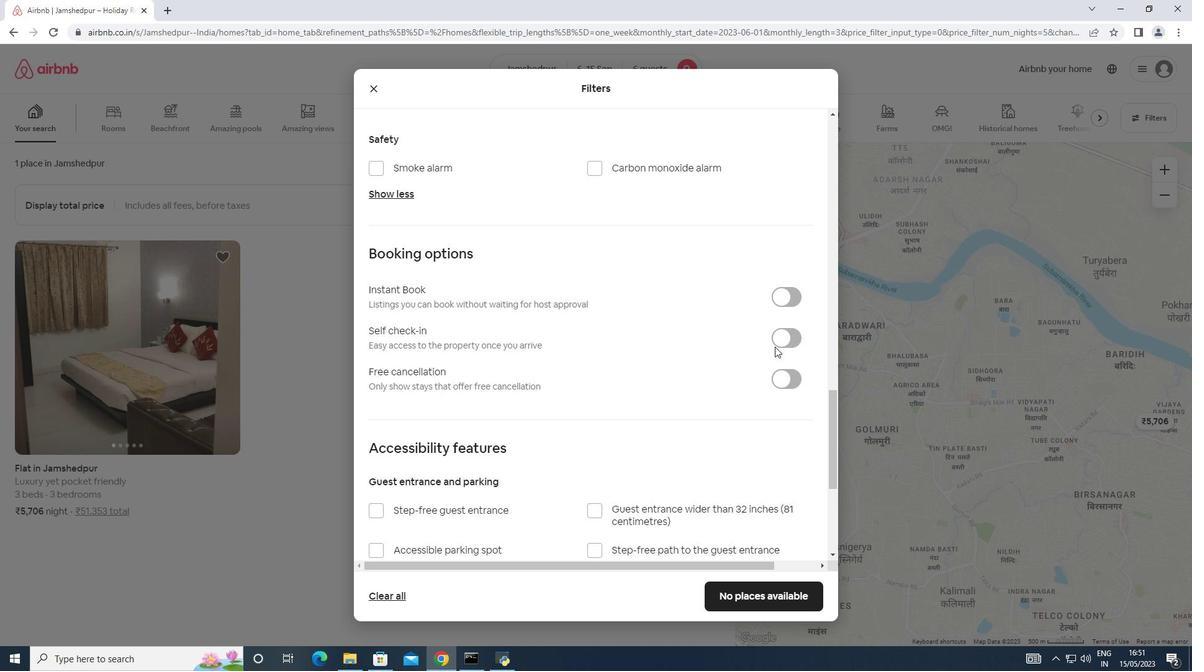 
Action: Mouse pressed left at (777, 343)
Screenshot: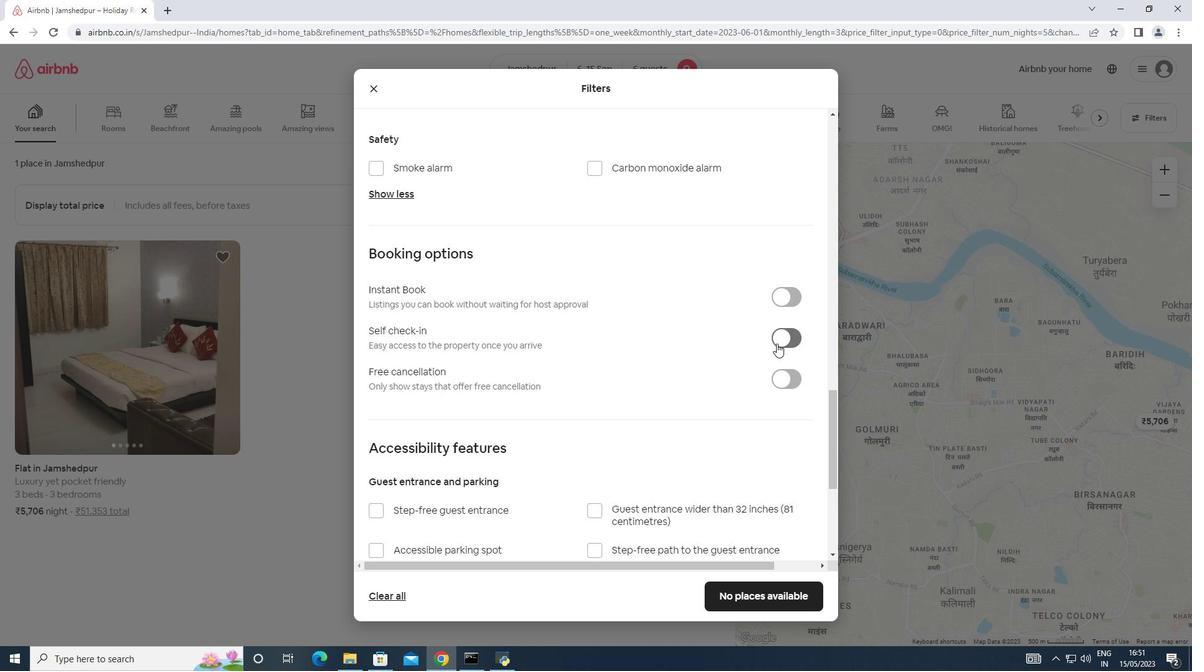 
Action: Mouse moved to (565, 416)
Screenshot: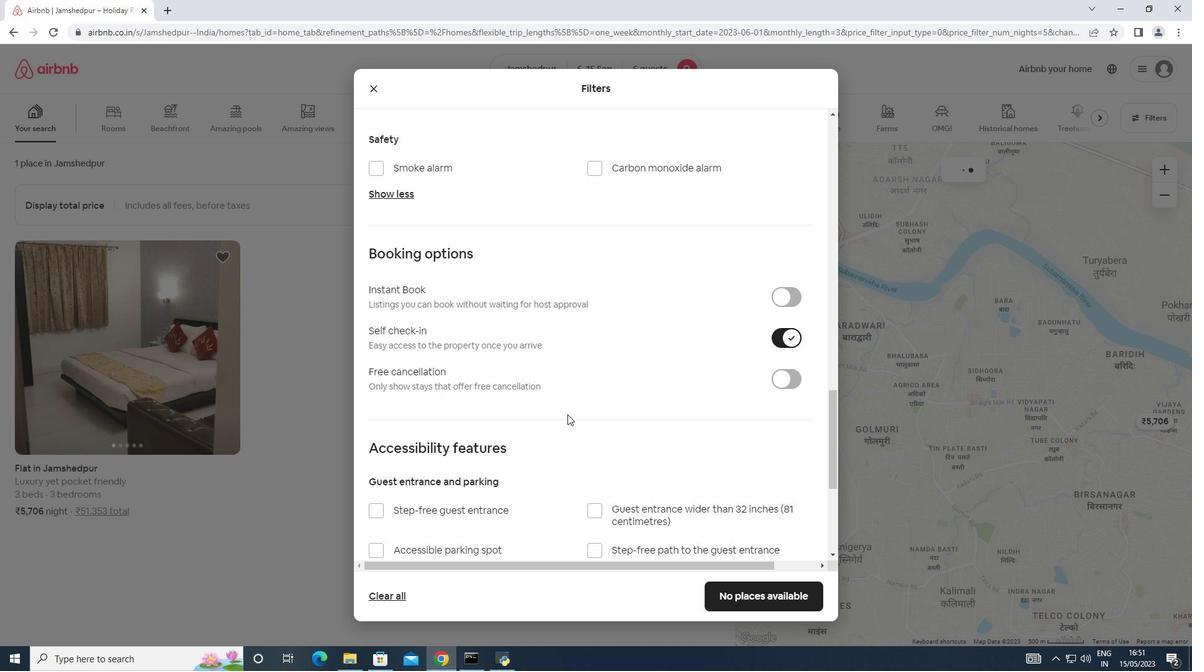 
Action: Mouse scrolled (565, 415) with delta (0, 0)
Screenshot: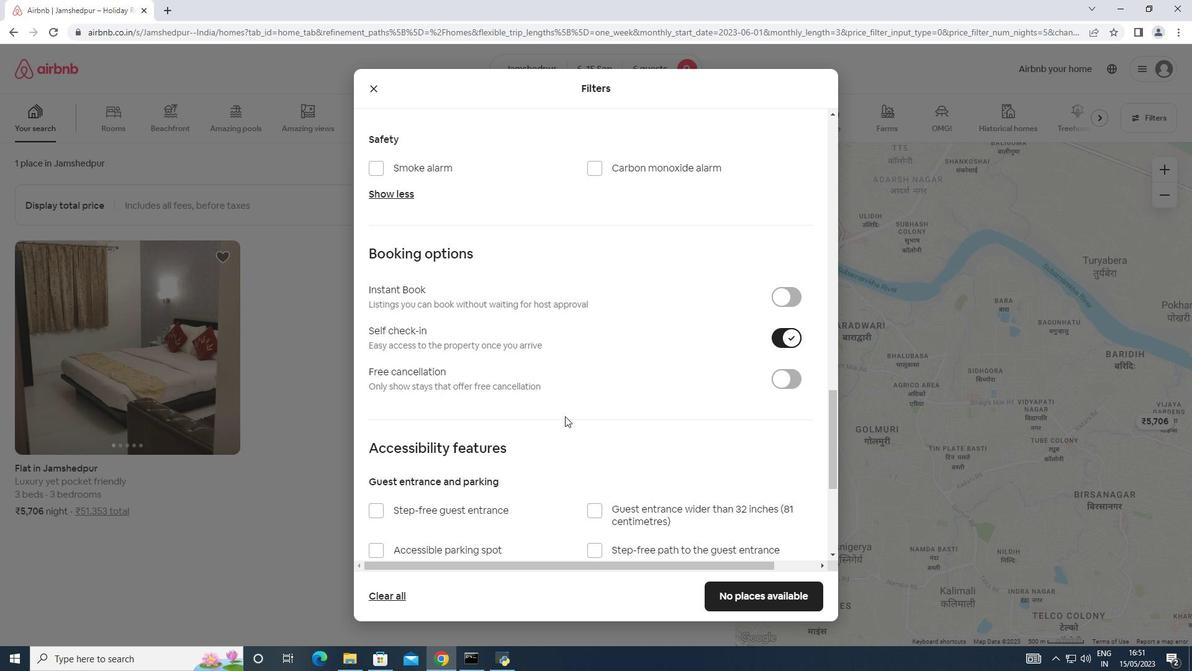 
Action: Mouse scrolled (565, 415) with delta (0, 0)
Screenshot: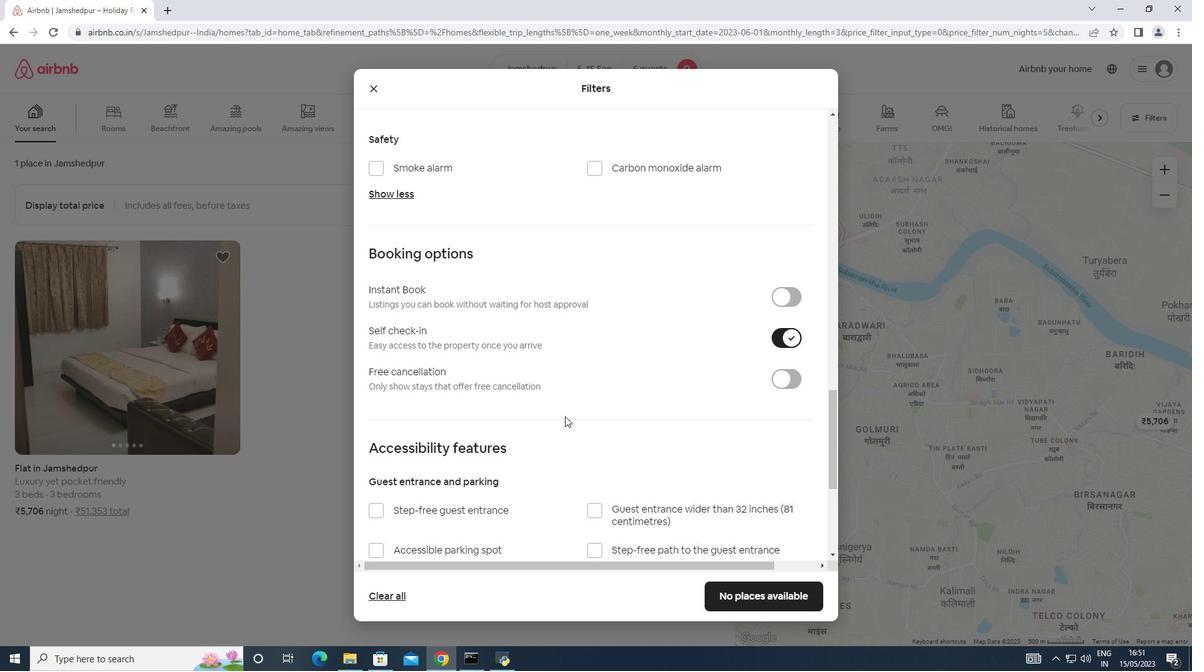 
Action: Mouse scrolled (565, 415) with delta (0, 0)
Screenshot: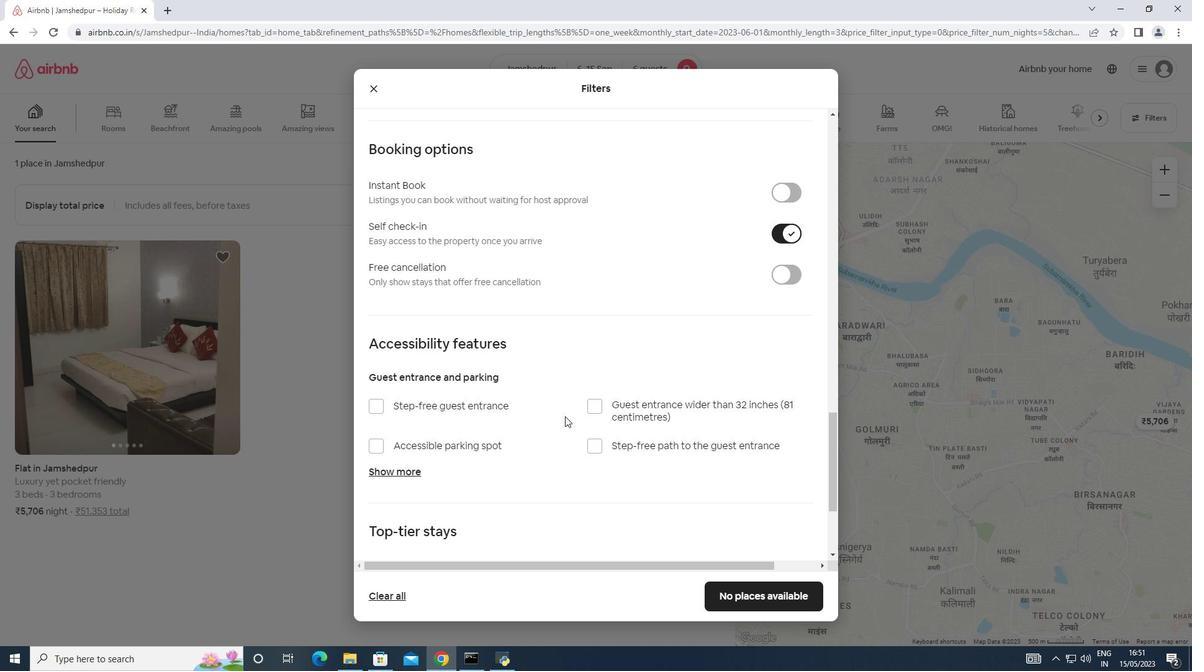 
Action: Mouse scrolled (565, 415) with delta (0, 0)
Screenshot: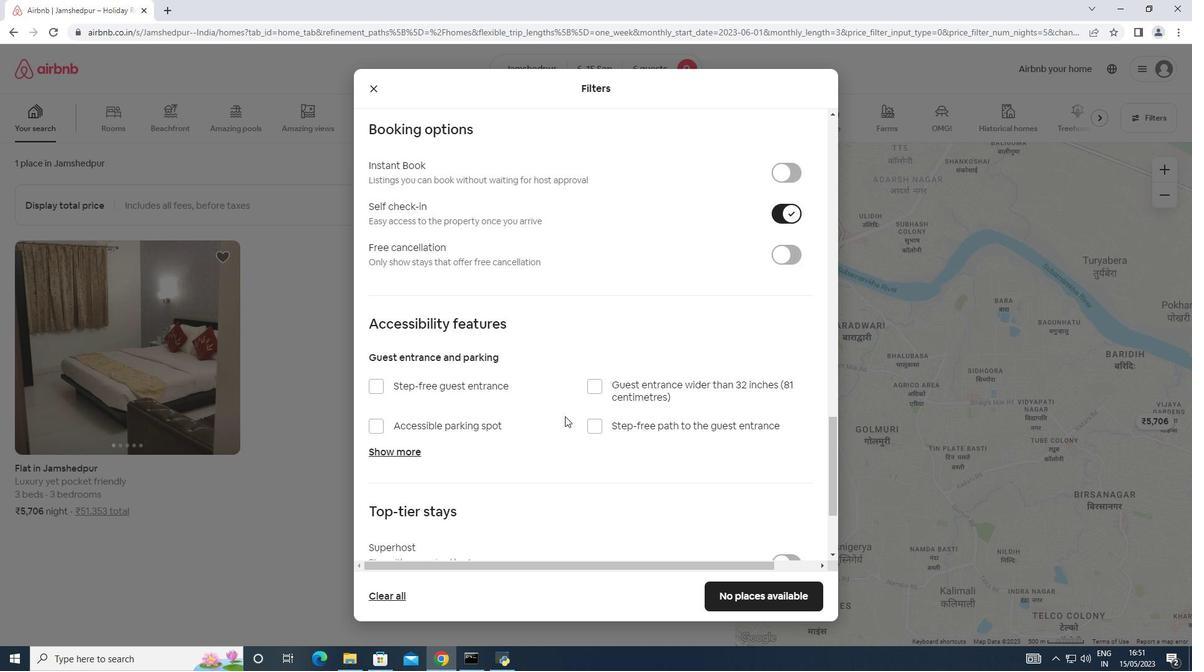 
Action: Mouse scrolled (565, 415) with delta (0, 0)
Screenshot: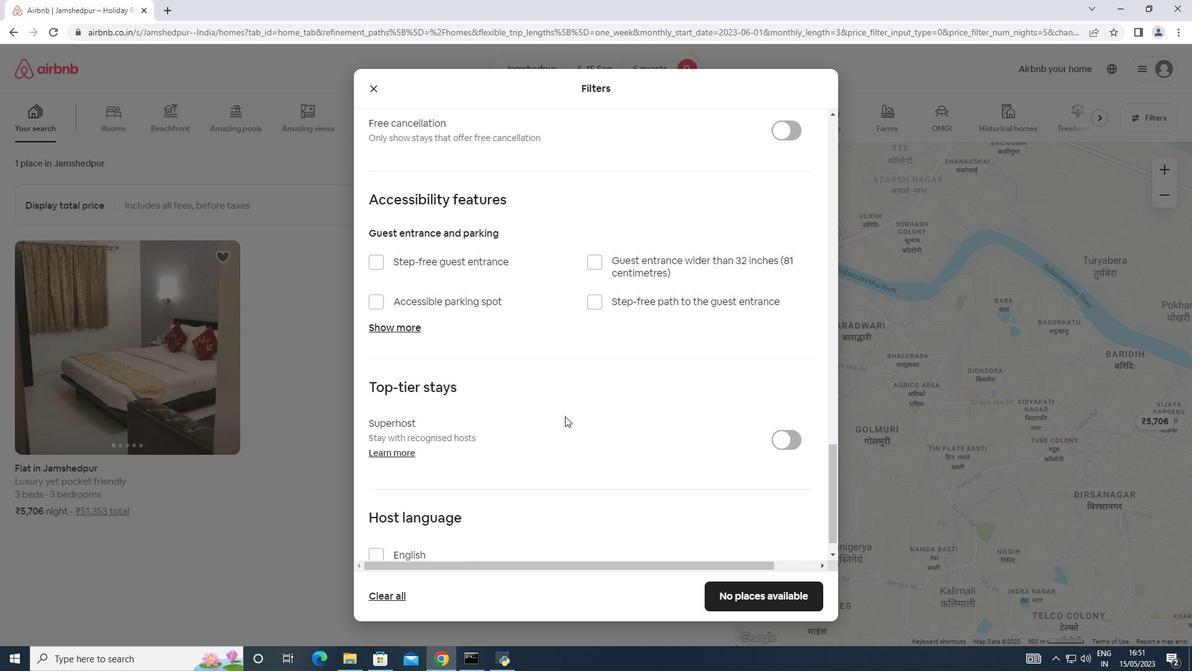 
Action: Mouse scrolled (565, 415) with delta (0, 0)
Screenshot: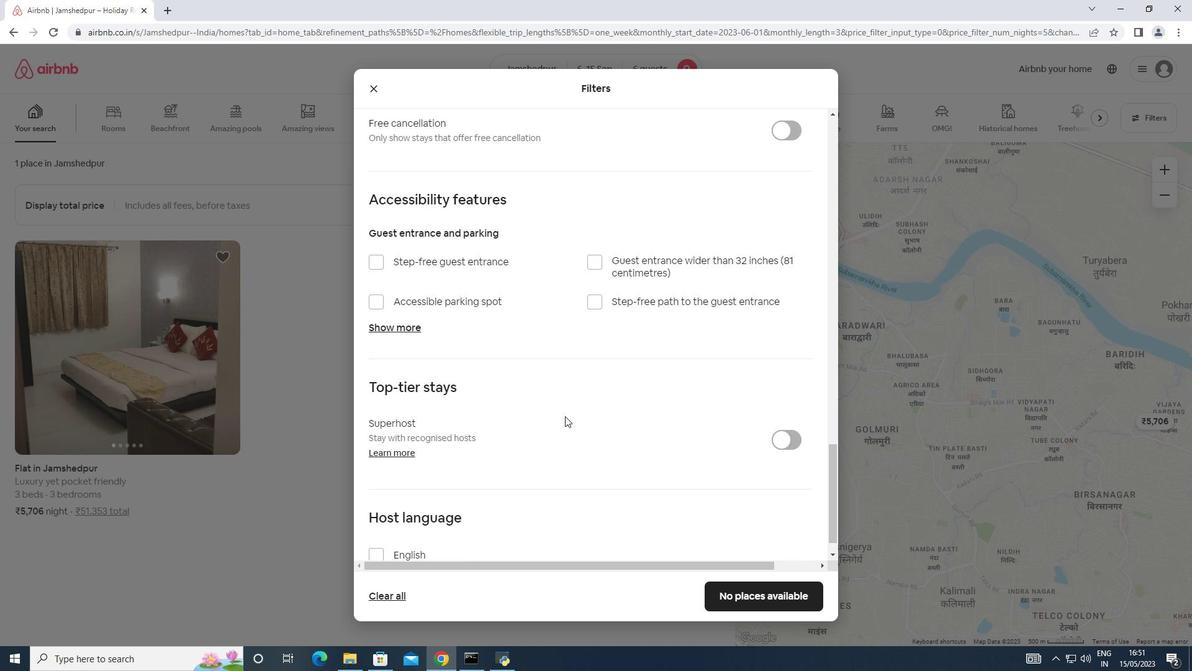 
Action: Mouse moved to (385, 520)
Screenshot: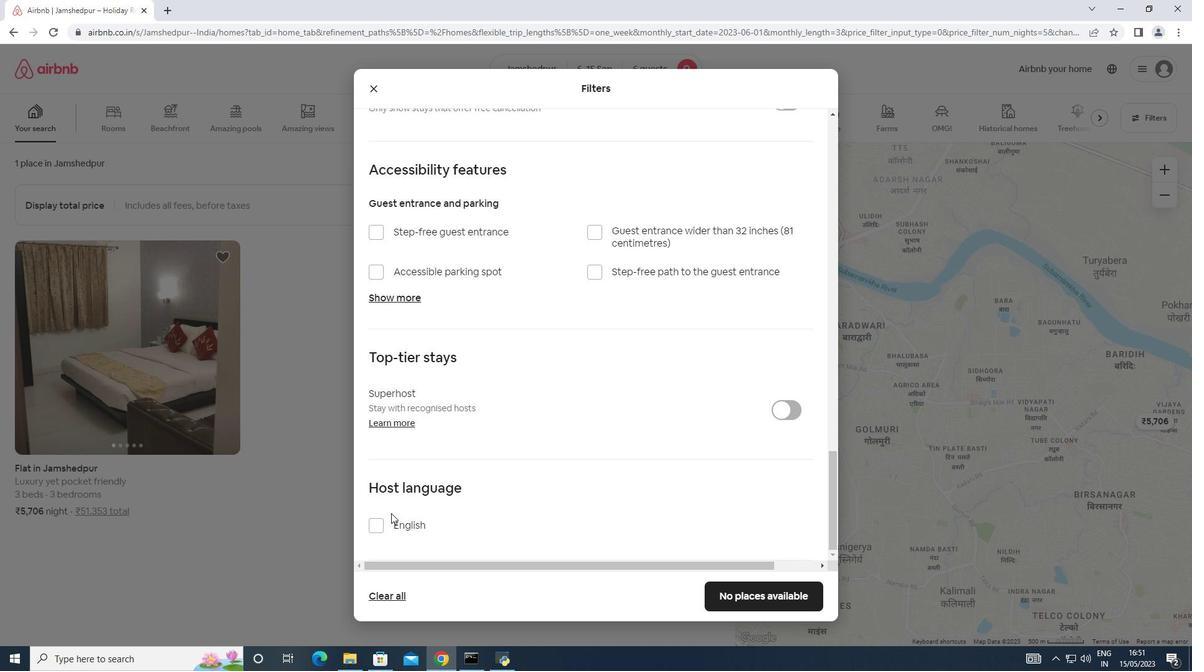 
Action: Mouse pressed left at (385, 520)
Screenshot: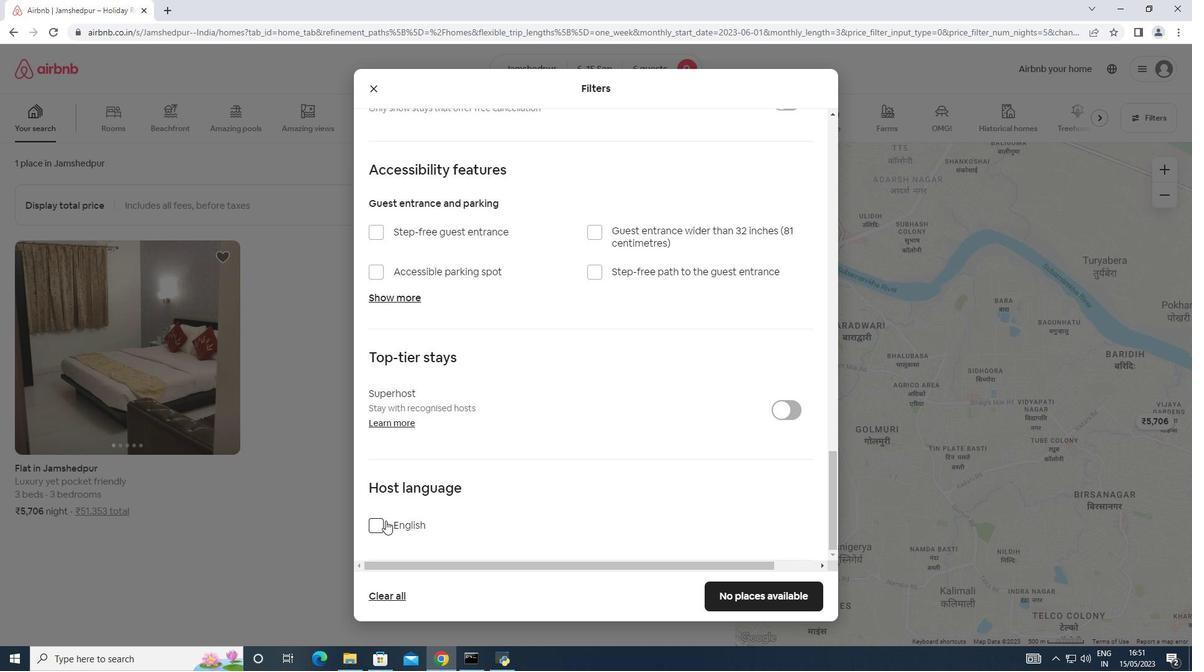
Action: Mouse moved to (737, 604)
Screenshot: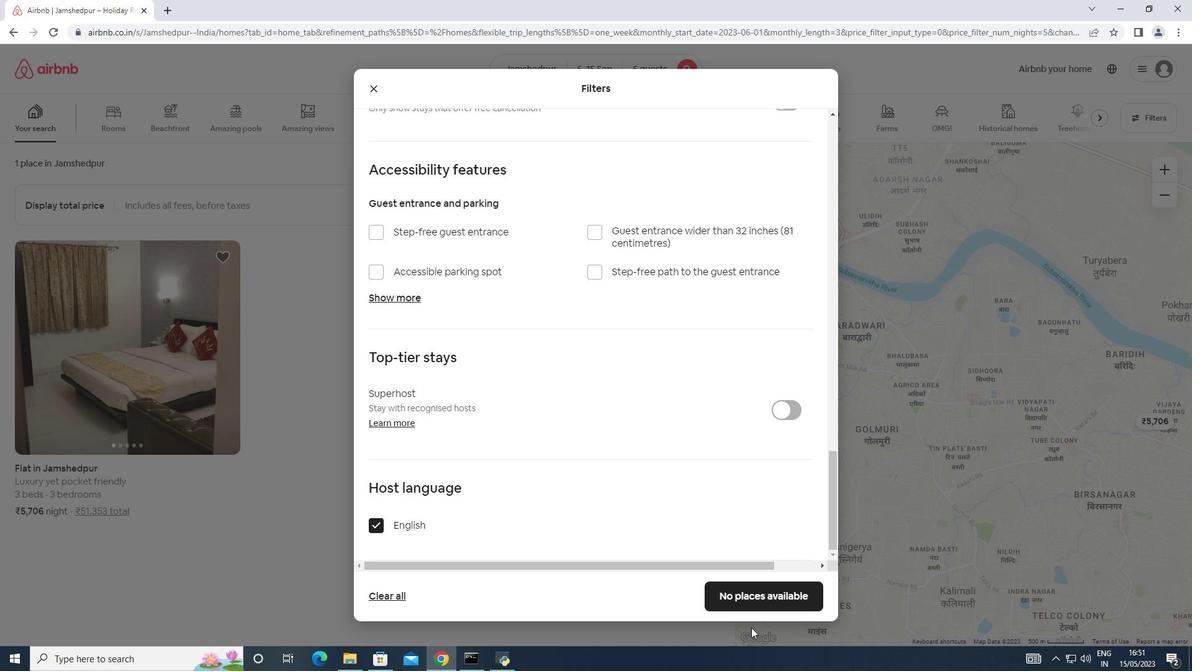 
Action: Mouse pressed left at (737, 604)
Screenshot: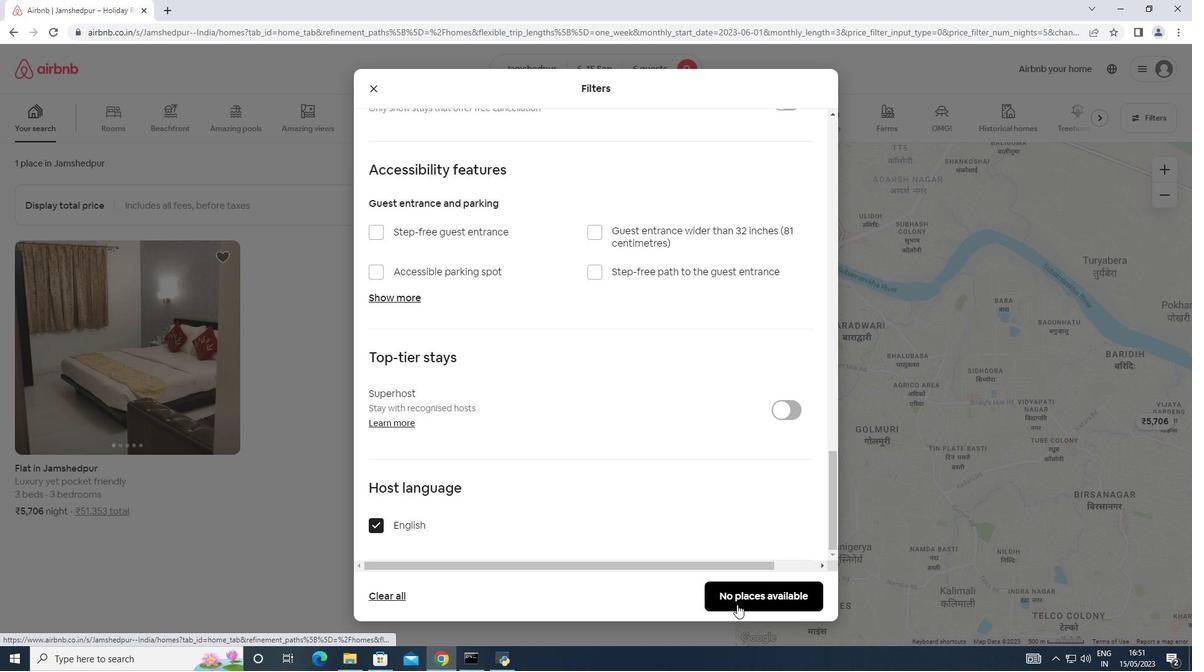 
Action: Mouse moved to (559, 519)
Screenshot: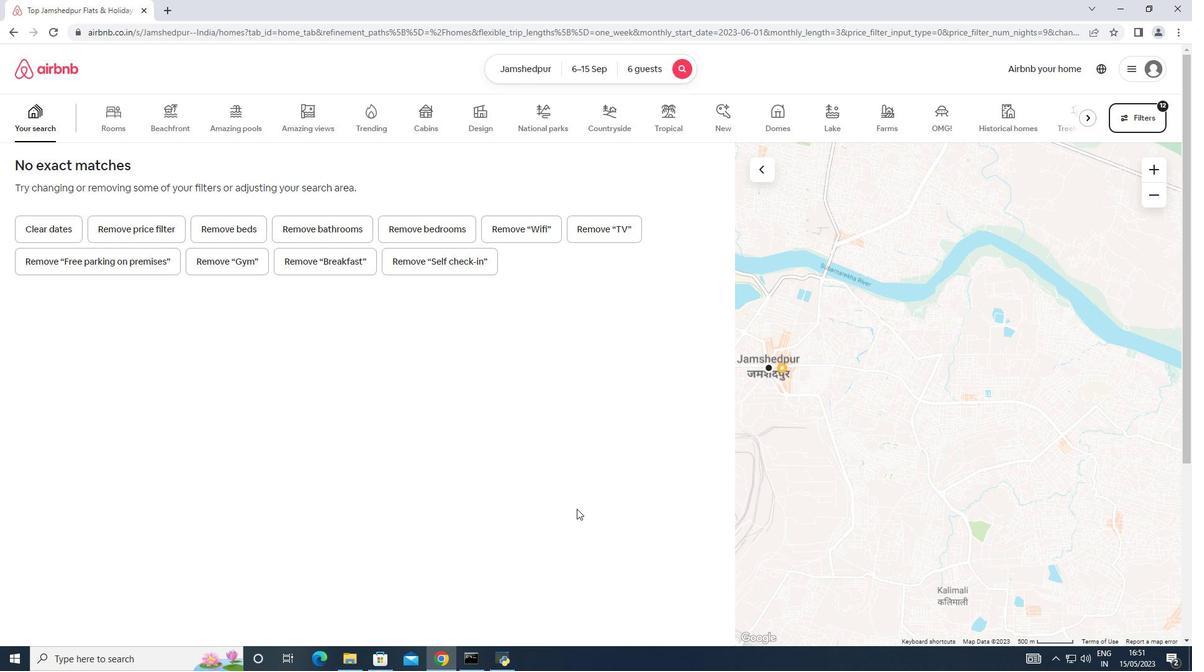 
